 Task: In the Contact  Victoria.Lee@publictheater.org, Create email and send with subject: 'Welcome to a New Paradigm: Introducing Our Visionary Solution', and with mail content 'Hello,_x000D_
Unlock your full potential with our game-changing solution. Embrace the possibilities and embark on a journey of growth and success in your industry._x000D_
Regards', attach the document: Project_plan.docx and insert image: visitingcard.jpg. Below Regards, write Instagram and insert the URL: 'www.instagram.com'. Mark checkbox to create task to follow up : In 2 weeks. Logged in from softage.5@softage.net
Action: Mouse moved to (103, 72)
Screenshot: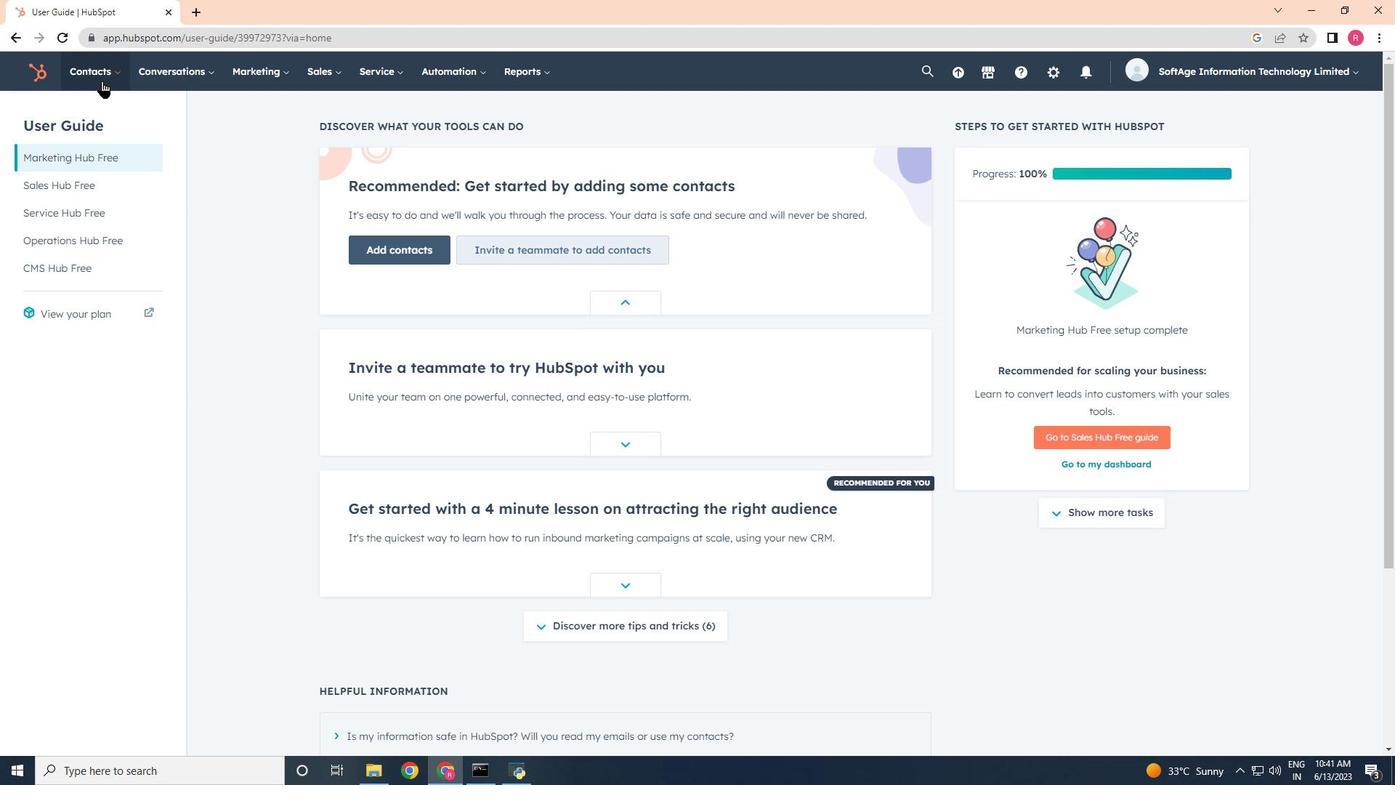 
Action: Mouse pressed left at (103, 72)
Screenshot: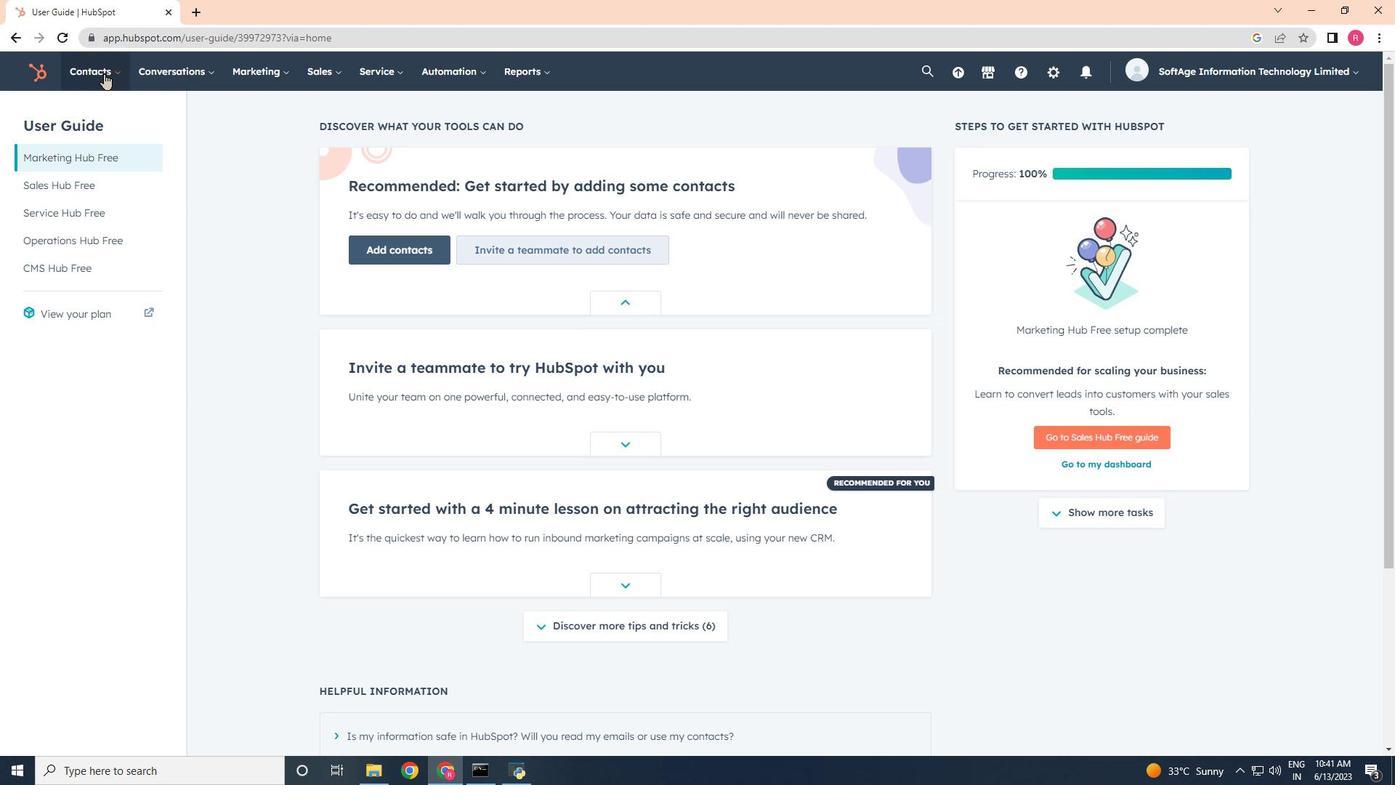 
Action: Mouse moved to (117, 108)
Screenshot: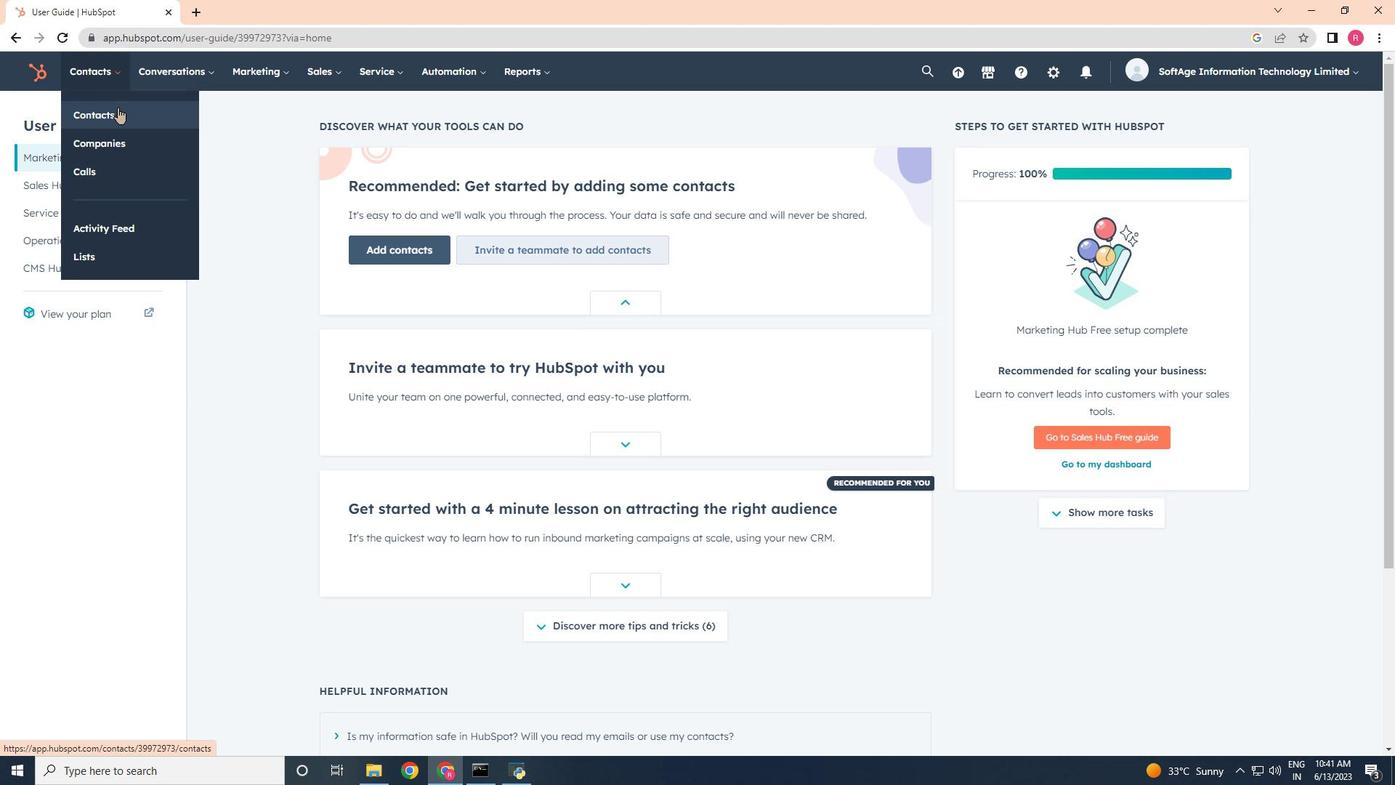 
Action: Mouse pressed left at (117, 108)
Screenshot: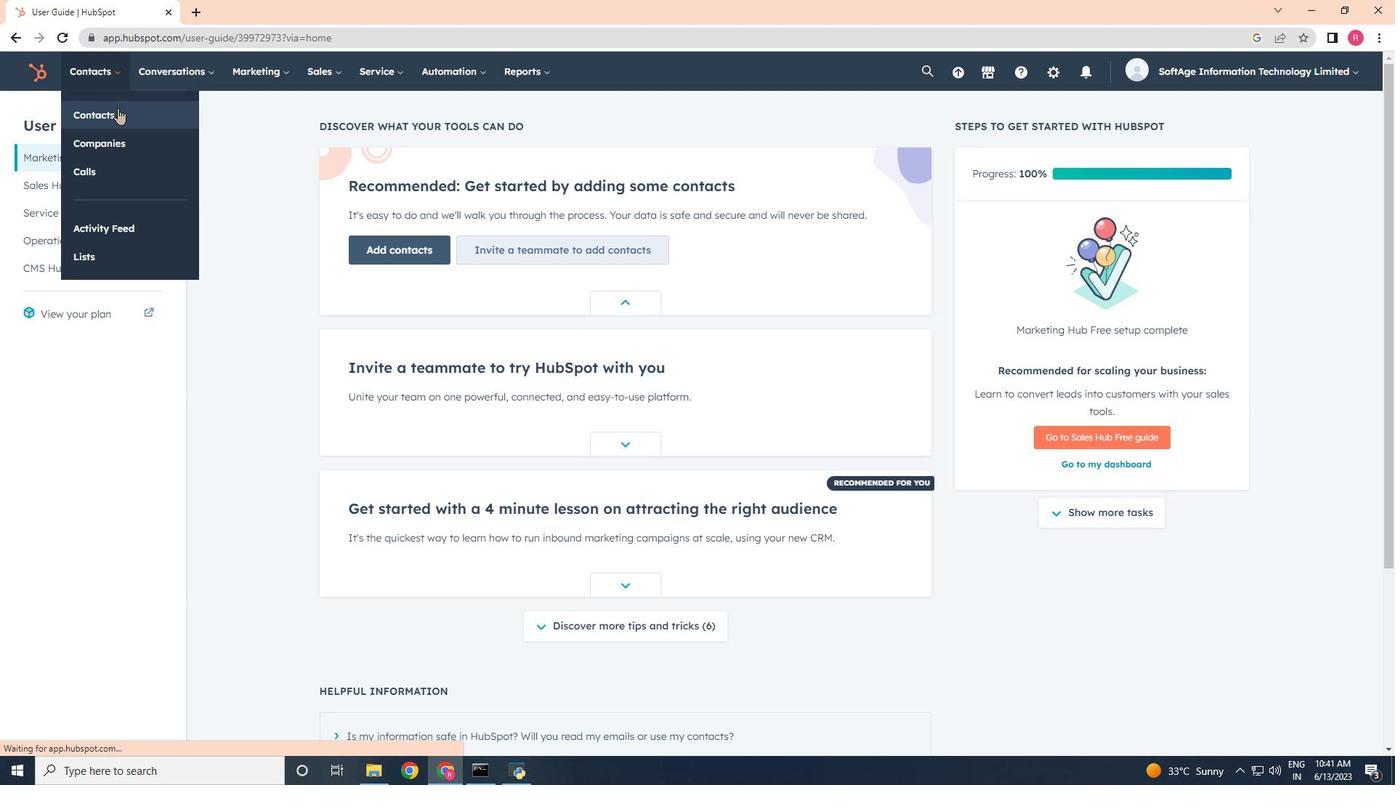 
Action: Mouse moved to (124, 241)
Screenshot: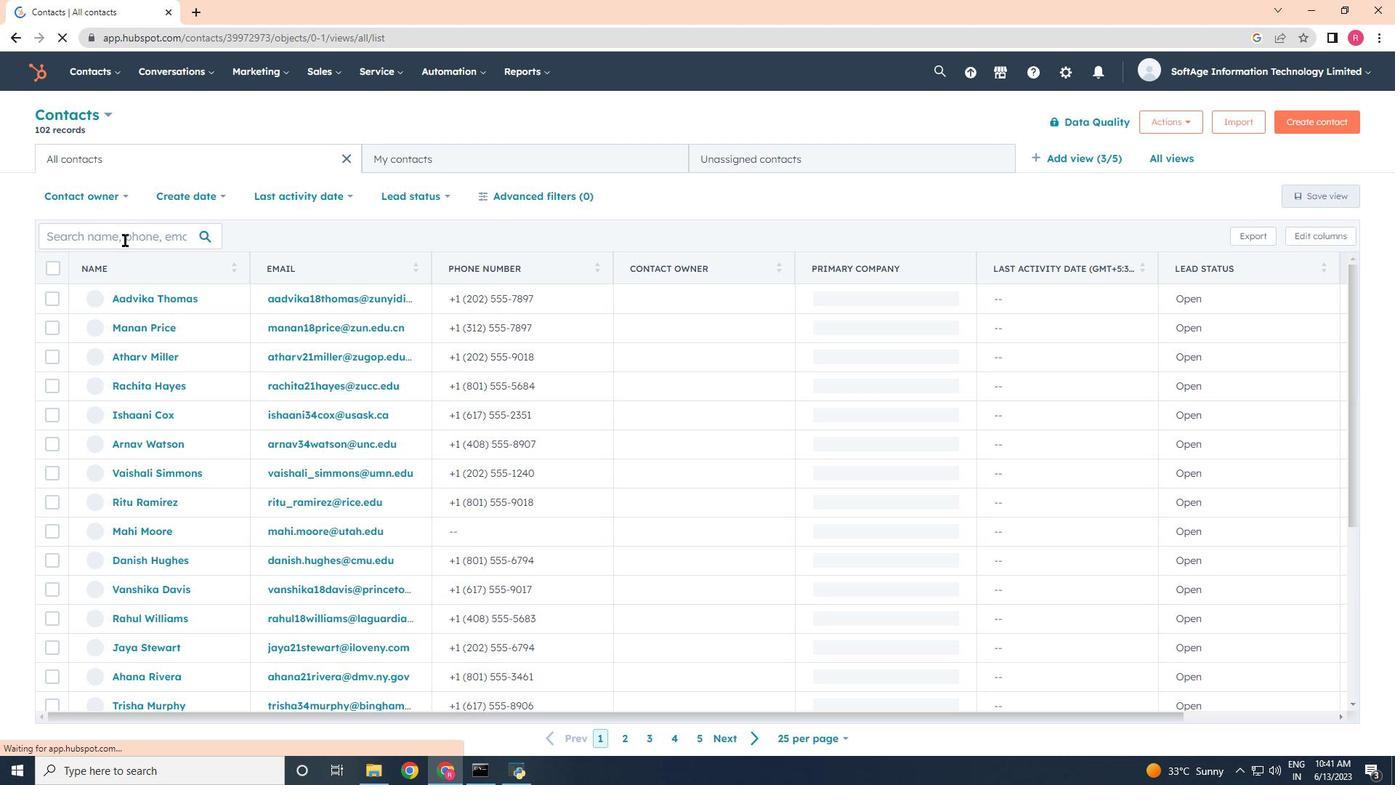 
Action: Mouse pressed left at (124, 241)
Screenshot: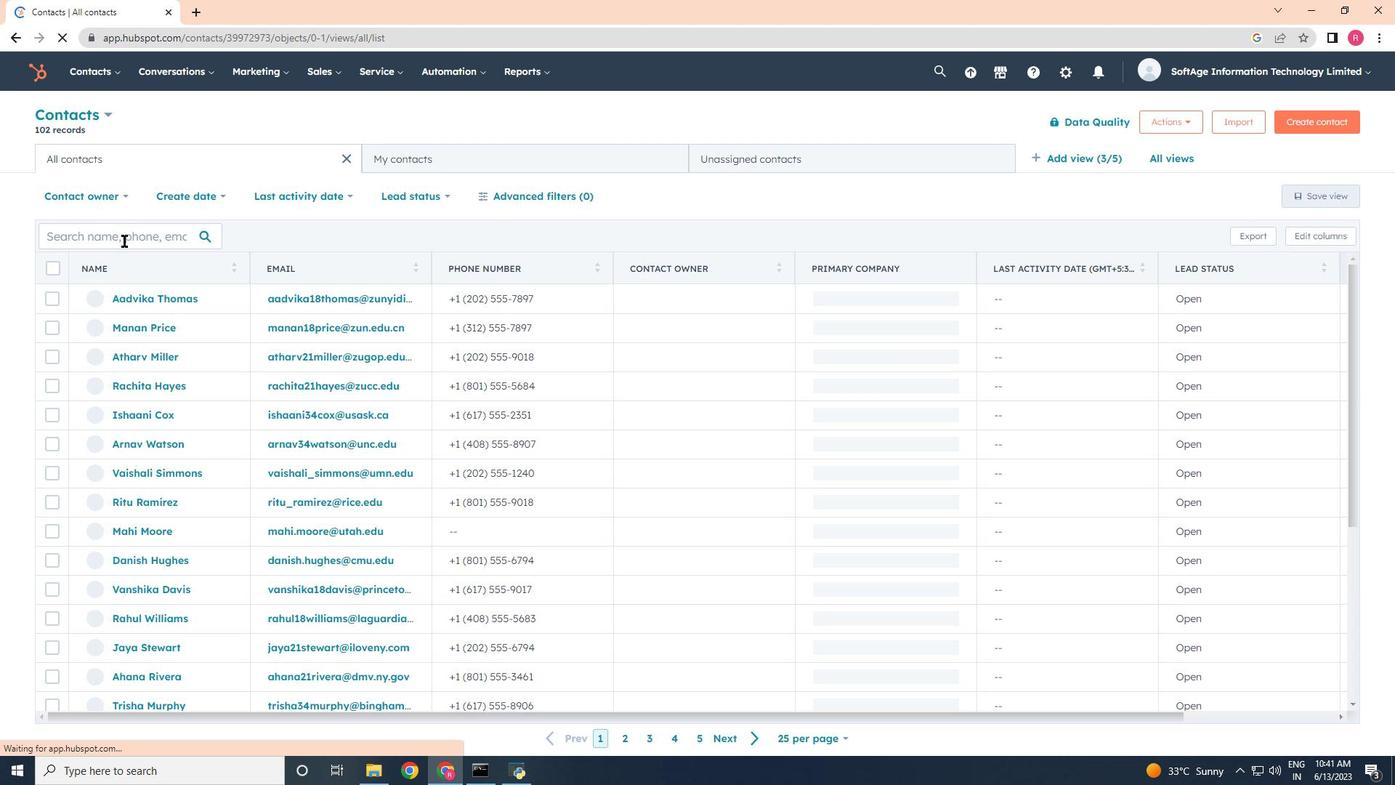 
Action: Key pressed <Key.shift>Victoria.<Key.shift>Lee<Key.shift><Key.shift><Key.shift>@publictheater
Screenshot: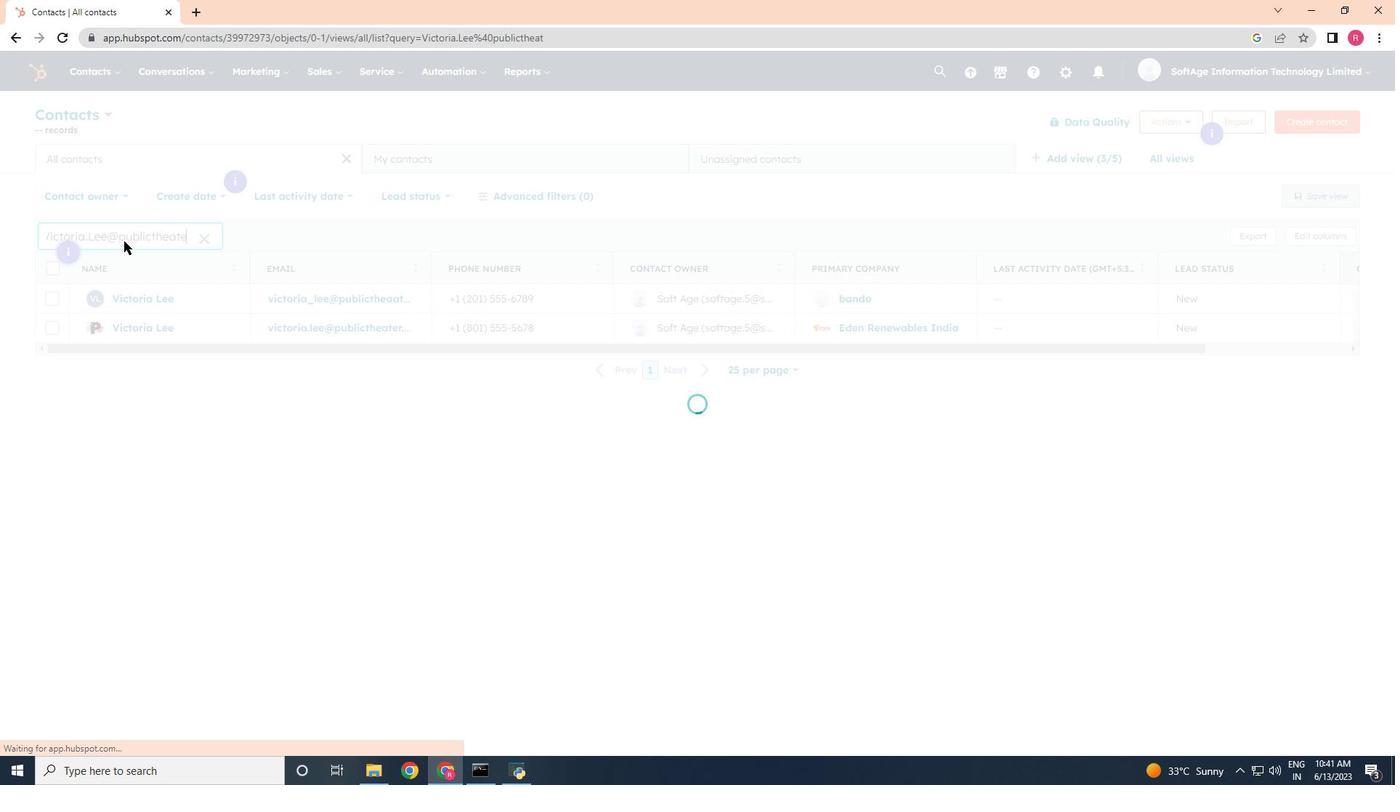 
Action: Mouse moved to (119, 295)
Screenshot: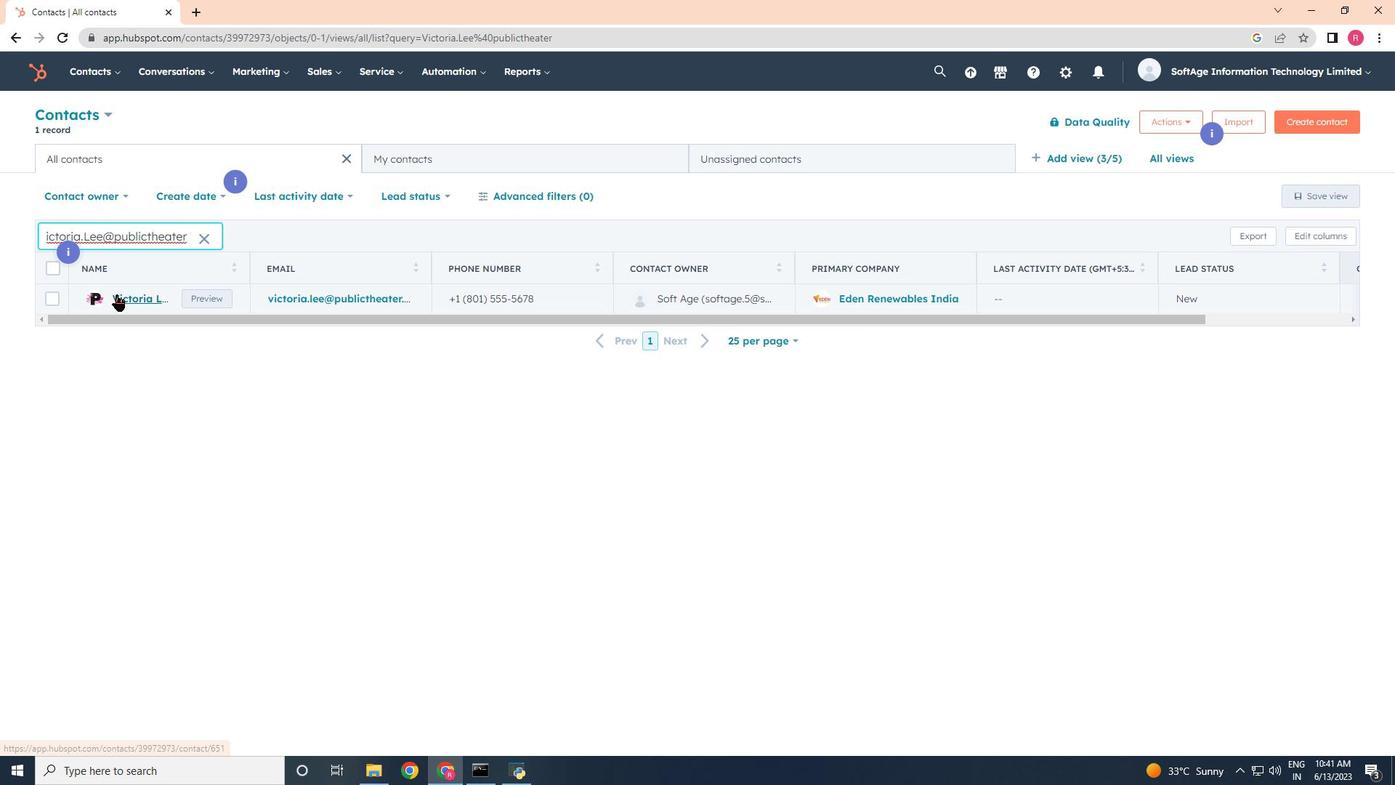 
Action: Mouse pressed left at (119, 295)
Screenshot: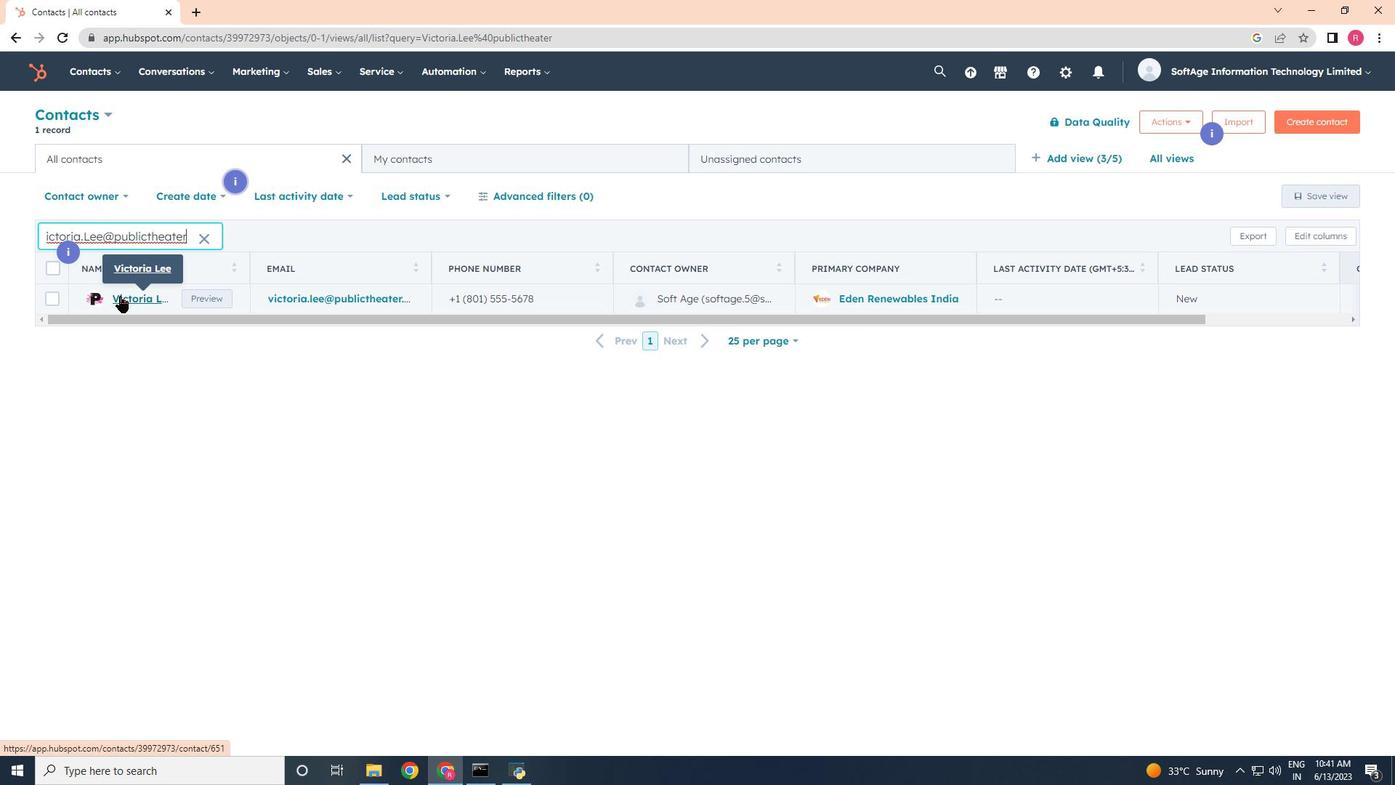 
Action: Mouse moved to (101, 249)
Screenshot: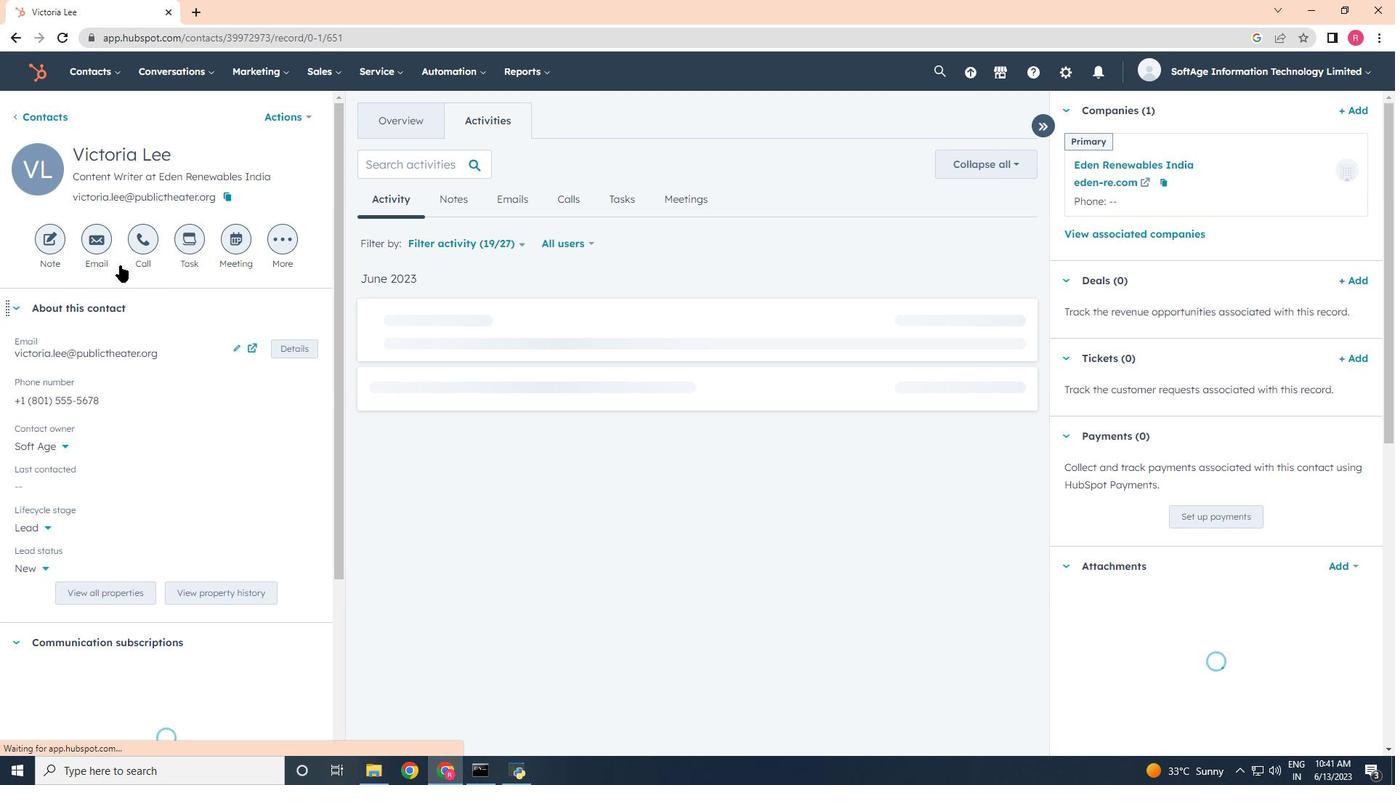 
Action: Mouse pressed left at (101, 249)
Screenshot: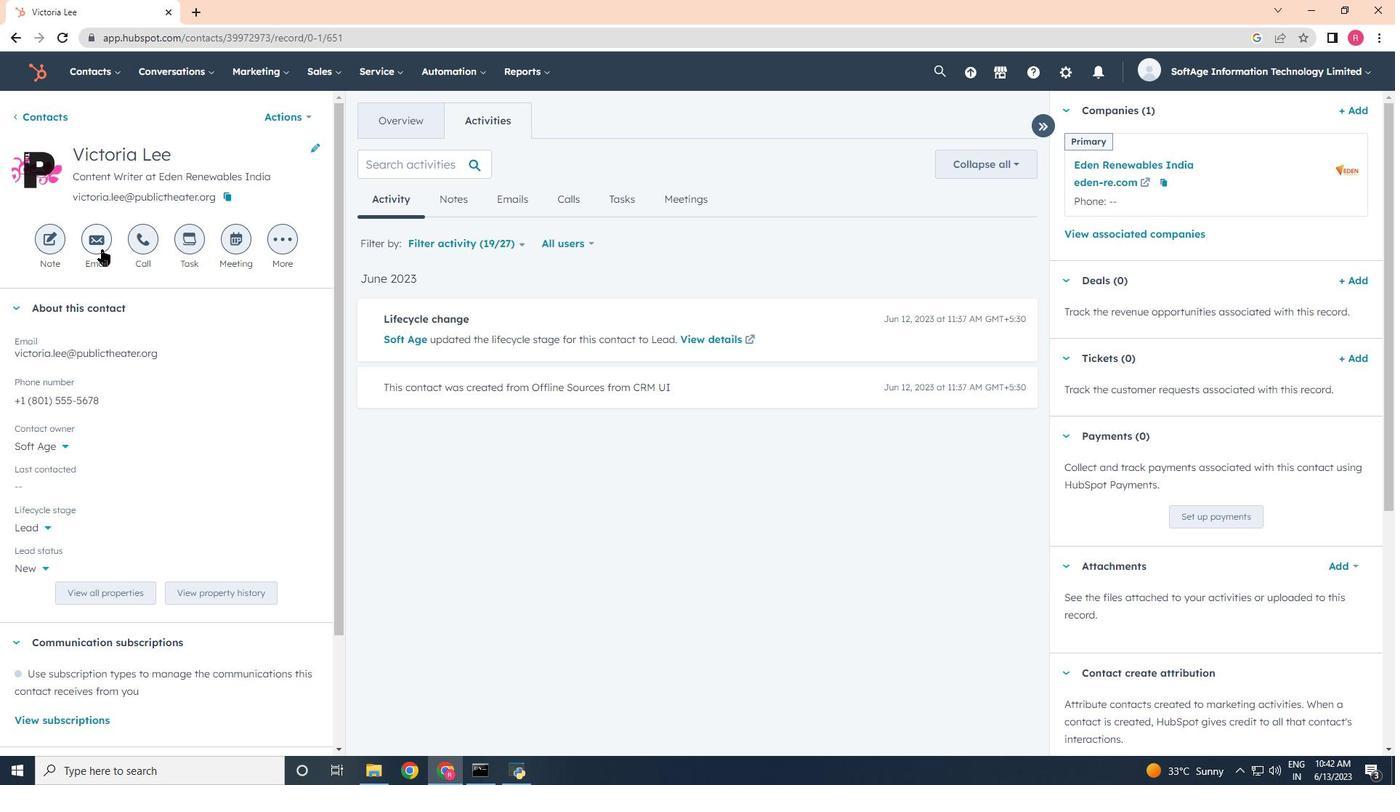 
Action: Mouse moved to (1227, 370)
Screenshot: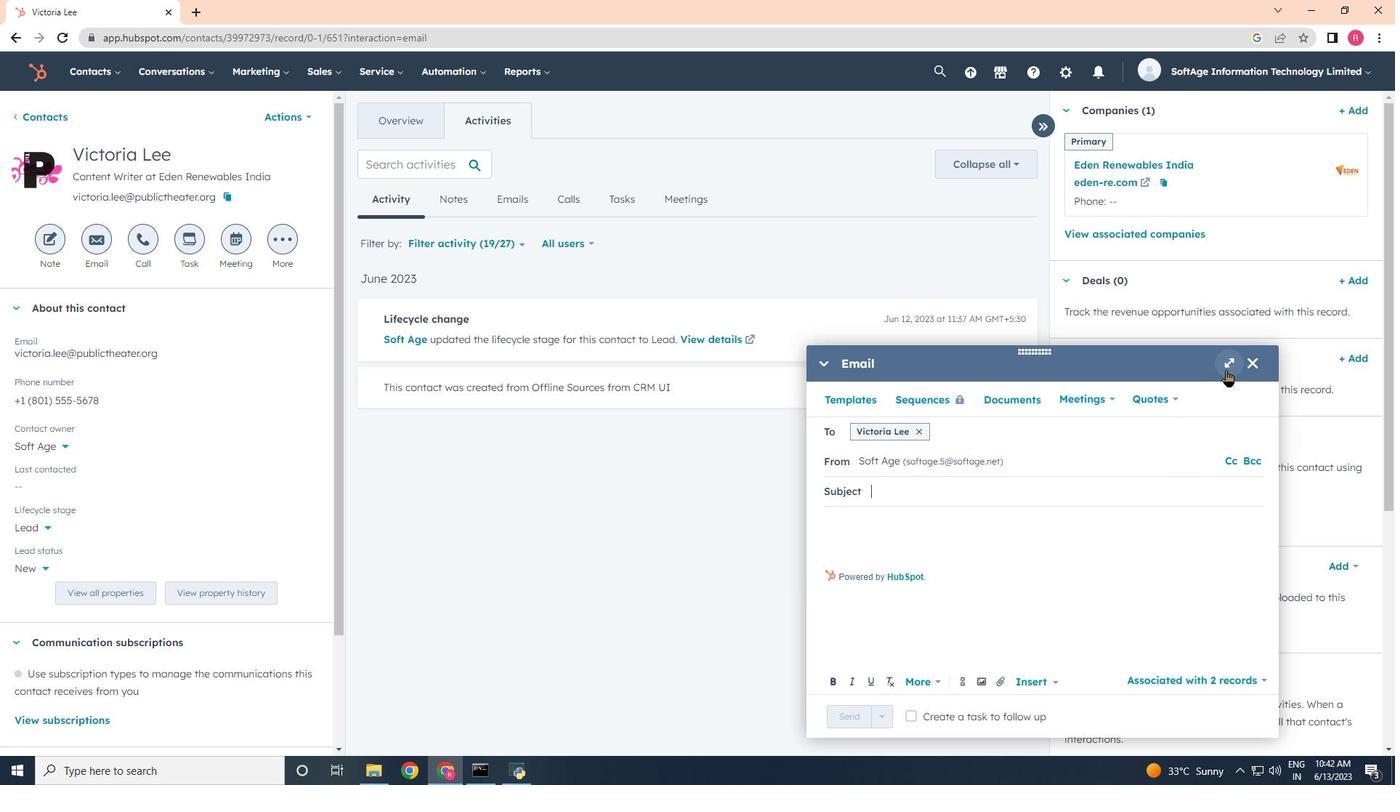 
Action: Mouse pressed left at (1227, 370)
Screenshot: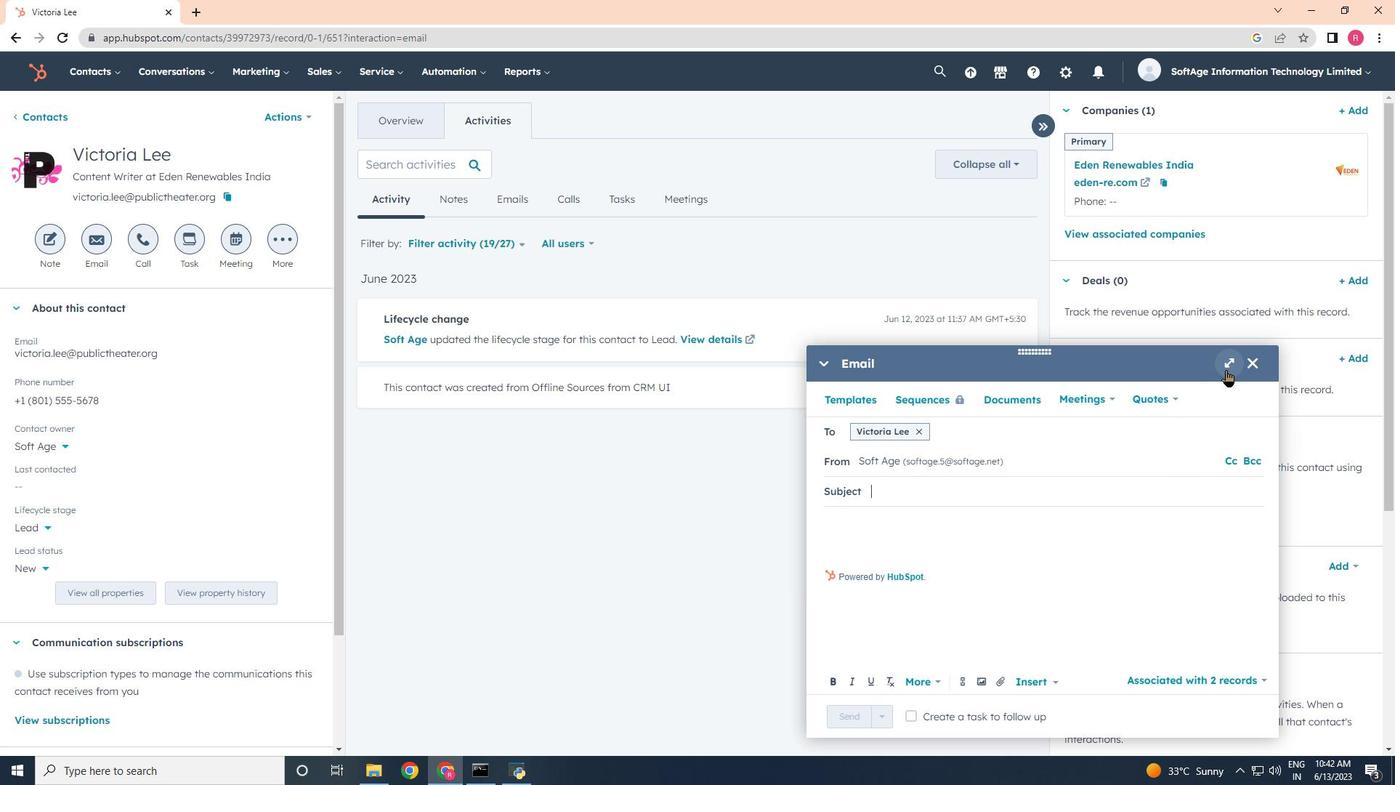 
Action: Mouse moved to (260, 496)
Screenshot: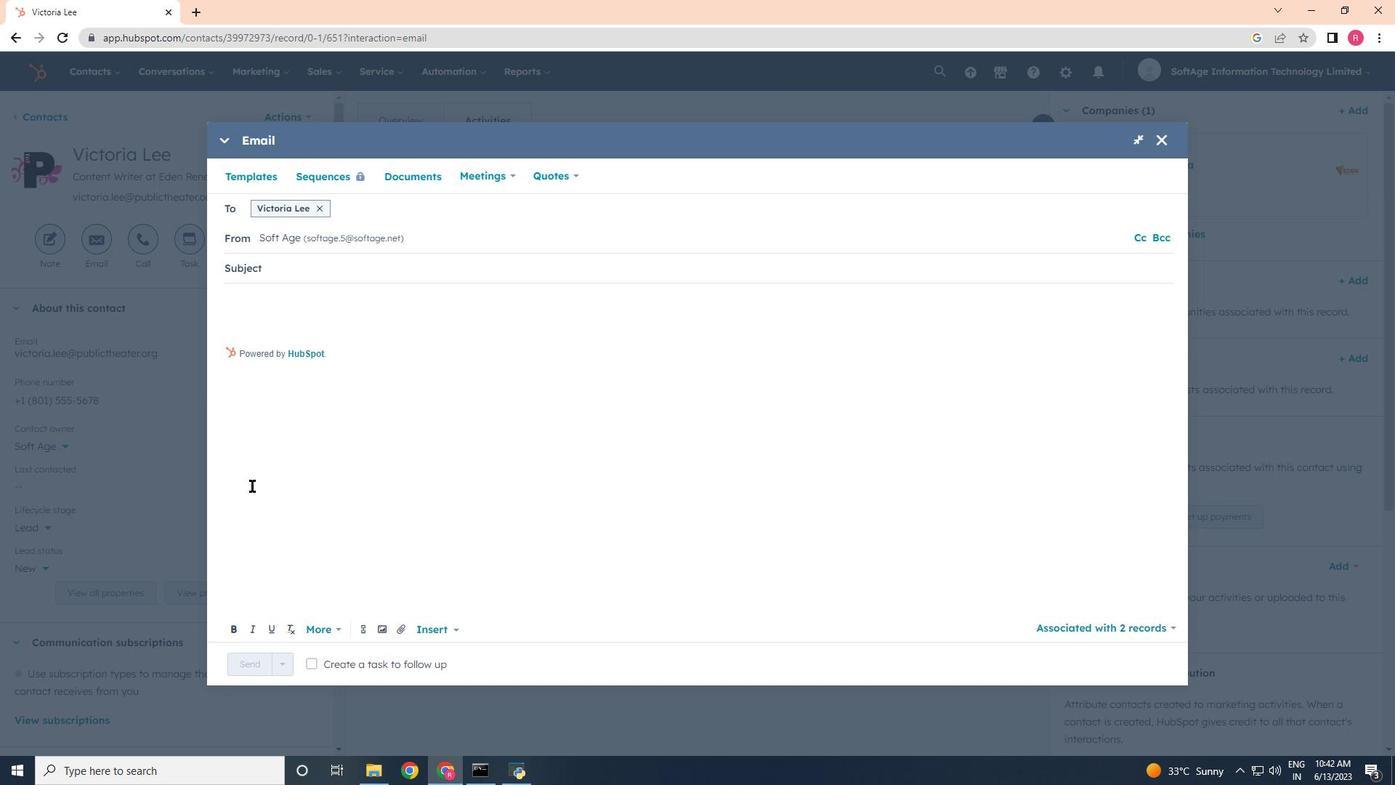 
Action: Key pressed <Key.shift>Welcome<Key.space>to<Key.space>a<Key.space><Key.shift>New<Key.space><Key.shift><Key.shift><Key.shift><Key.shift><Key.shift><Key.shift><Key.shift><Key.shift><Key.shift><Key.shift><Key.shift><Key.shift><Key.shift><Key.shift>Paradigm<Key.shift_r>:<Key.space><Key.shift>Introucing<Key.space><Key.backspace><Key.backspace><Key.backspace><Key.backspace><Key.backspace><Key.backspace><Key.backspace><Key.backspace>roducing<Key.space><Key.shift>Our<Key.space><Key.shift>Visionary<Key.space><Key.shift>Solution<Key.space>
Screenshot: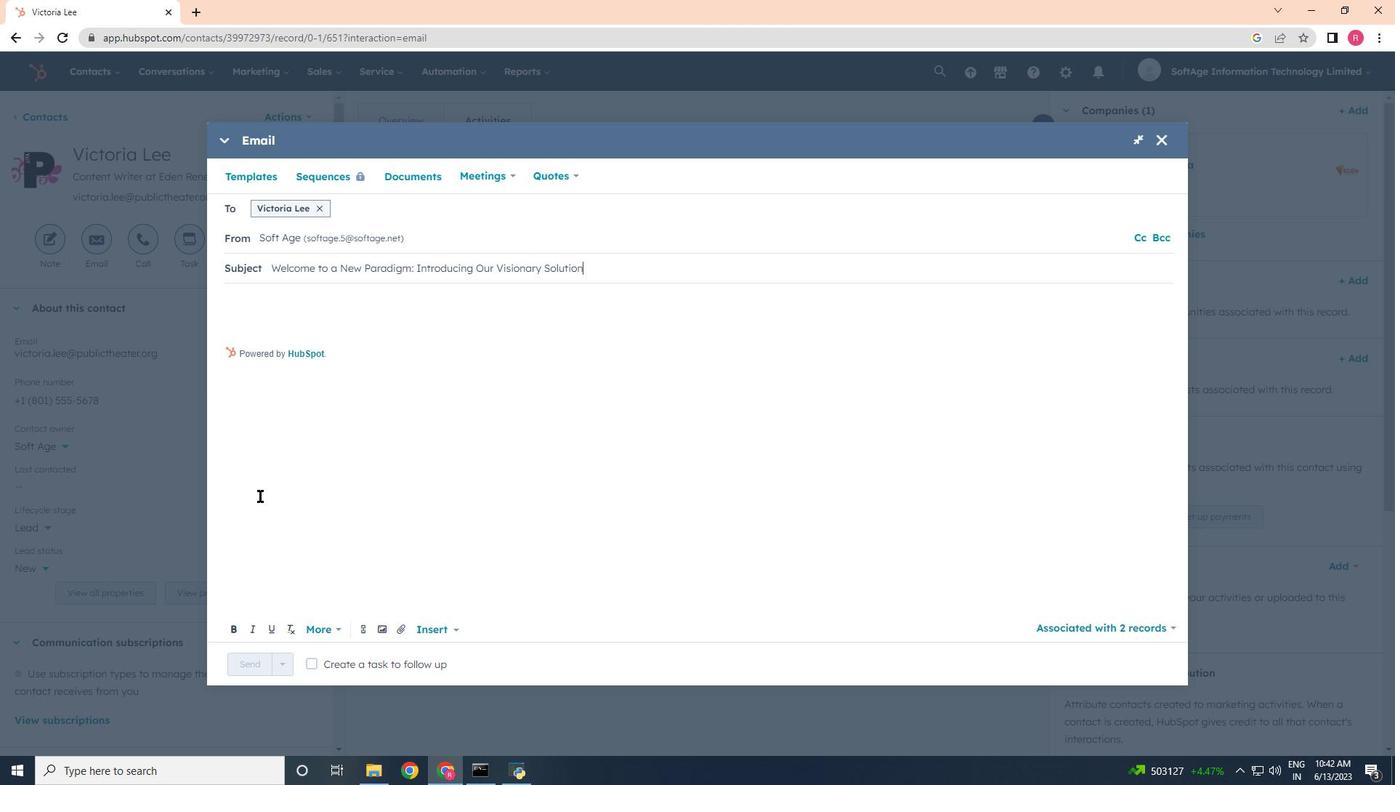 
Action: Mouse moved to (260, 295)
Screenshot: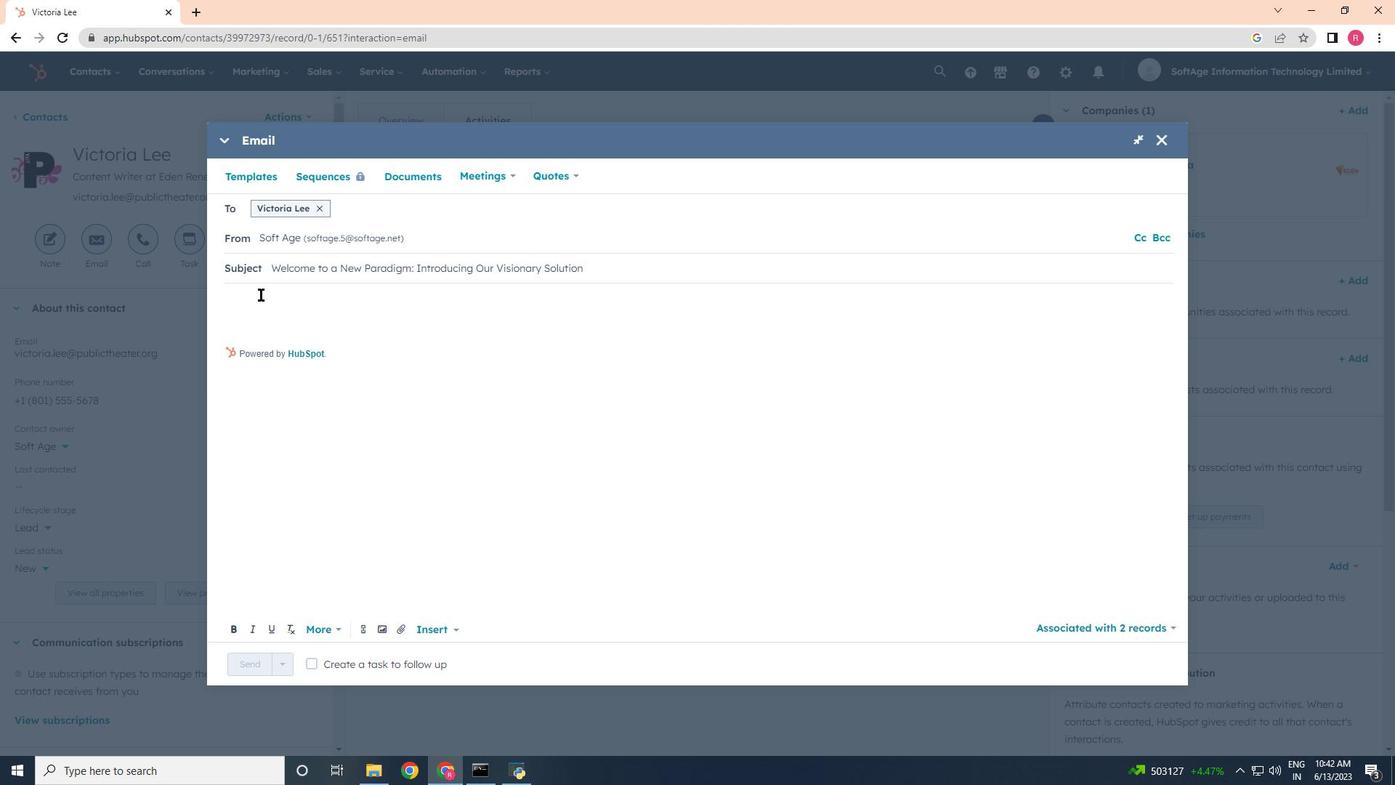 
Action: Mouse pressed left at (260, 295)
Screenshot: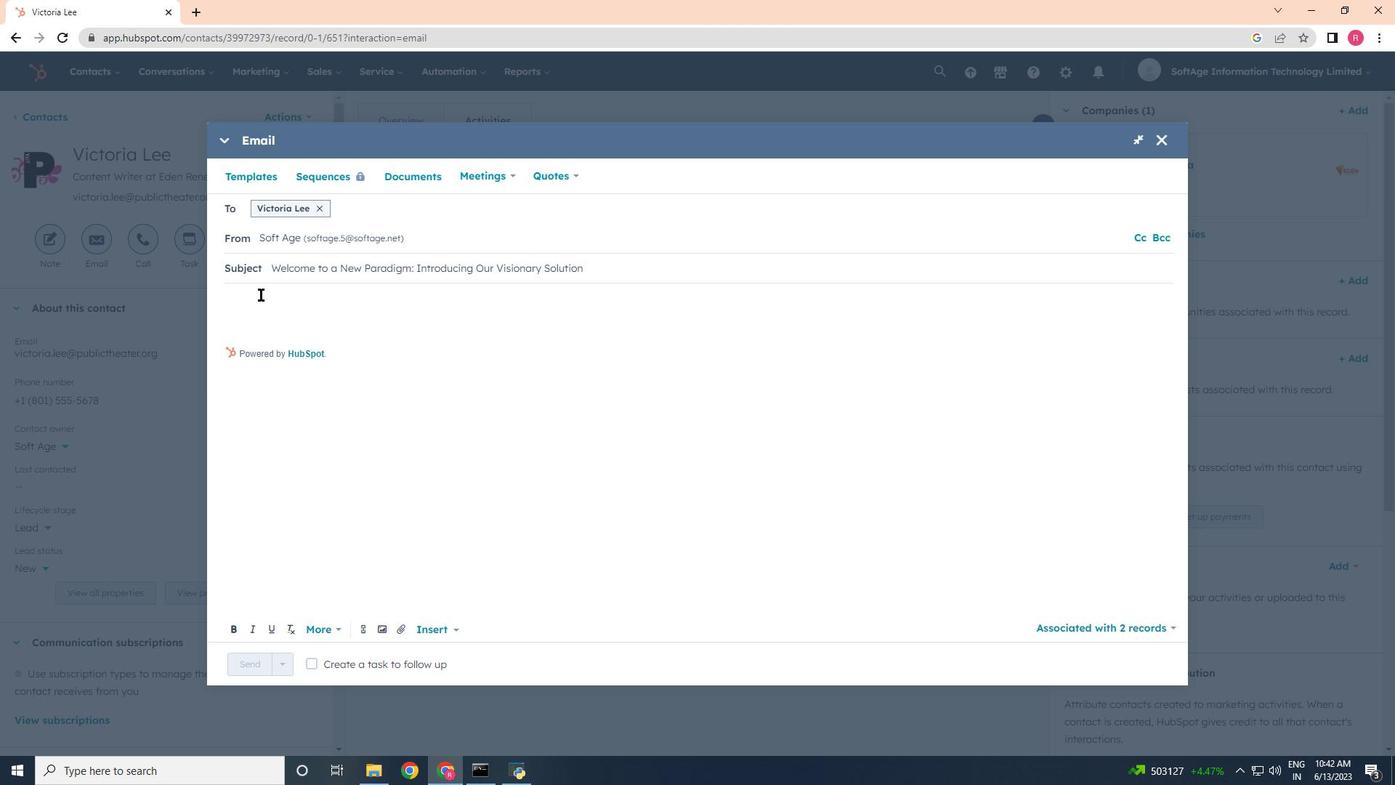
Action: Key pressed <Key.shift>Hello,<Key.enter><Key.enter><Key.shift>Unlock<Key.space>your<Key.space>por<Key.backspace>tential<Key.space>with<Key.space>game<Key.space><Key.backspace>-changing<Key.space>solution.<Key.space><Key.shift><Key.shift><Key.shift><Key.shift>Embrace<Key.space>the<Key.space>possibilities<Key.space>and<Key.space>embark
Screenshot: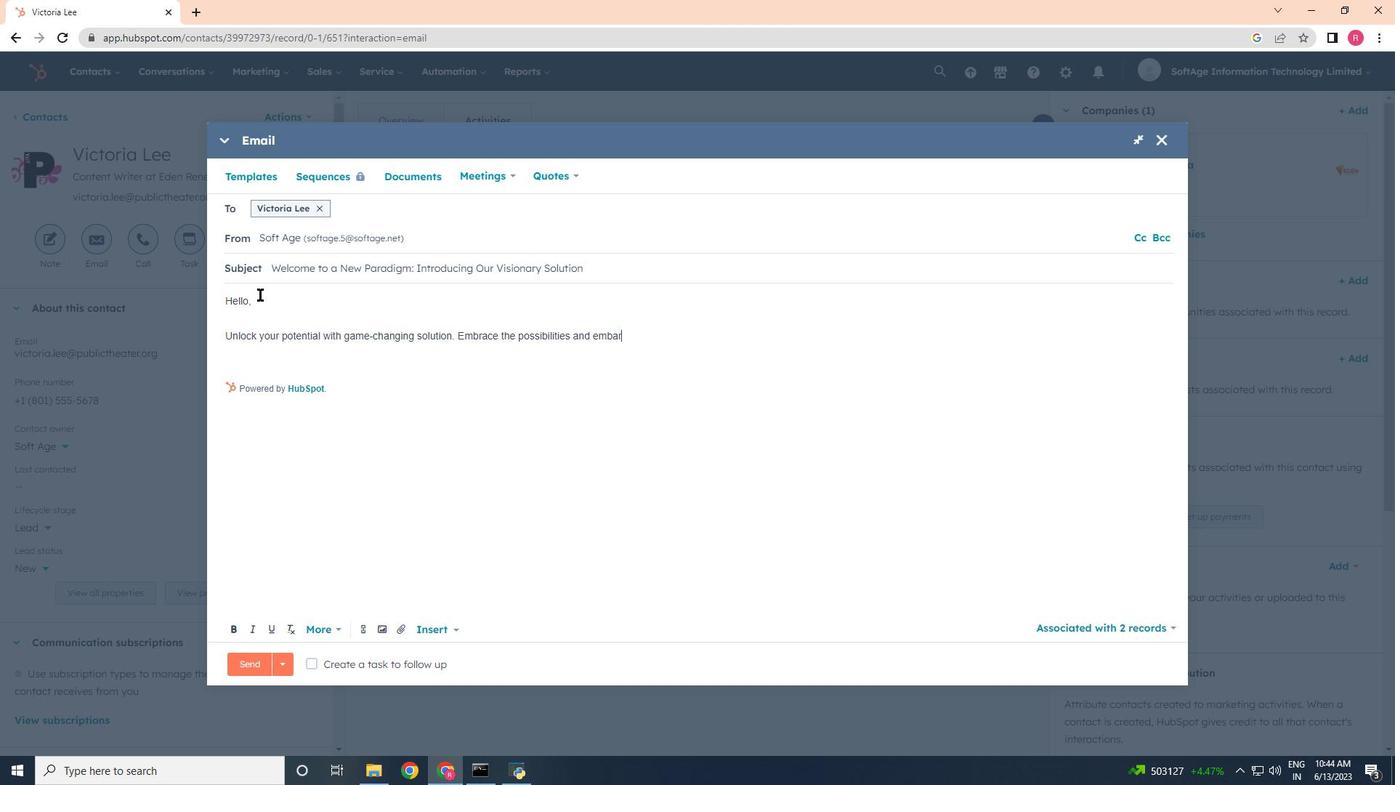 
Action: Mouse moved to (602, 419)
Screenshot: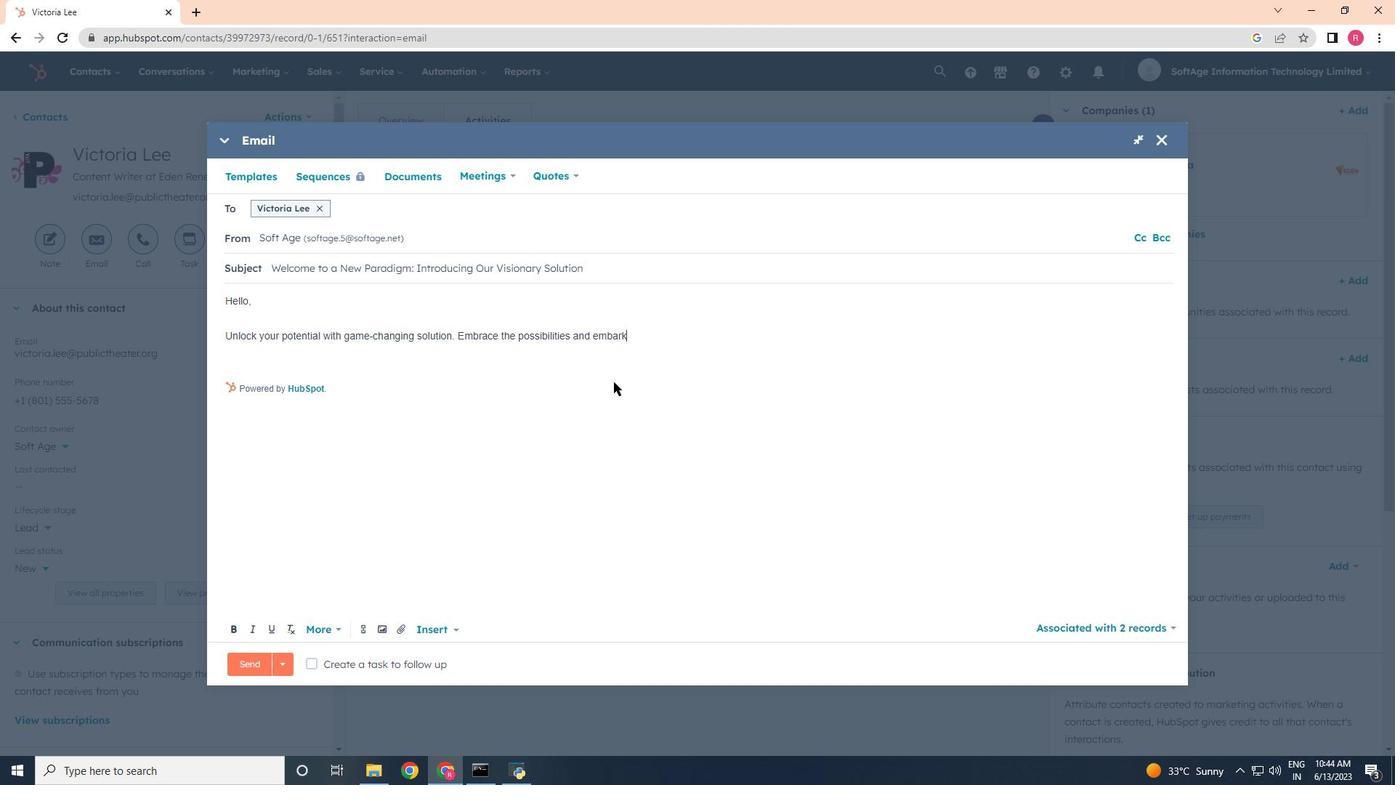 
Action: Key pressed <Key.space>on<Key.space>a<Key.space>journey<Key.space>of<Key.space>growth<Key.space>and<Key.space>sucess<Key.space>in<Key.space>your<Key.space>industry<Key.left><Key.left><Key.left><Key.left><Key.left><Key.left><Key.left><Key.left><Key.left><Key.left><Key.left><Key.left><Key.left><Key.left><Key.left><Key.left><Key.left><Key.left><Key.left><Key.left>c
Screenshot: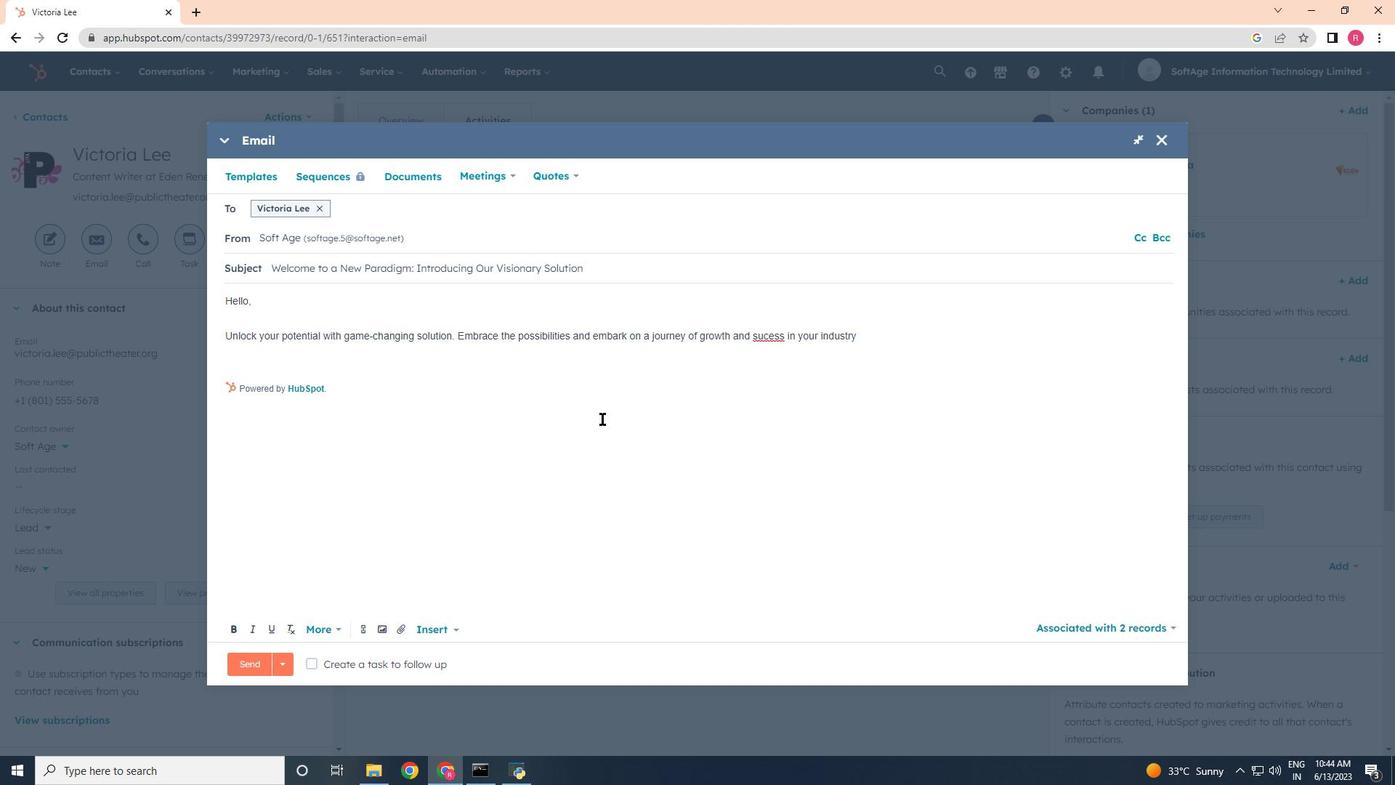 
Action: Mouse moved to (871, 341)
Screenshot: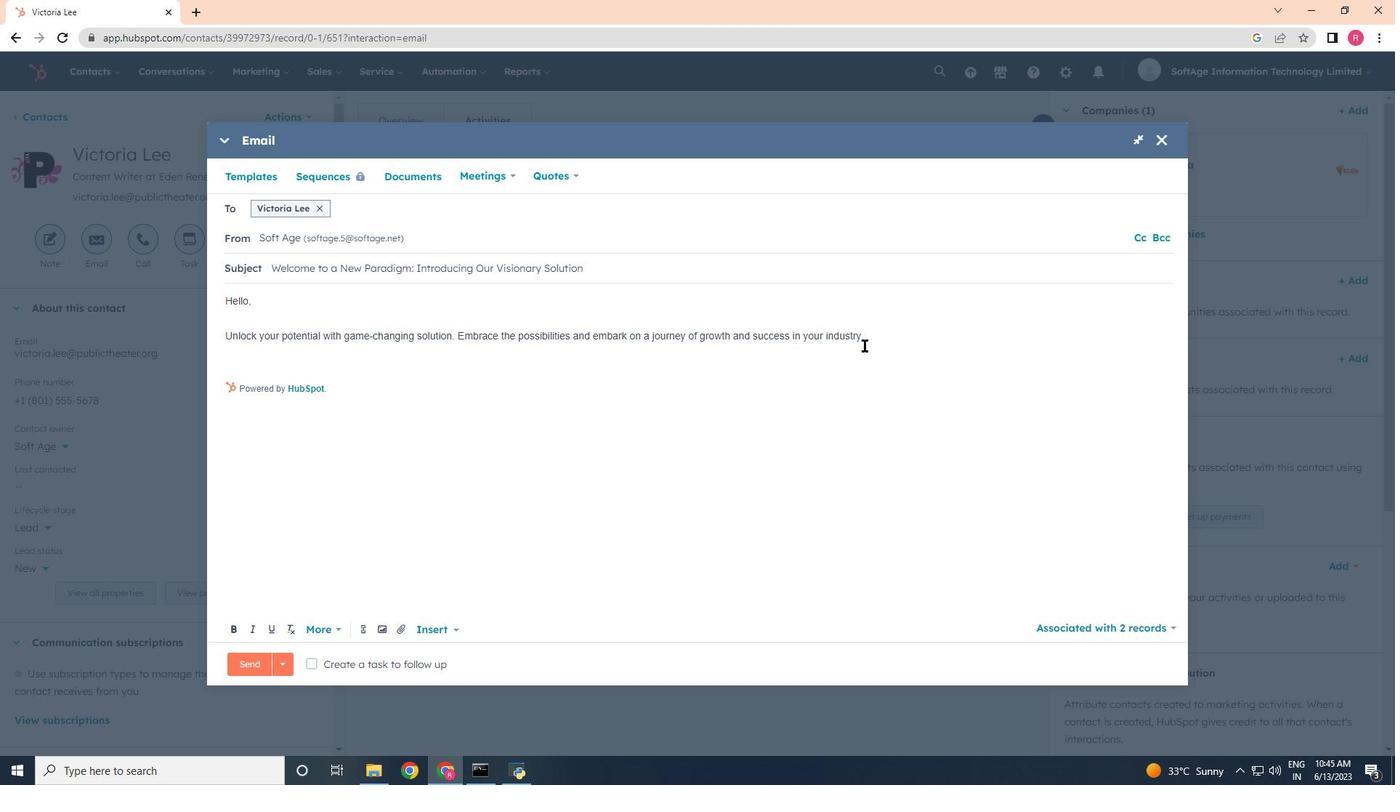 
Action: Mouse pressed left at (871, 341)
Screenshot: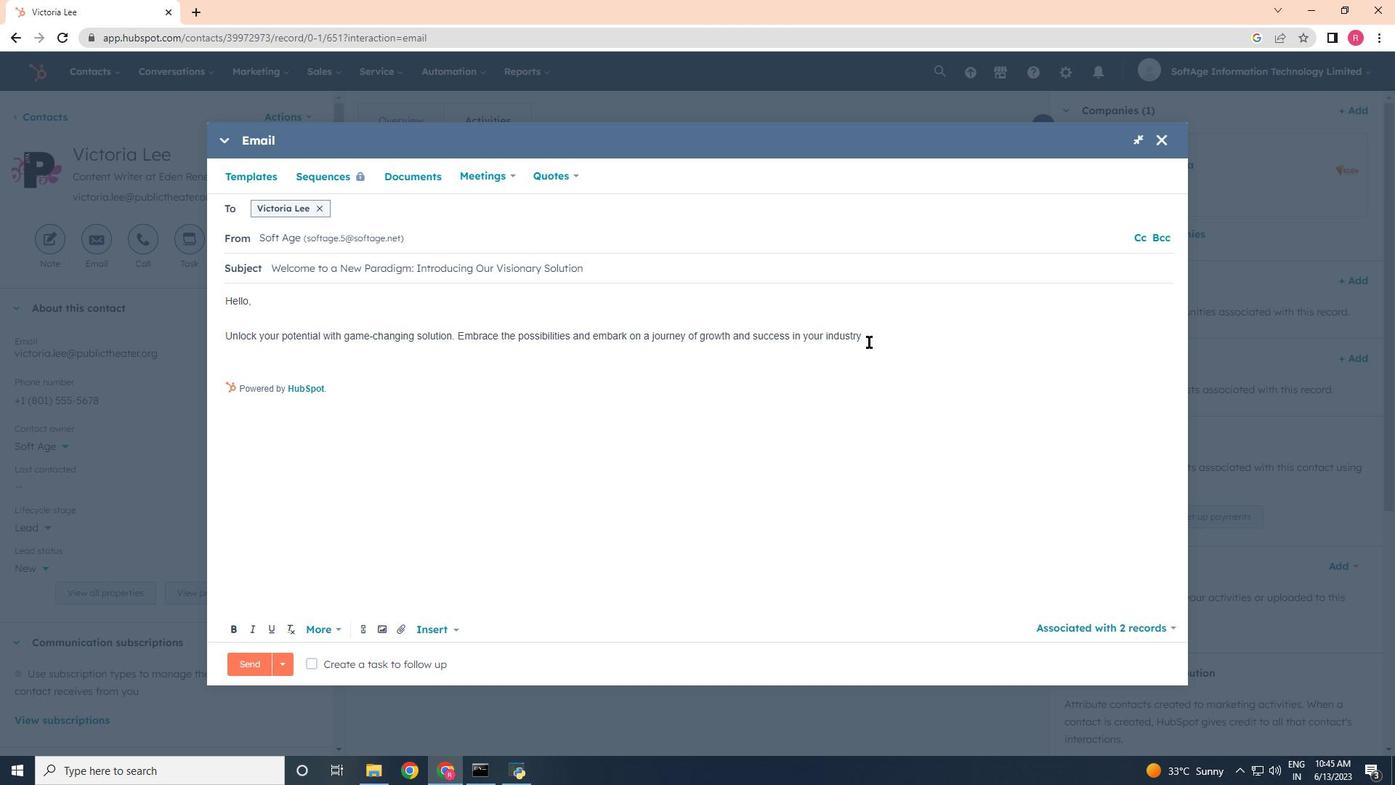 
Action: Key pressed .<Key.enter><Key.enter><Key.shift><Key.shift><Key.shift><Key.shift><Key.shift><Key.shift><Key.shift><Key.shift><Key.shift><Key.shift><Key.shift><Key.shift><Key.shift><Key.shift><Key.shift><Key.shift><Key.shift>Regards,<Key.enter>
Screenshot: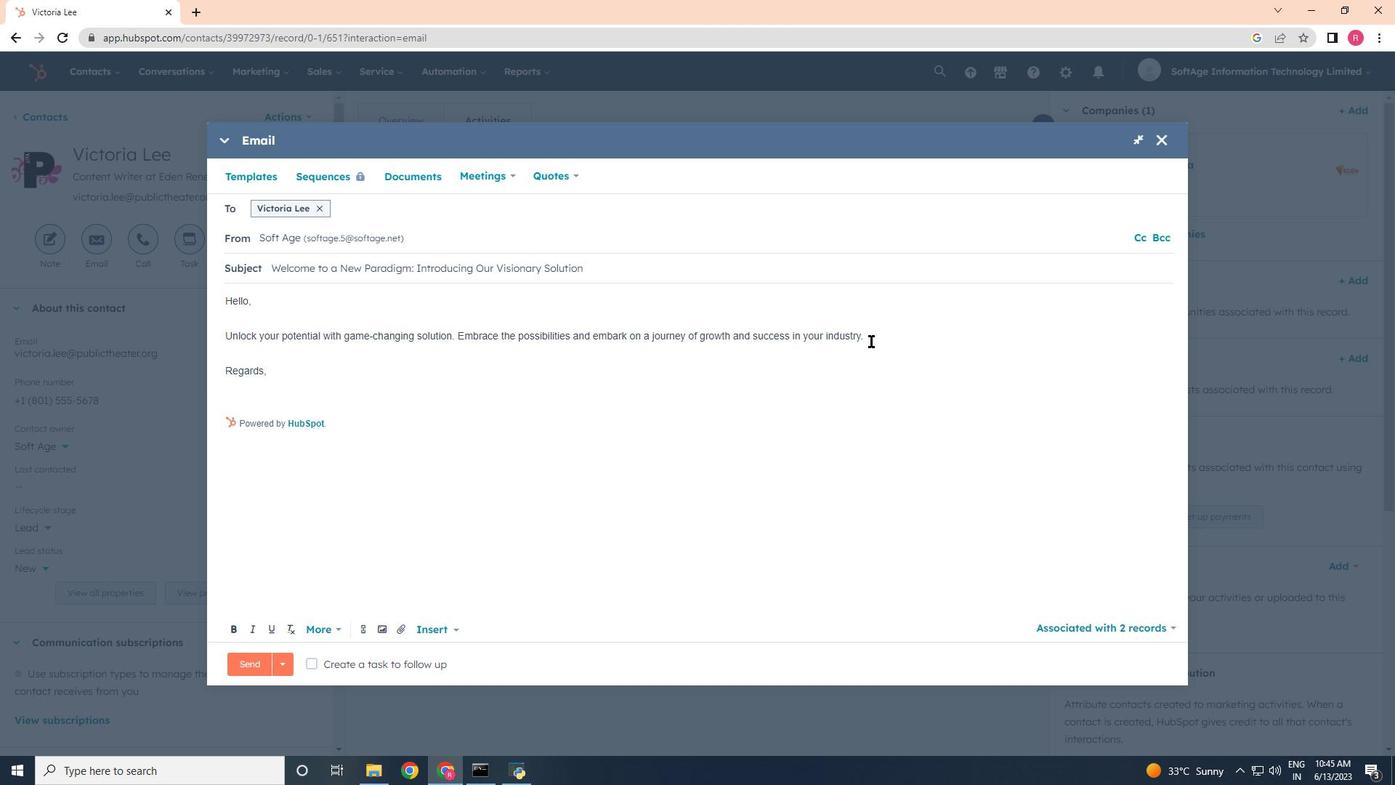 
Action: Mouse moved to (404, 631)
Screenshot: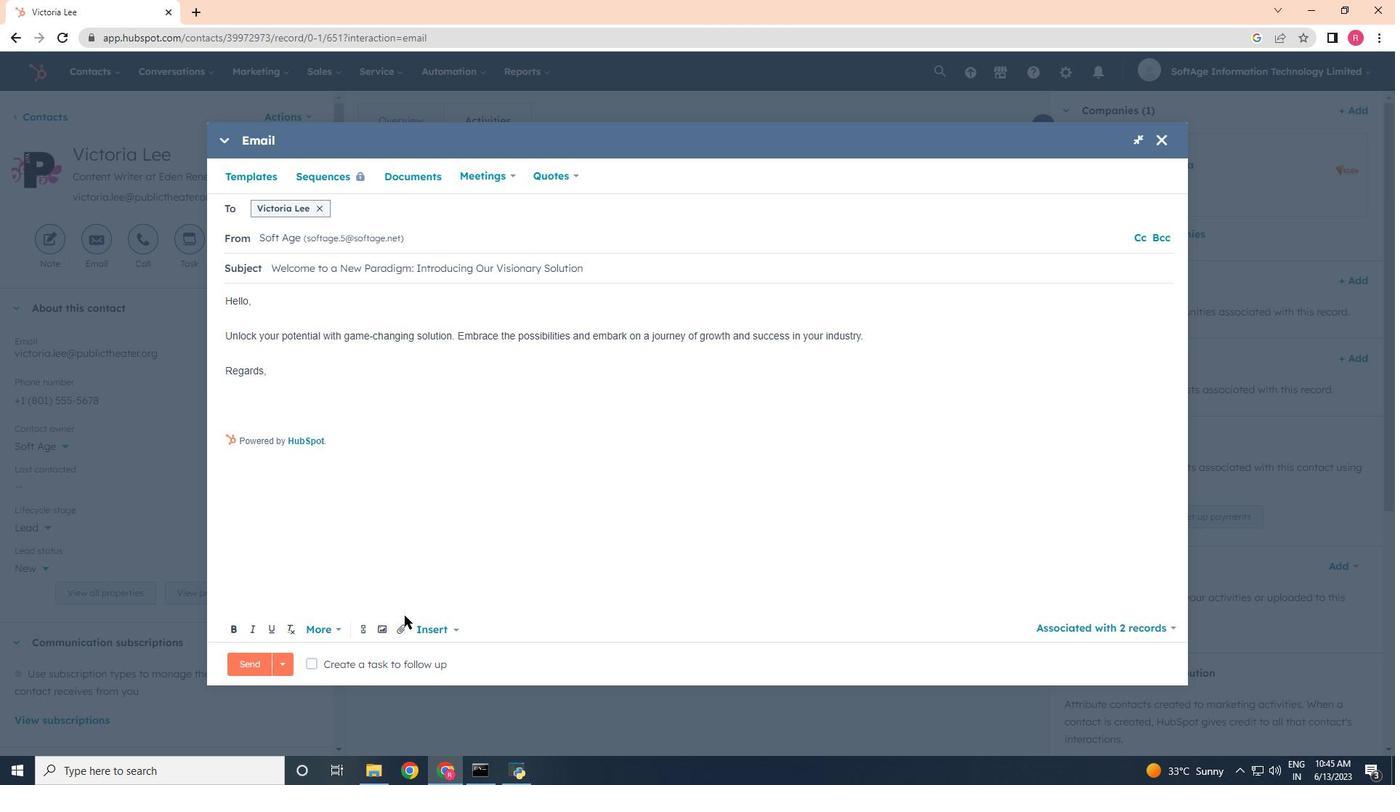 
Action: Mouse pressed left at (404, 631)
Screenshot: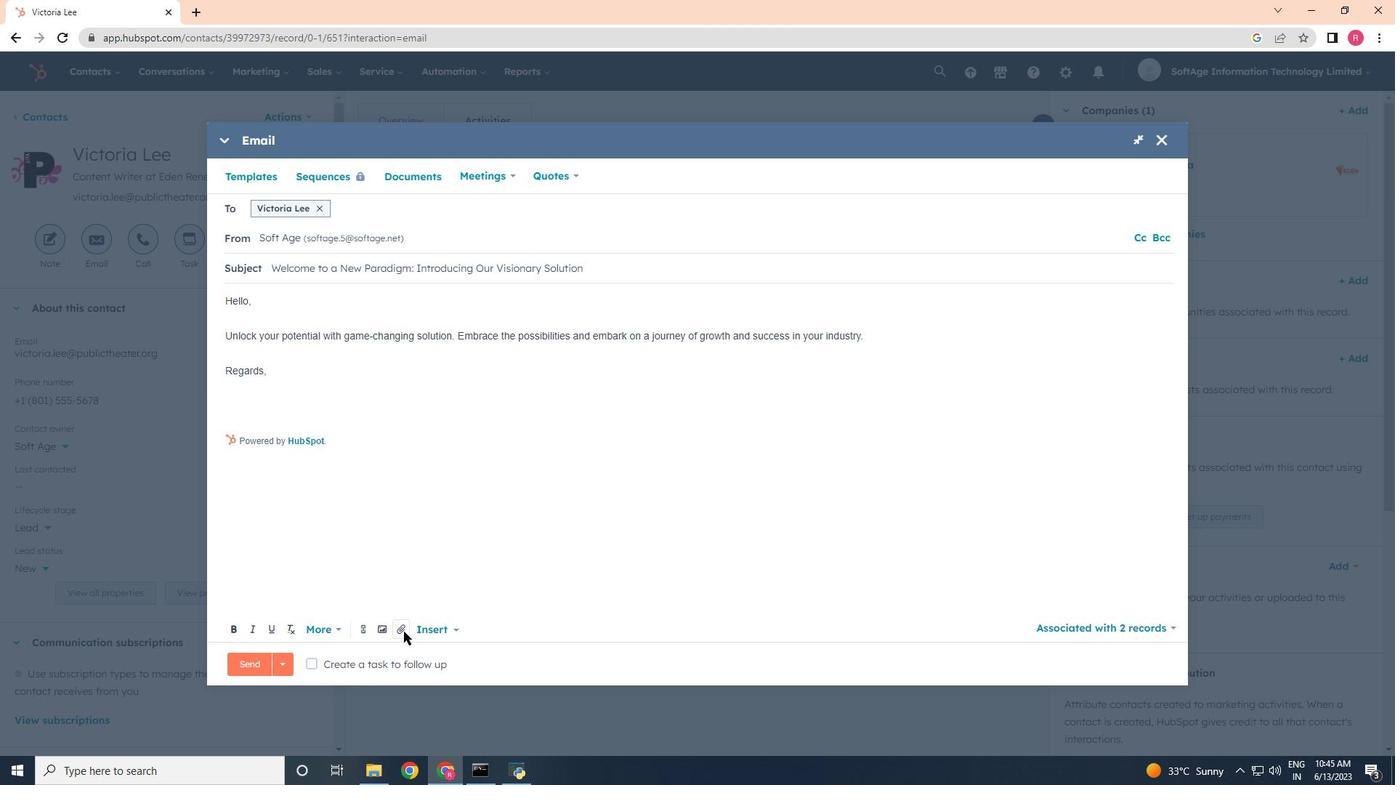 
Action: Mouse moved to (449, 586)
Screenshot: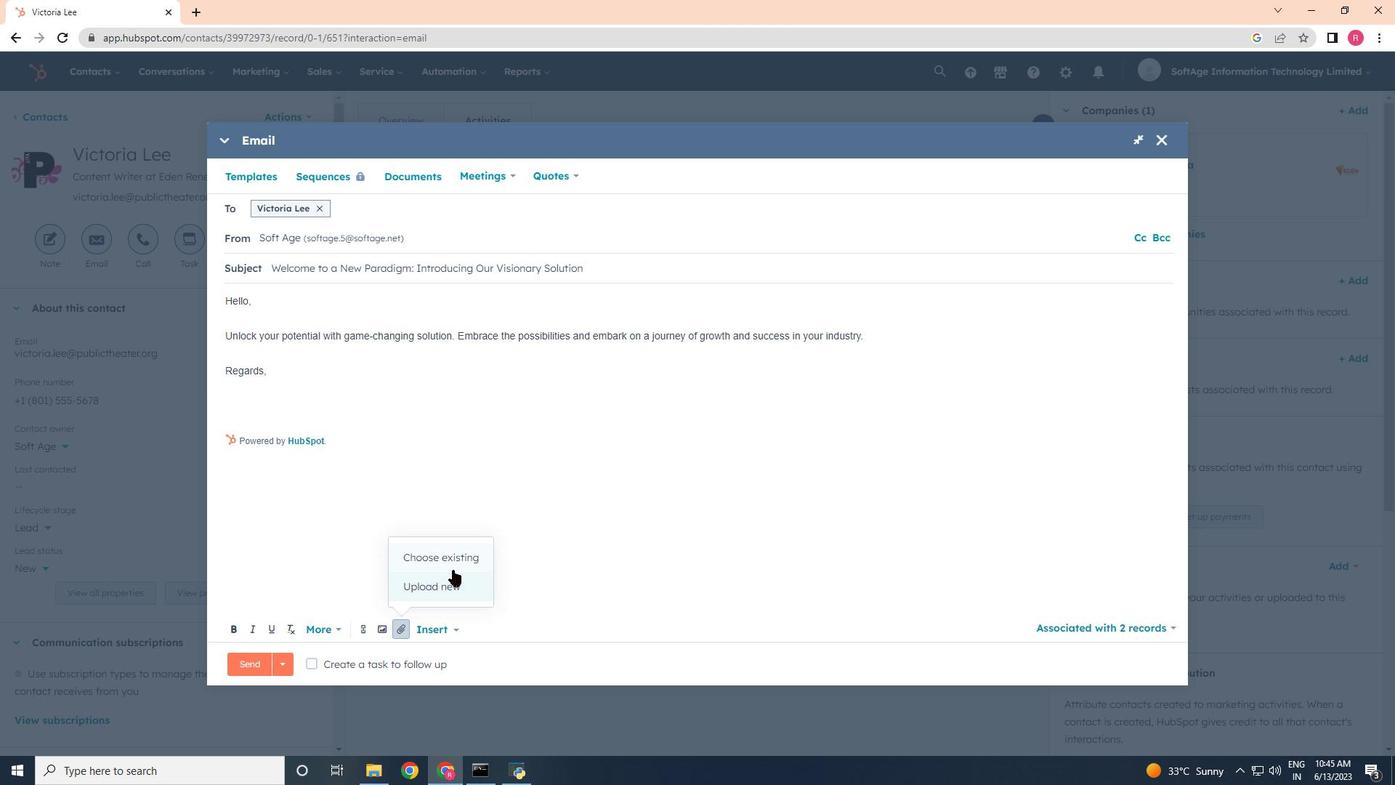 
Action: Mouse pressed left at (449, 586)
Screenshot: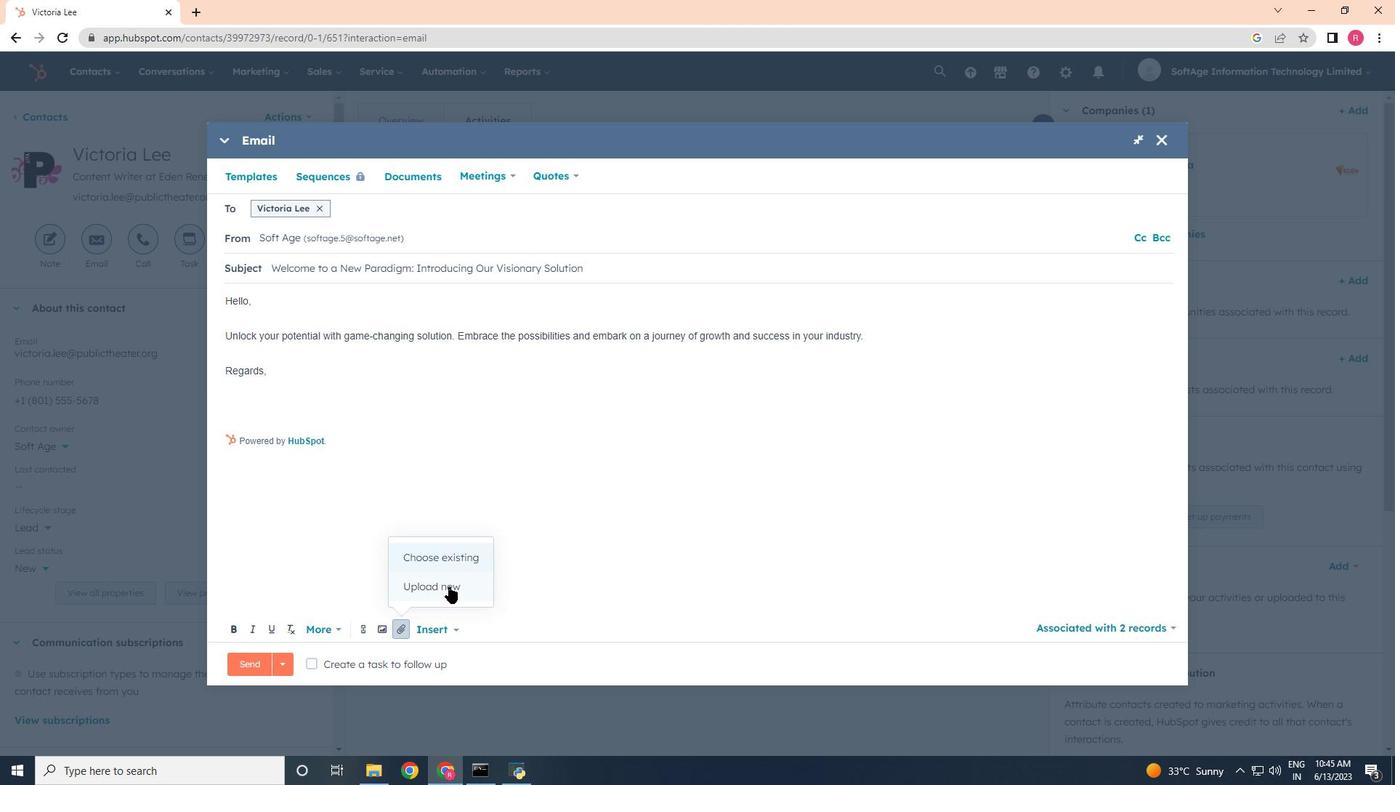 
Action: Mouse moved to (311, 210)
Screenshot: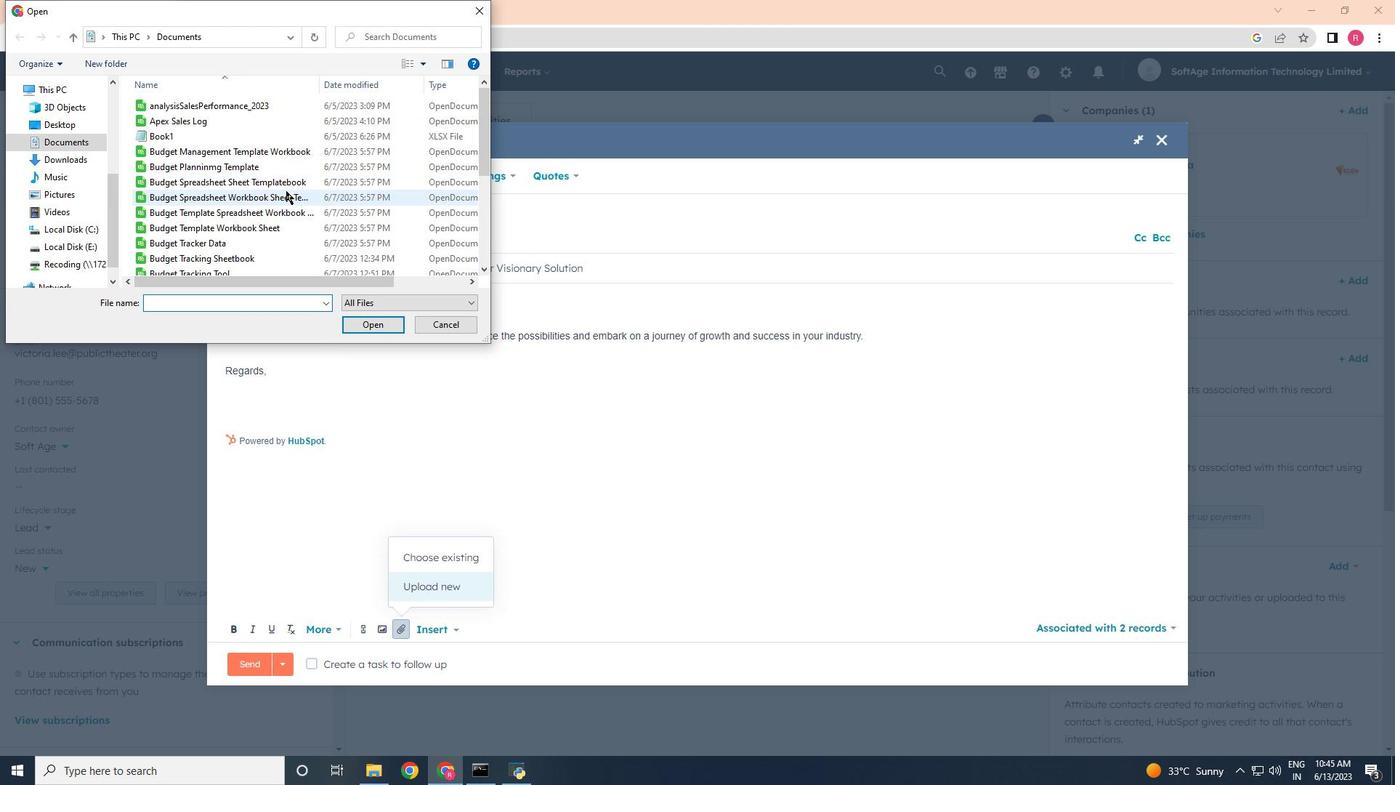 
Action: Mouse scrolled (311, 210) with delta (0, 0)
Screenshot: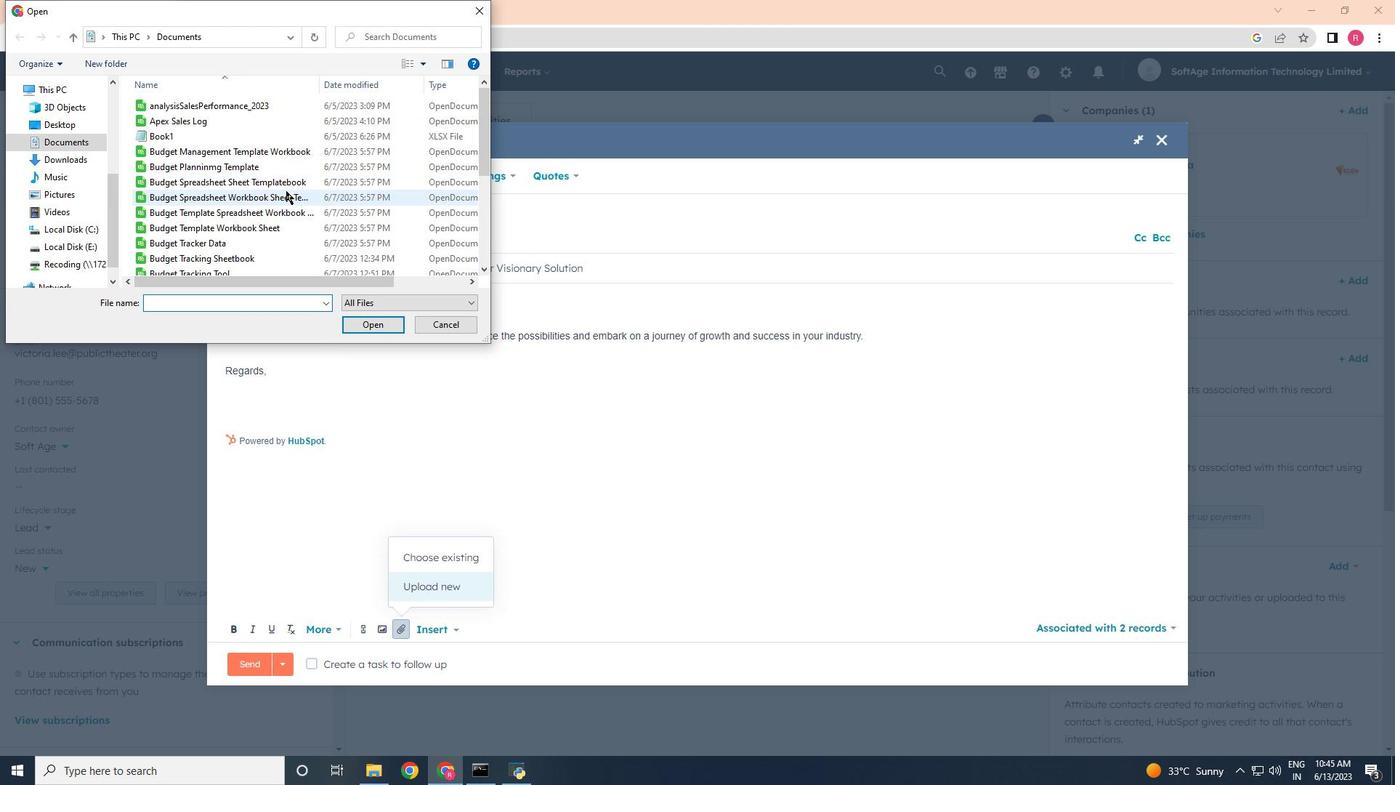 
Action: Mouse scrolled (311, 210) with delta (0, 0)
Screenshot: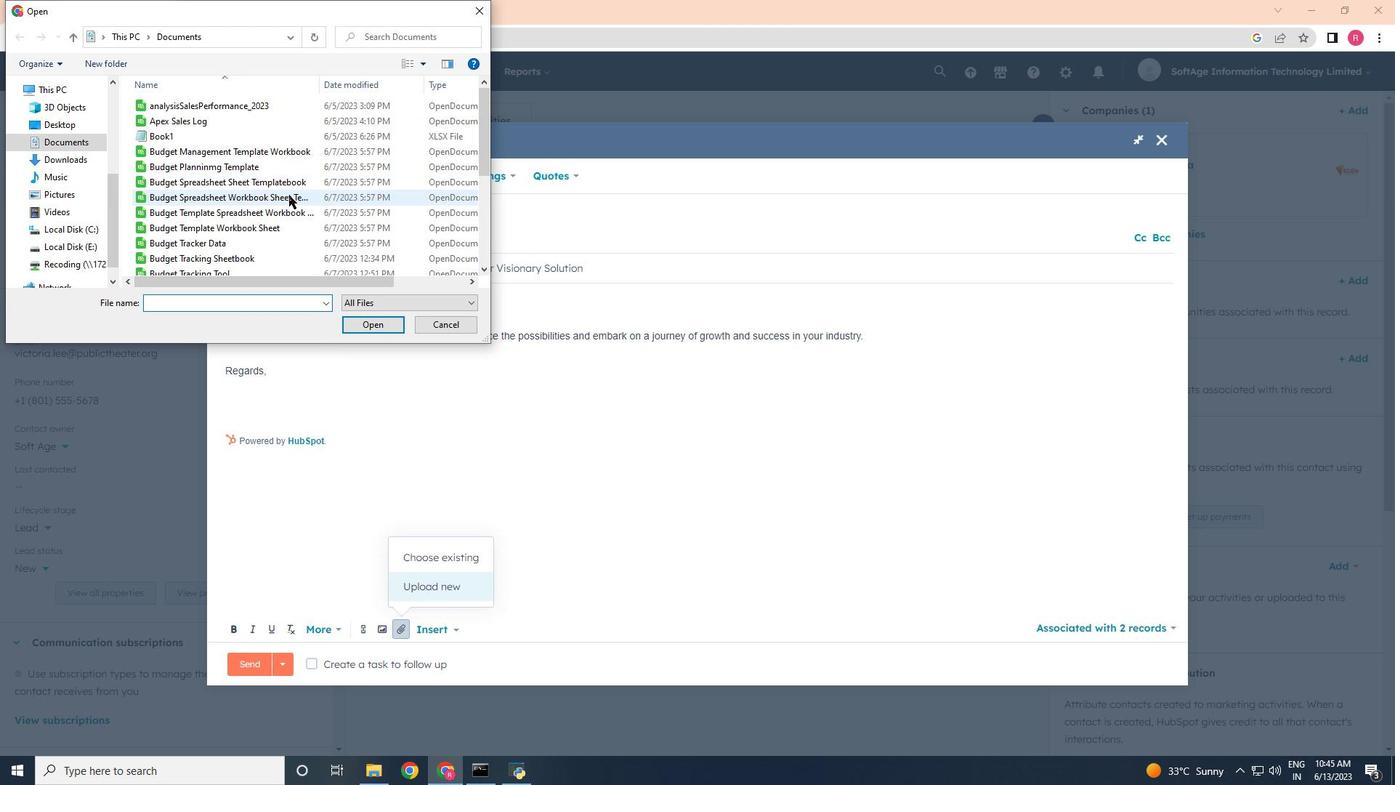
Action: Mouse scrolled (311, 210) with delta (0, 0)
Screenshot: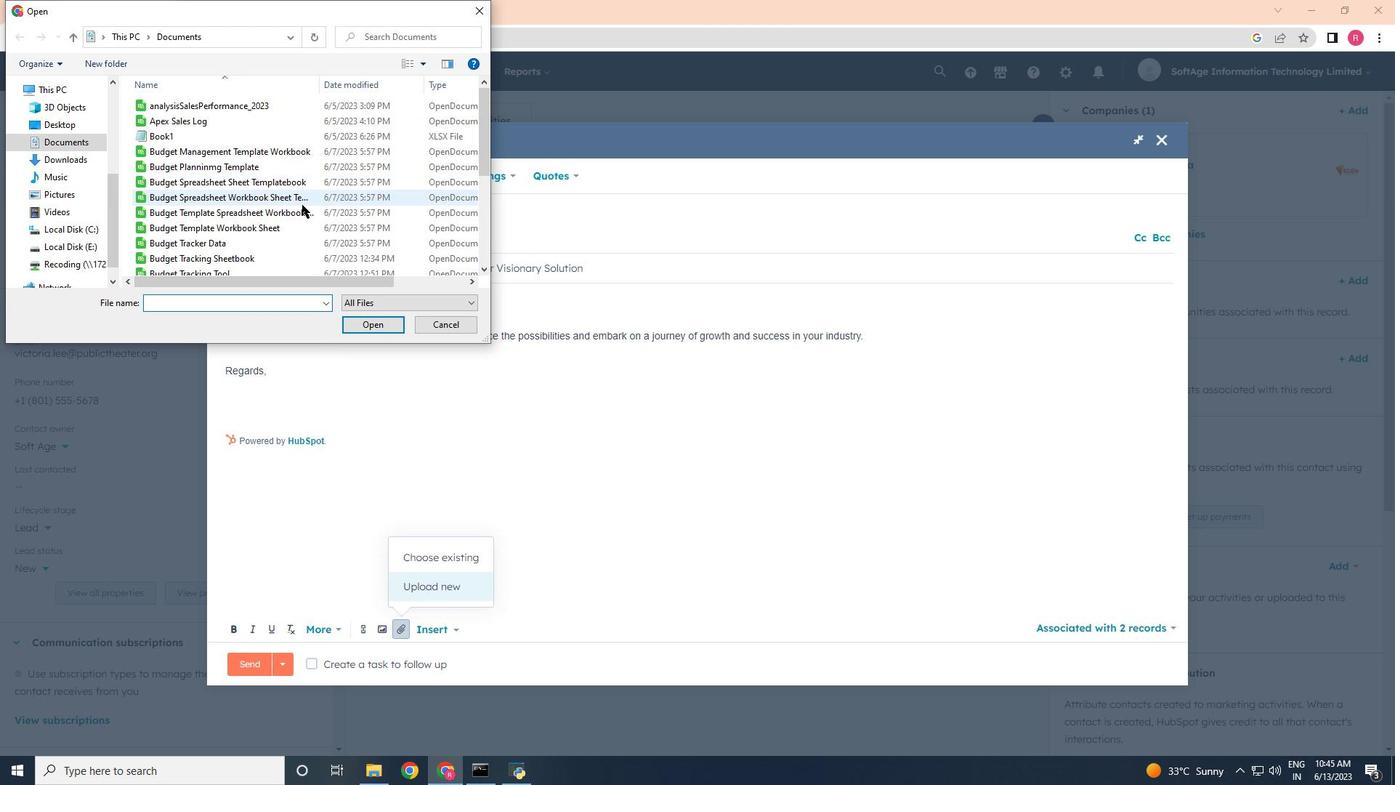
Action: Mouse scrolled (311, 210) with delta (0, 0)
Screenshot: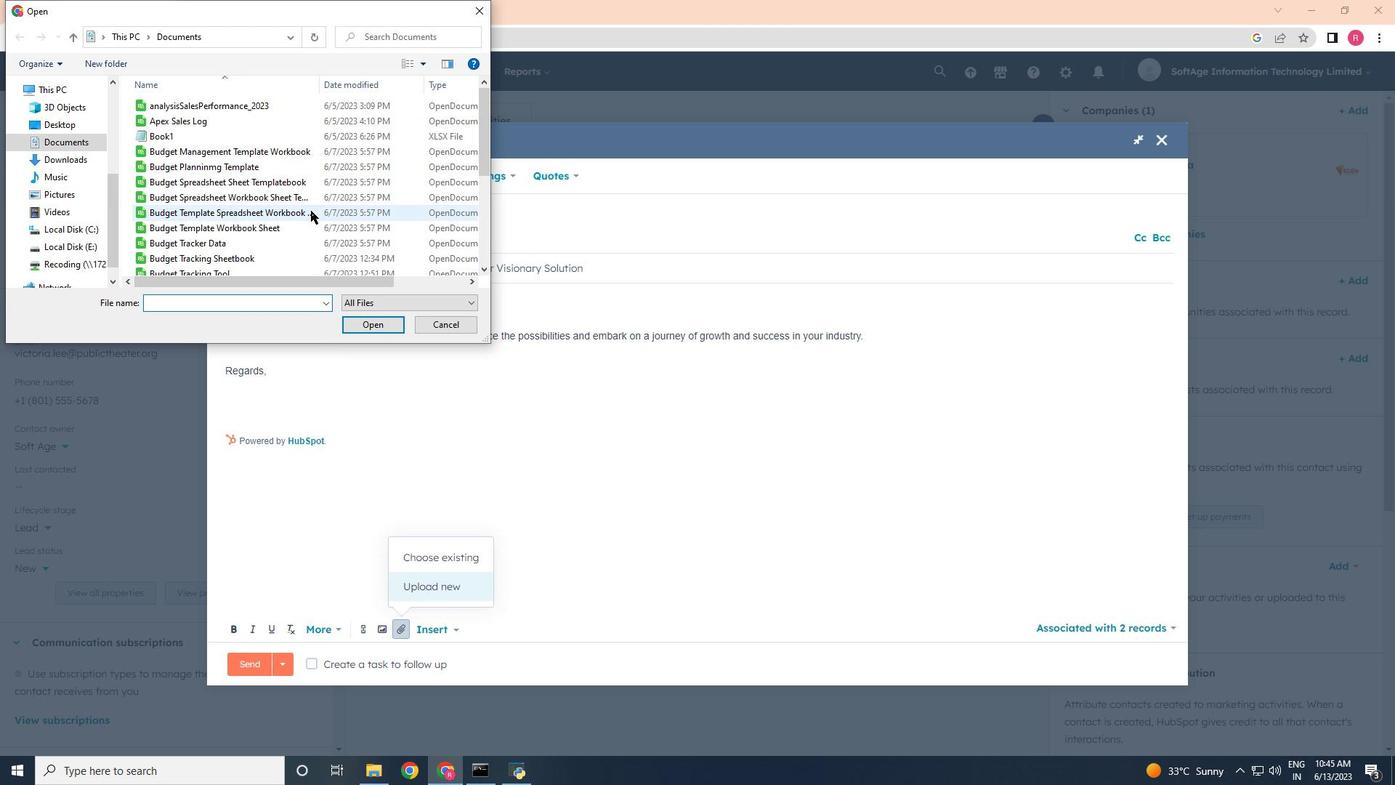
Action: Mouse scrolled (311, 210) with delta (0, 0)
Screenshot: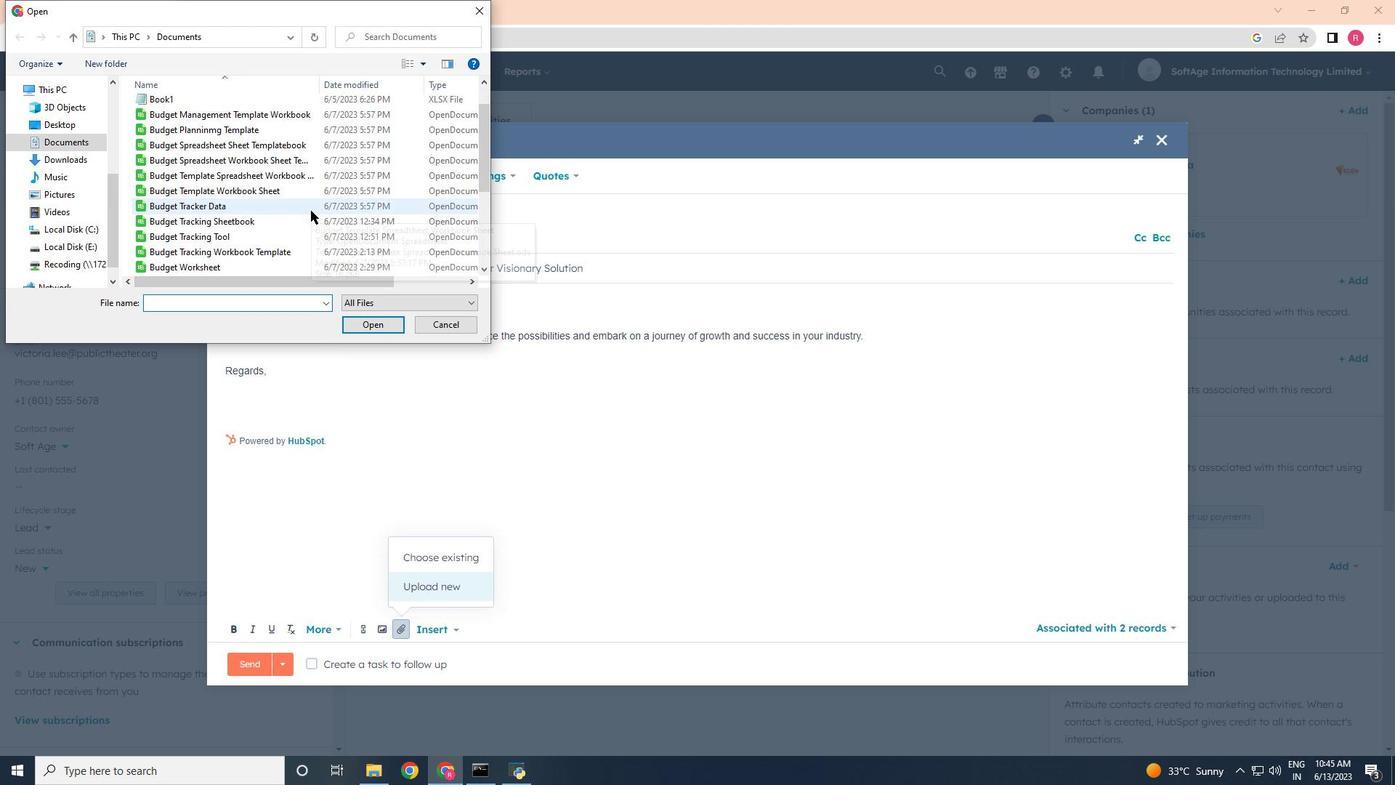 
Action: Mouse moved to (311, 220)
Screenshot: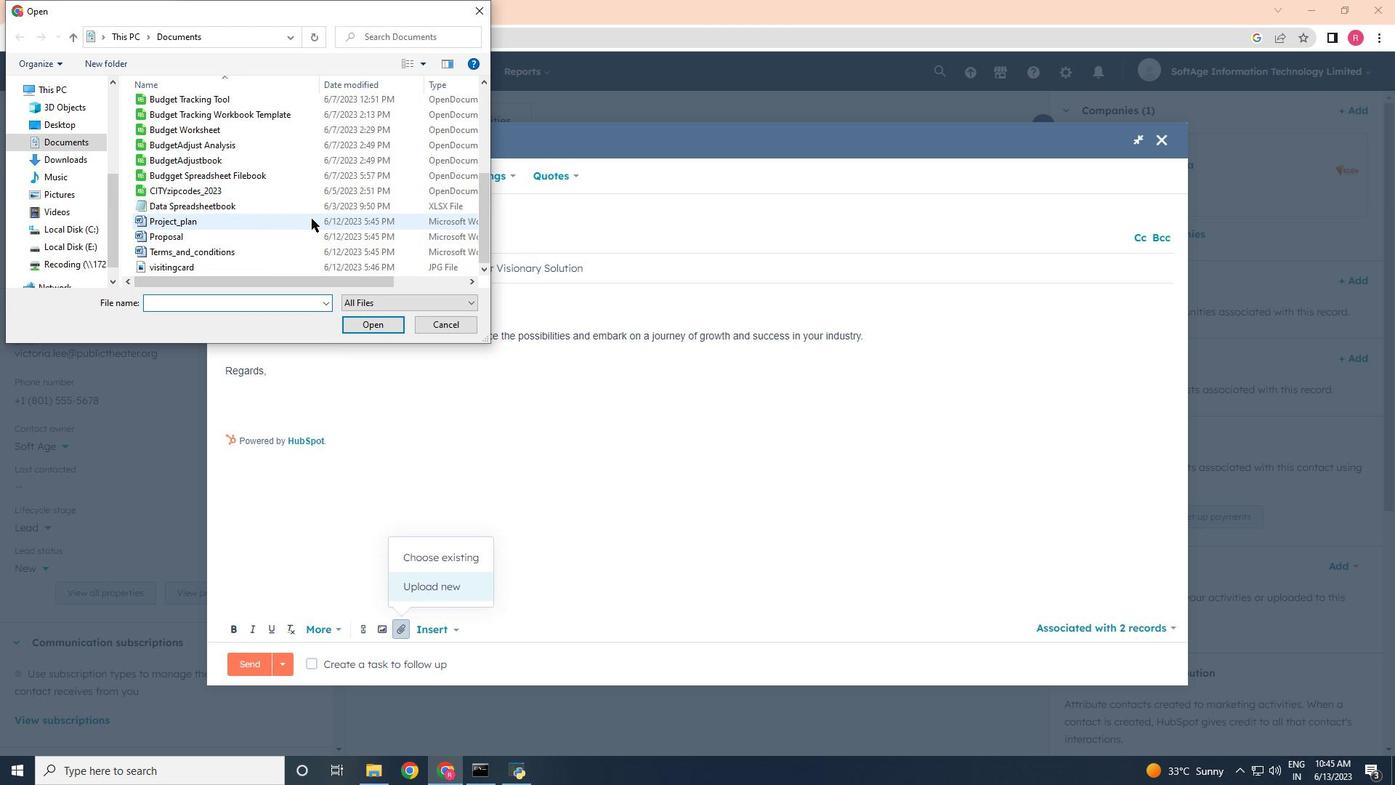 
Action: Mouse scrolled (311, 220) with delta (0, 0)
Screenshot: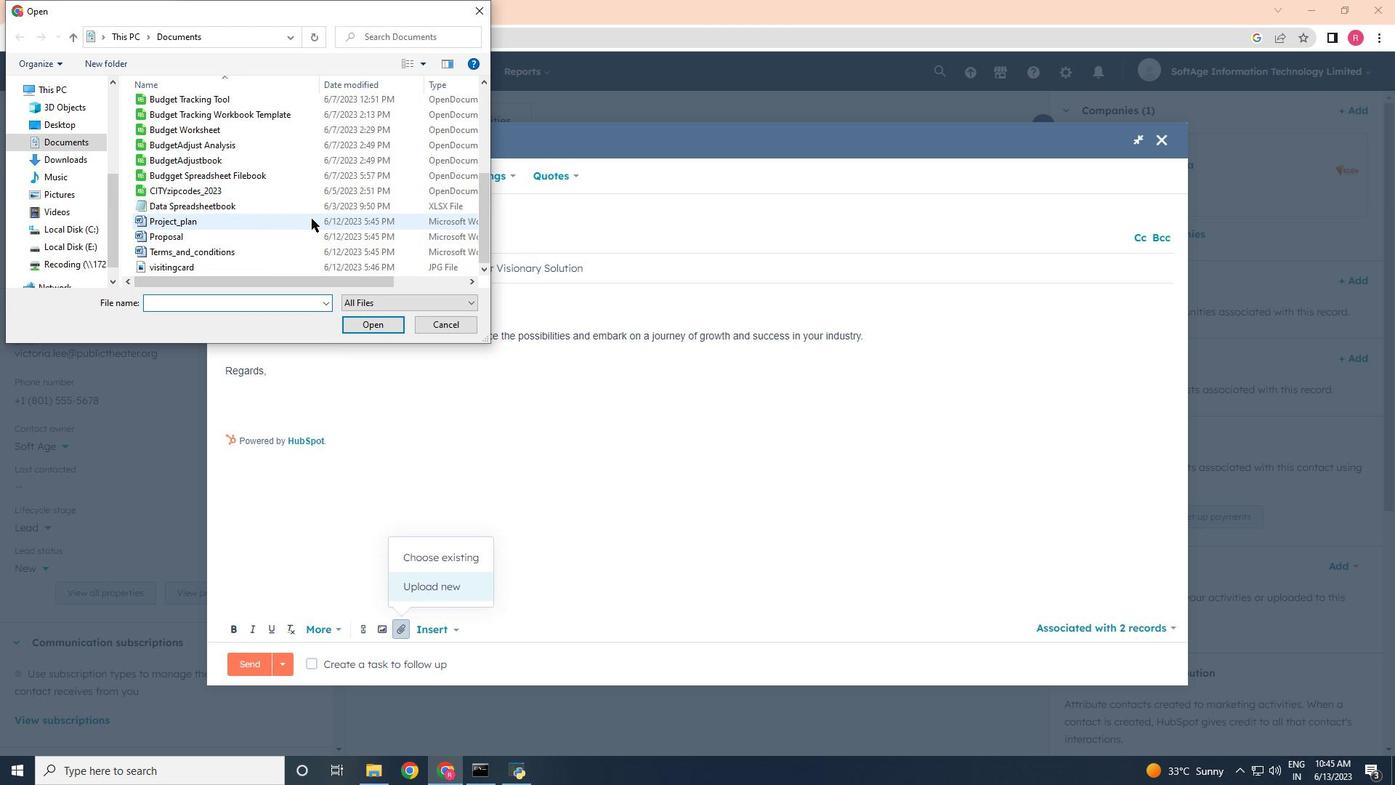 
Action: Mouse moved to (221, 220)
Screenshot: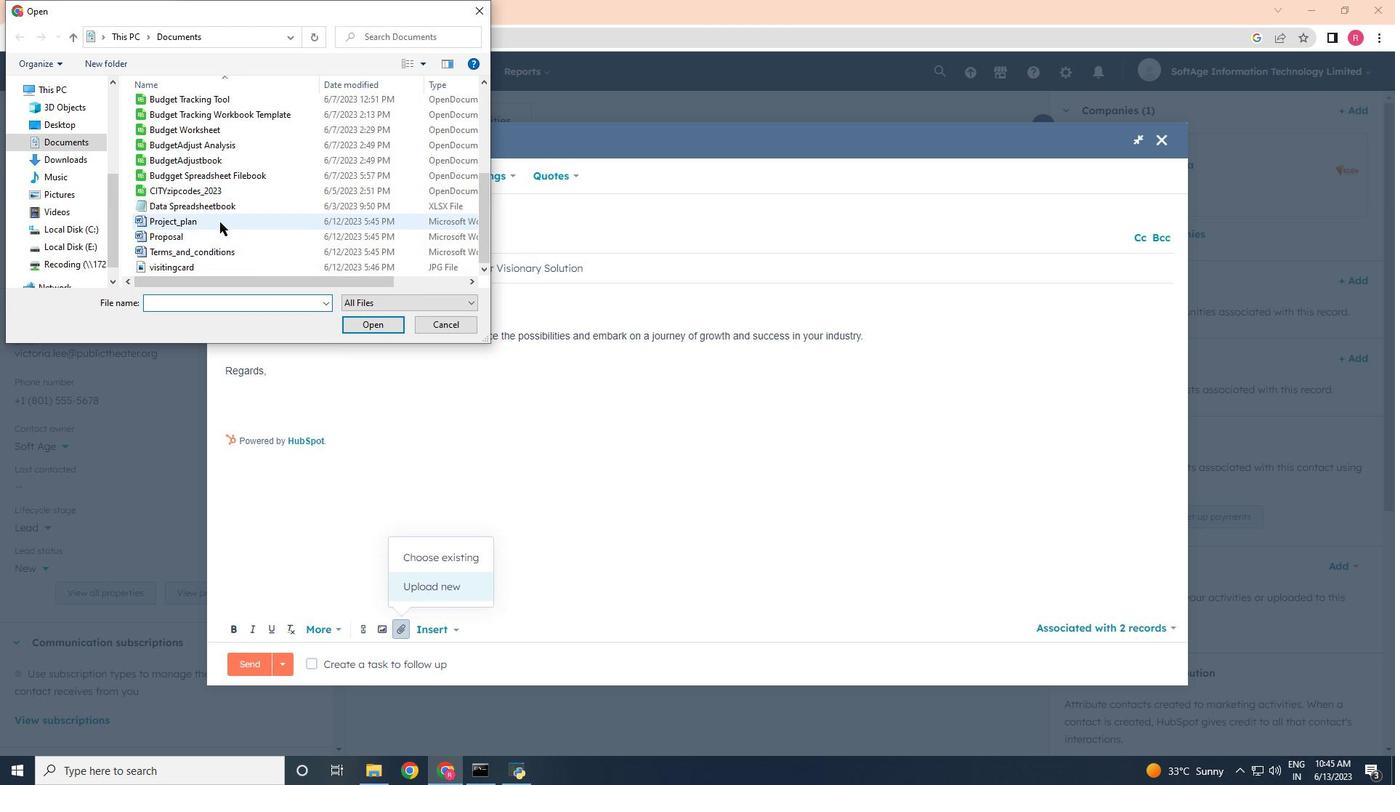 
Action: Mouse pressed left at (221, 220)
Screenshot: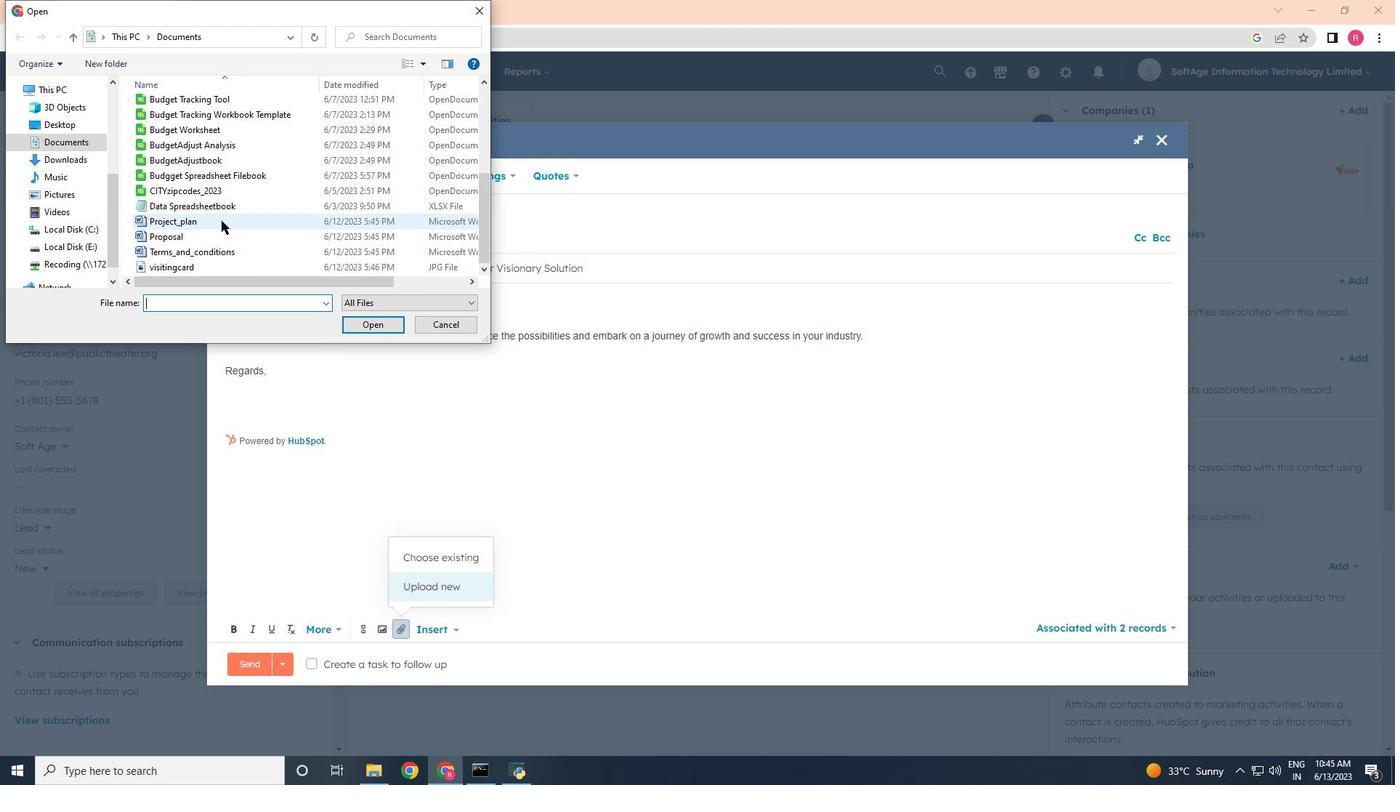 
Action: Mouse moved to (395, 325)
Screenshot: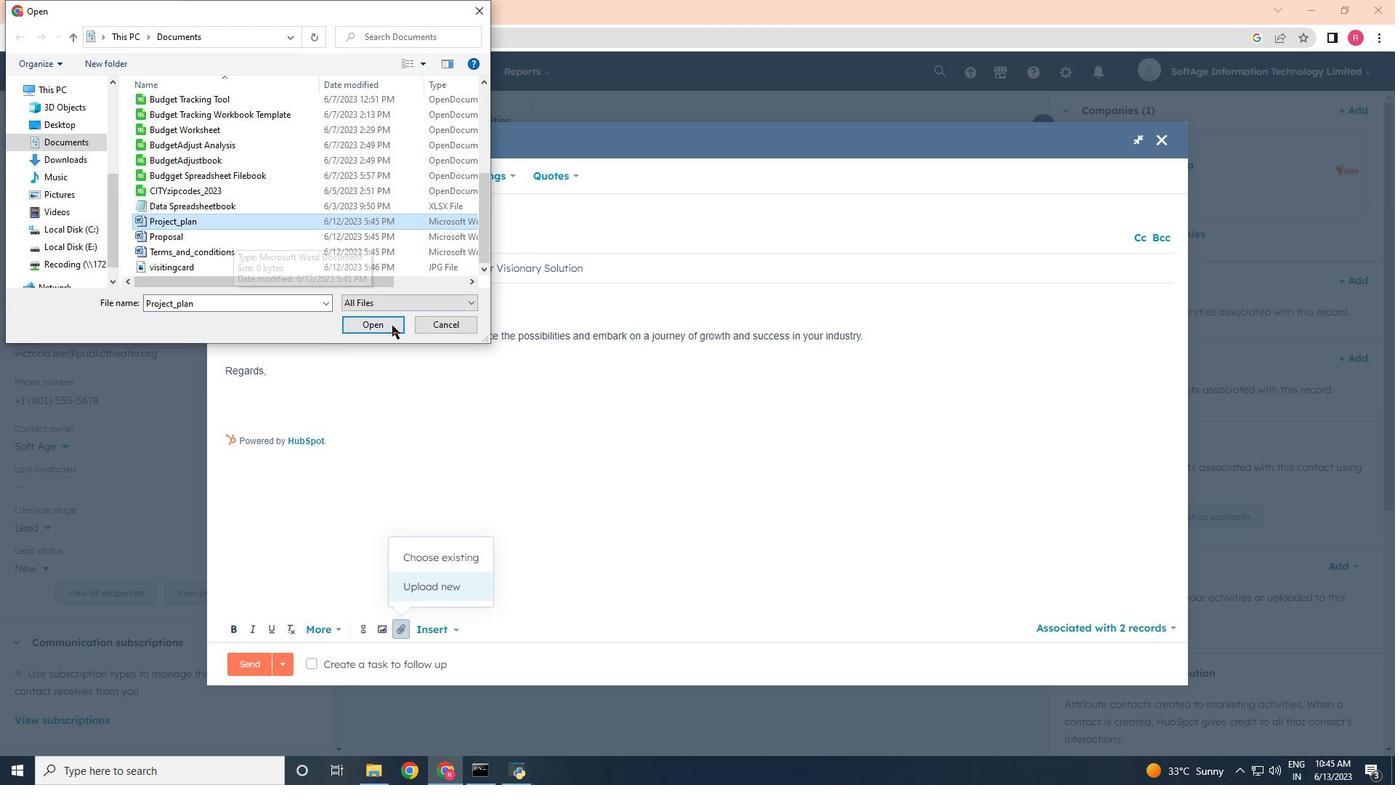 
Action: Mouse pressed left at (395, 325)
Screenshot: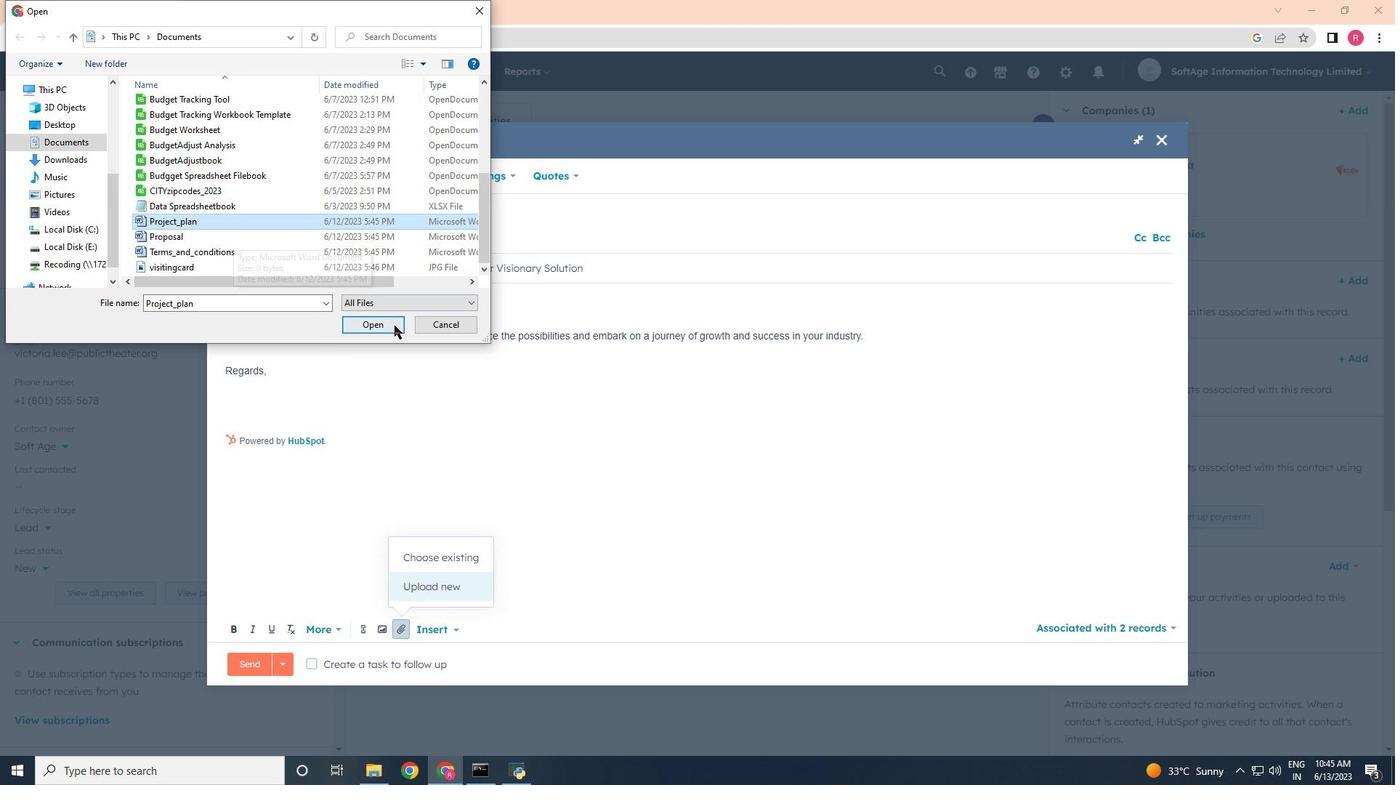 
Action: Mouse moved to (397, 592)
Screenshot: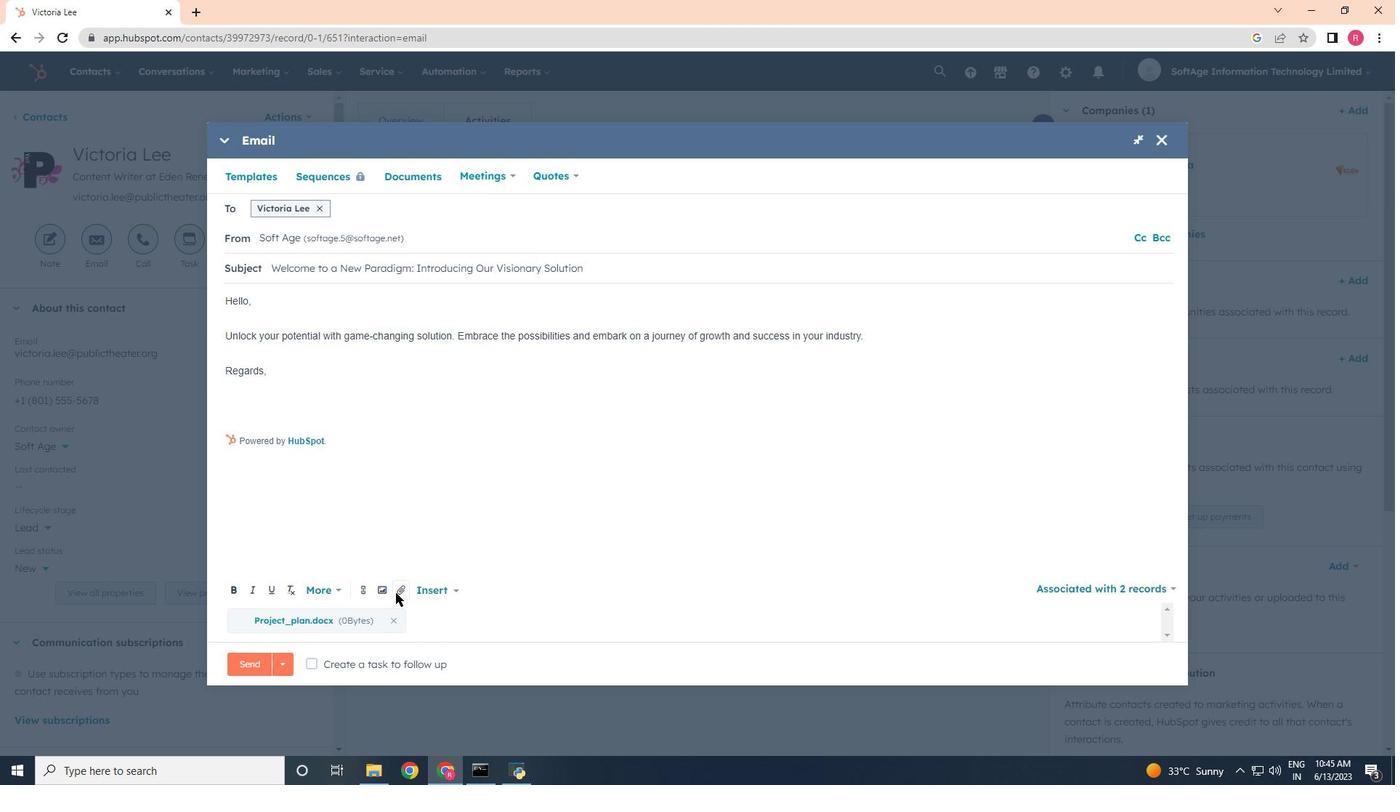 
Action: Mouse pressed left at (397, 592)
Screenshot: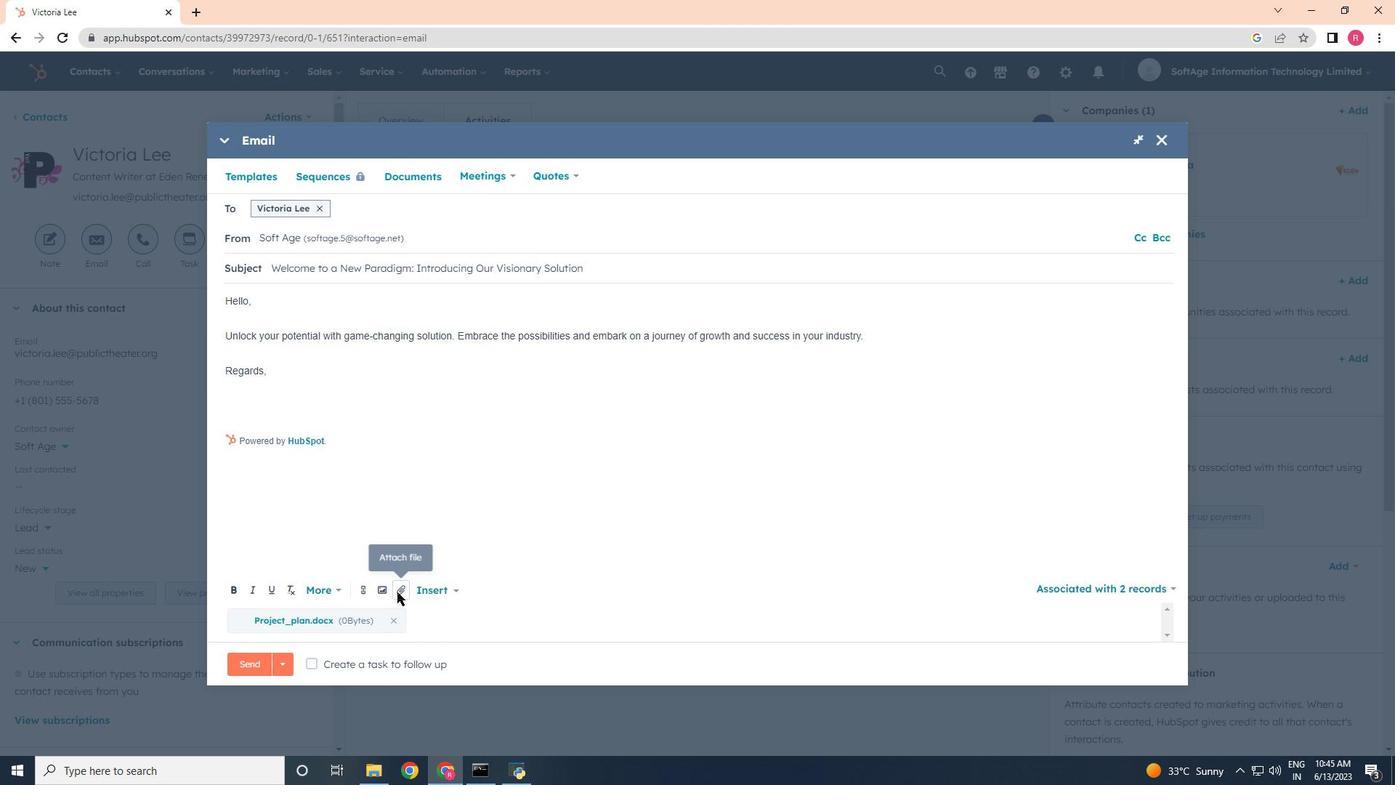 
Action: Mouse moved to (423, 558)
Screenshot: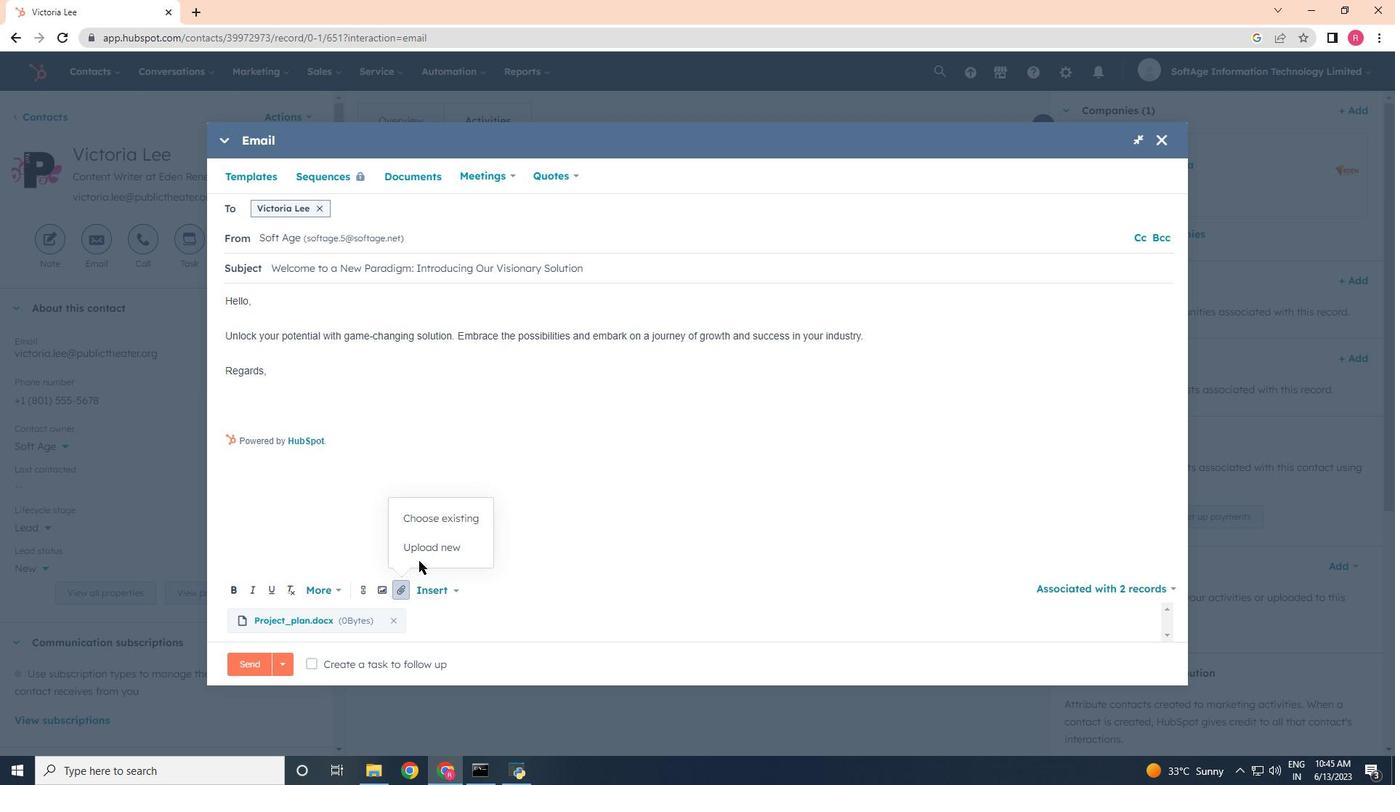 
Action: Mouse pressed left at (423, 558)
Screenshot: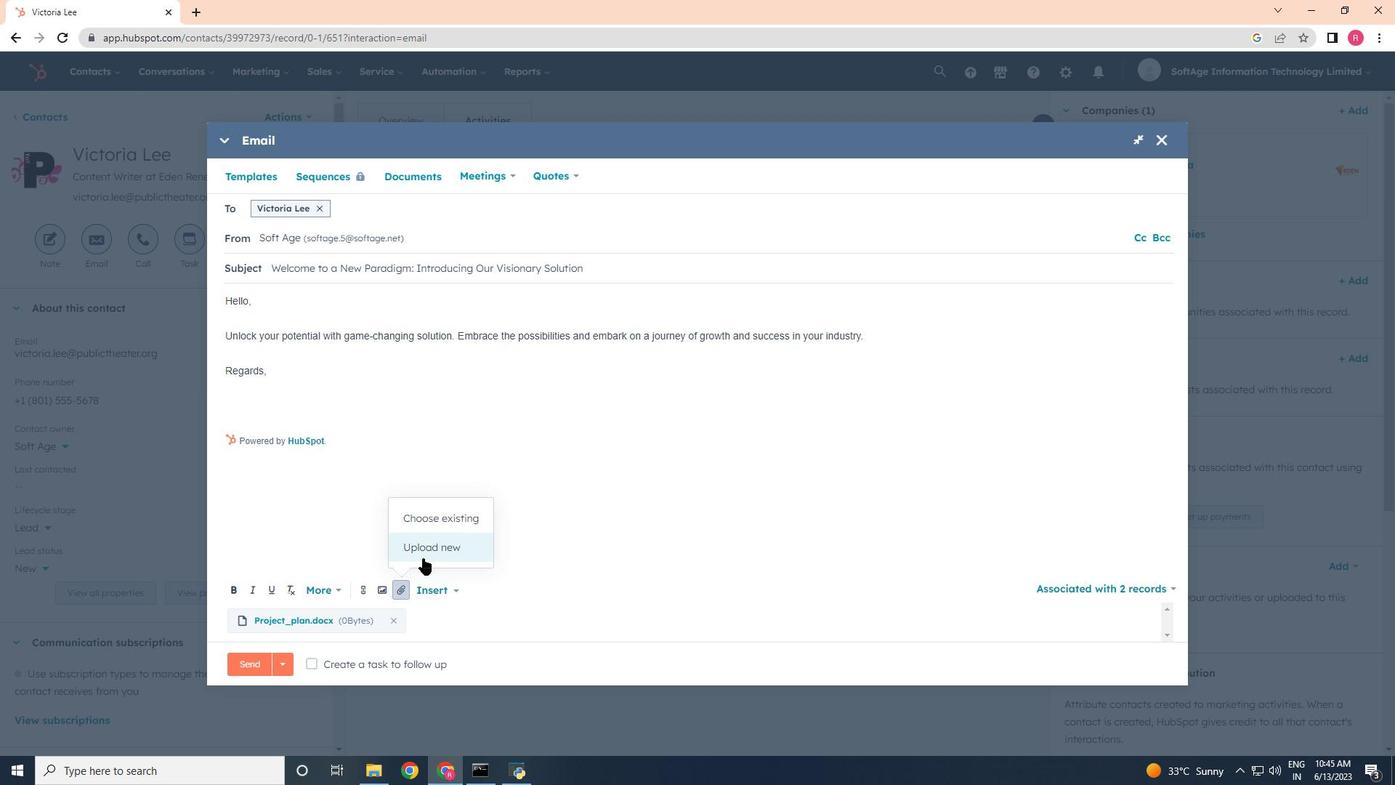 
Action: Mouse moved to (259, 212)
Screenshot: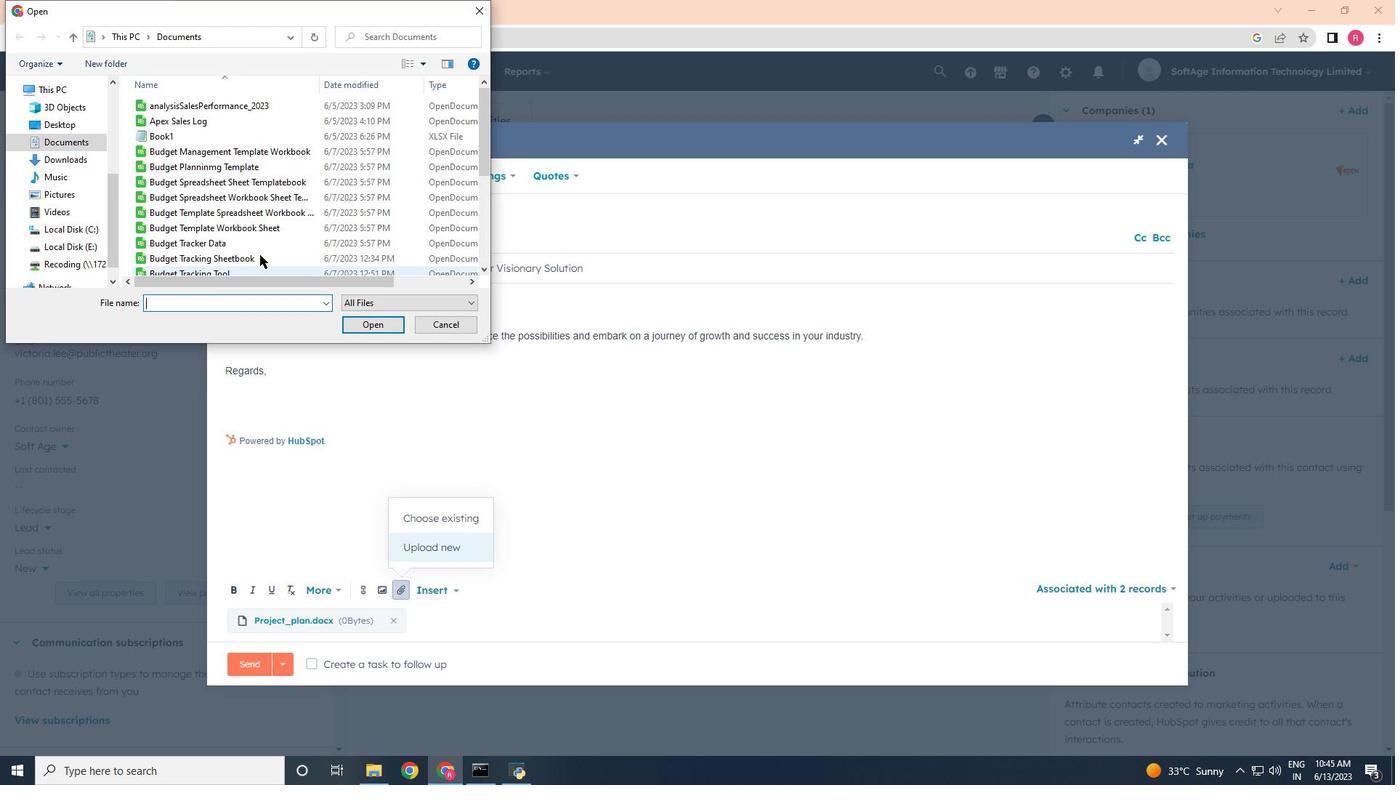 
Action: Mouse scrolled (259, 212) with delta (0, 0)
Screenshot: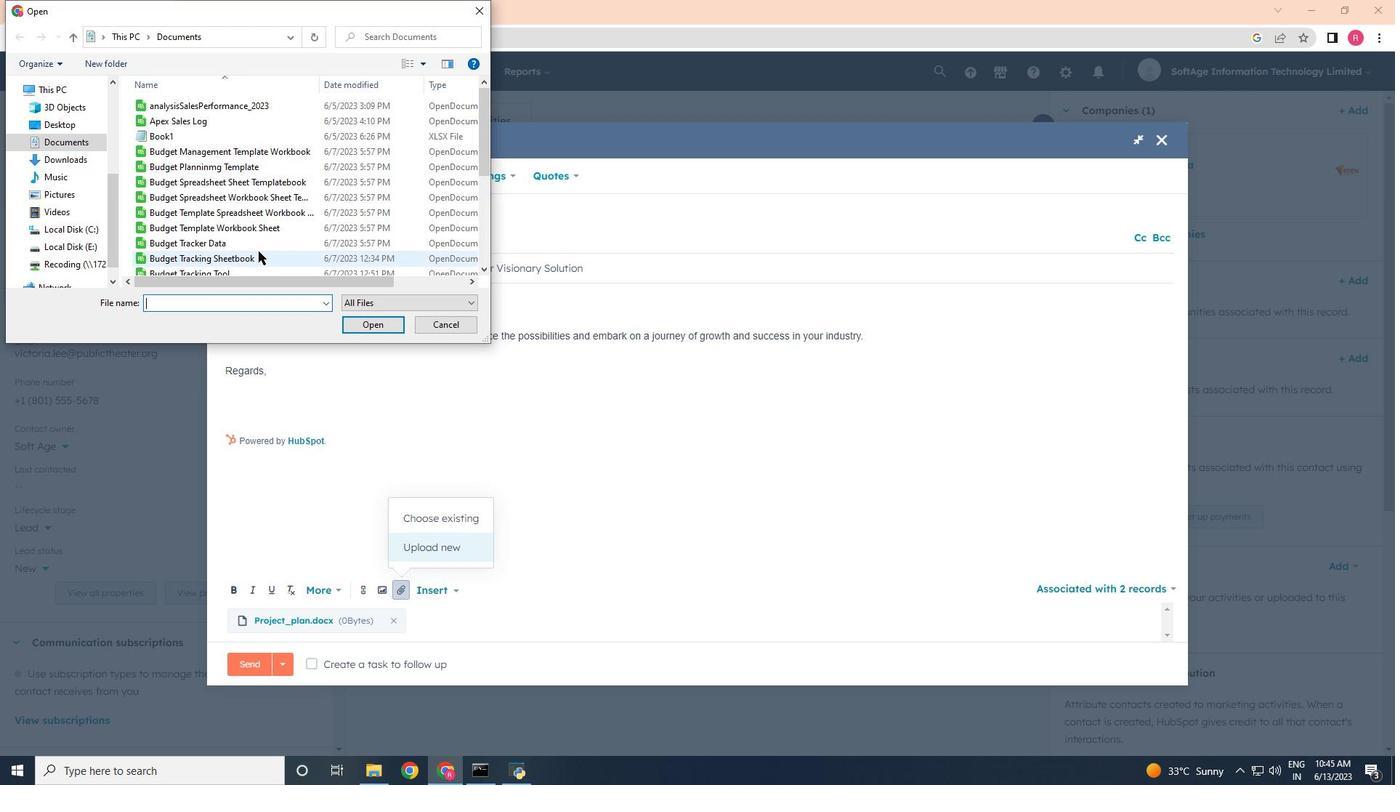 
Action: Mouse scrolled (259, 212) with delta (0, 0)
Screenshot: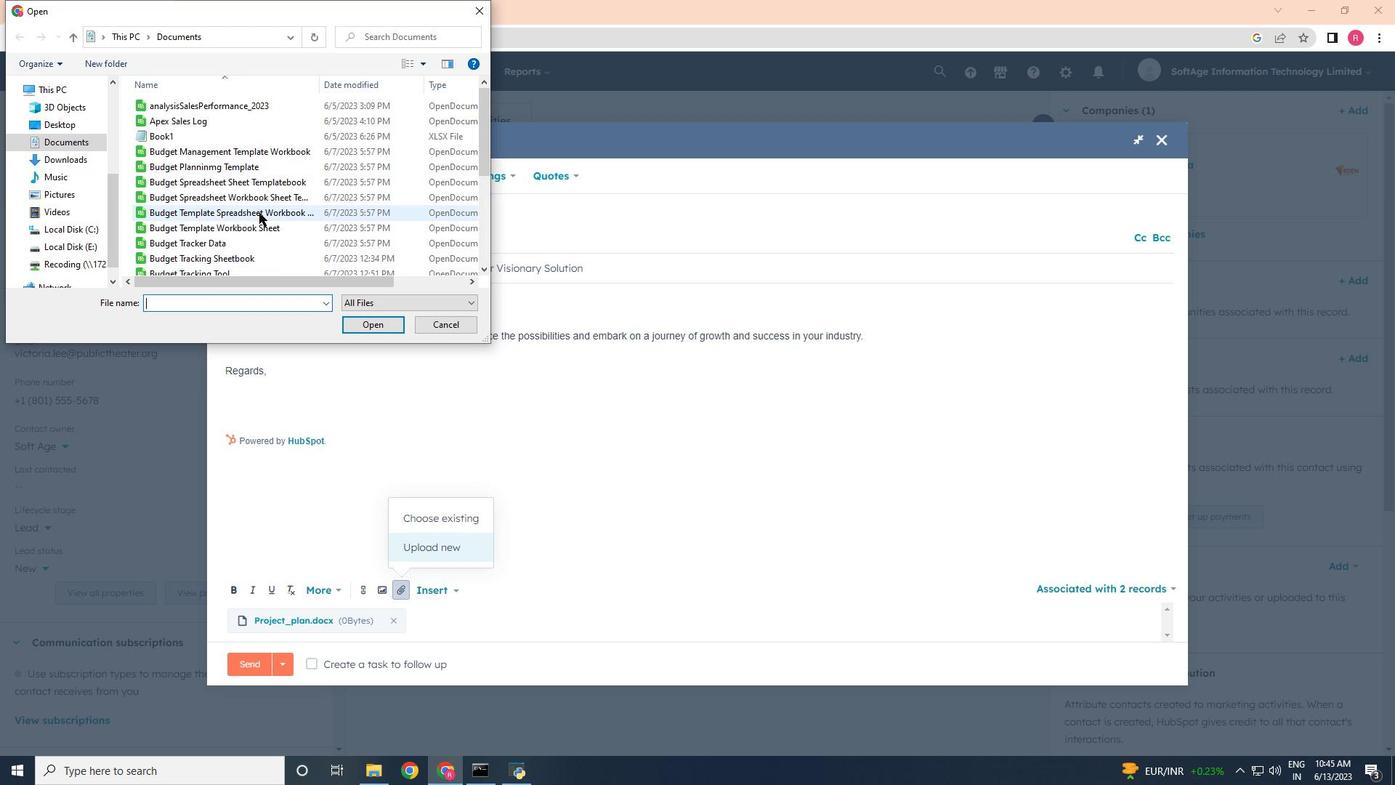 
Action: Mouse scrolled (259, 212) with delta (0, 0)
Screenshot: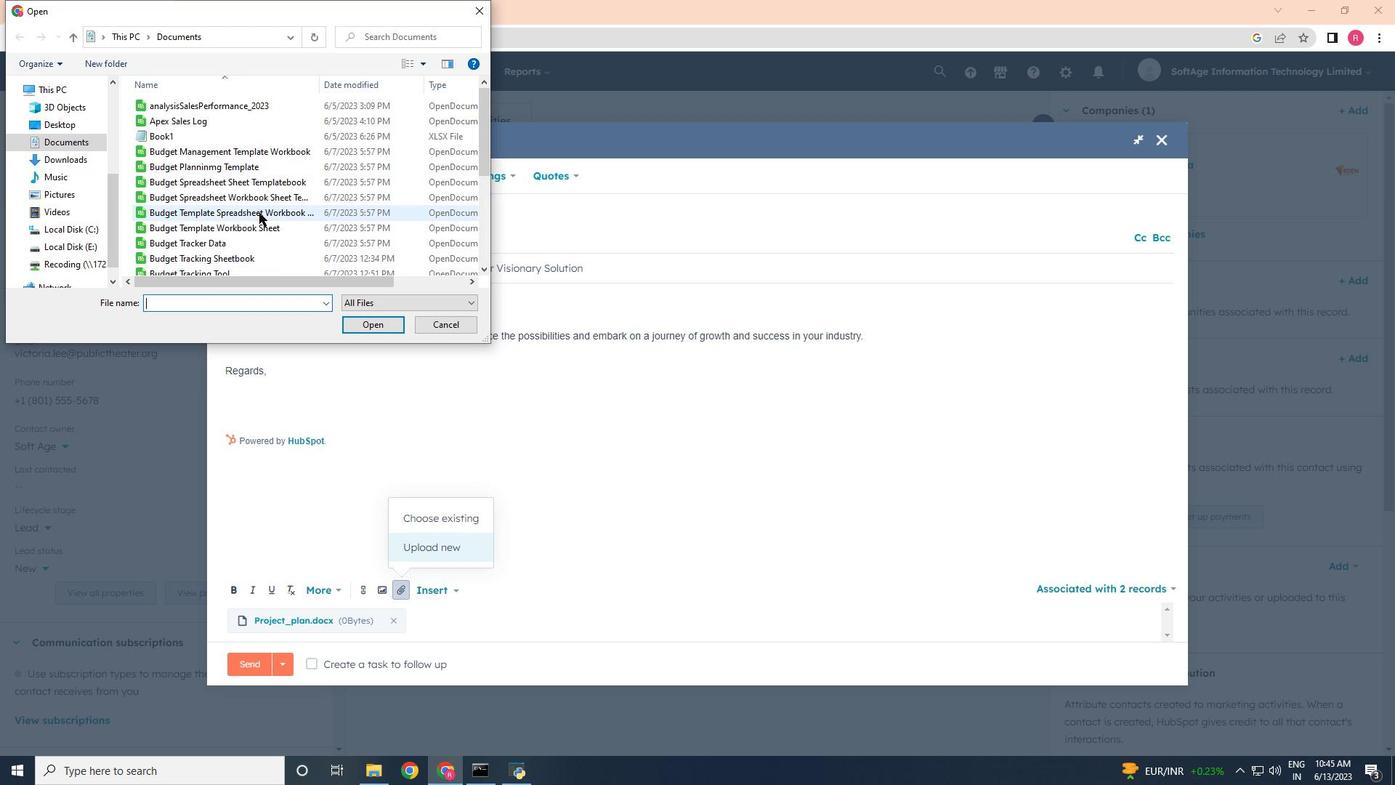 
Action: Mouse scrolled (259, 212) with delta (0, 0)
Screenshot: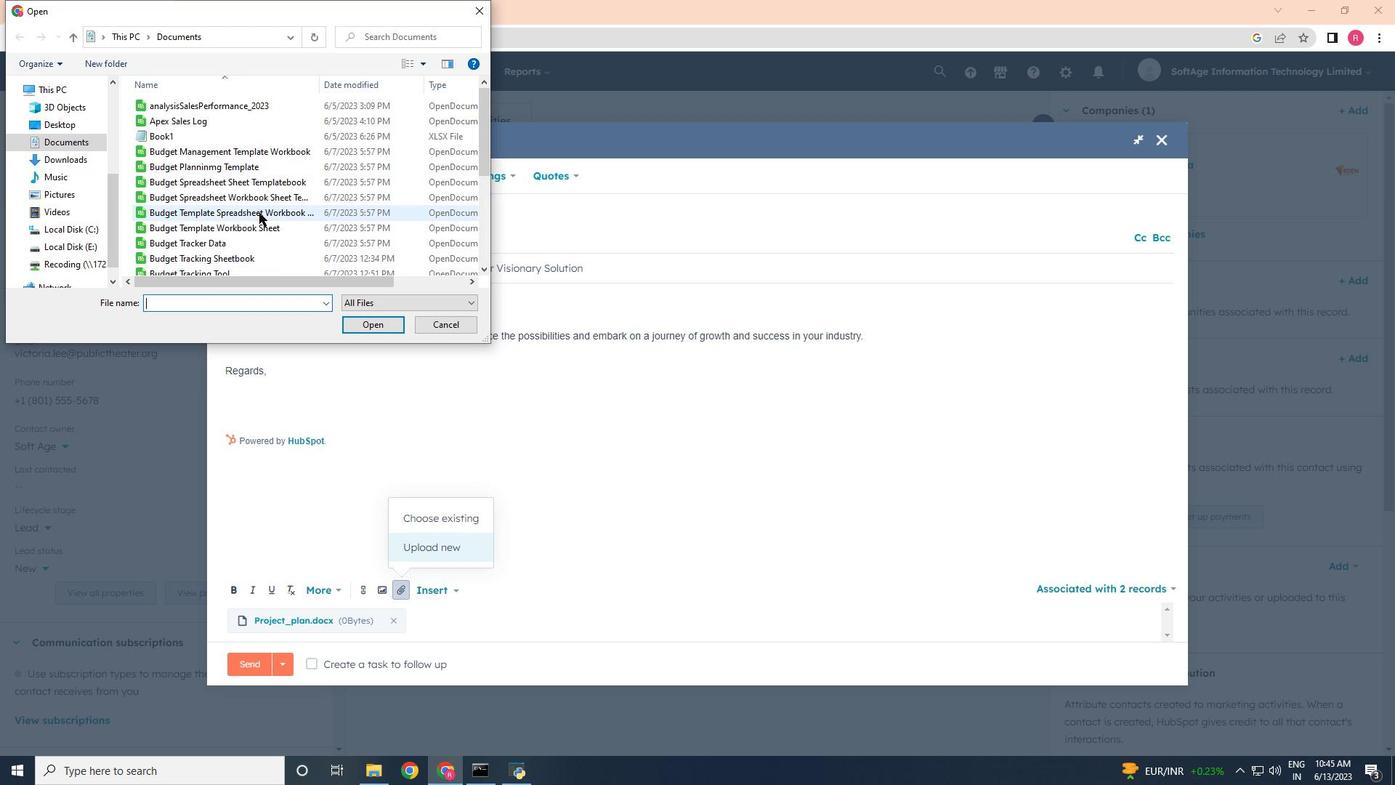 
Action: Mouse scrolled (259, 212) with delta (0, 0)
Screenshot: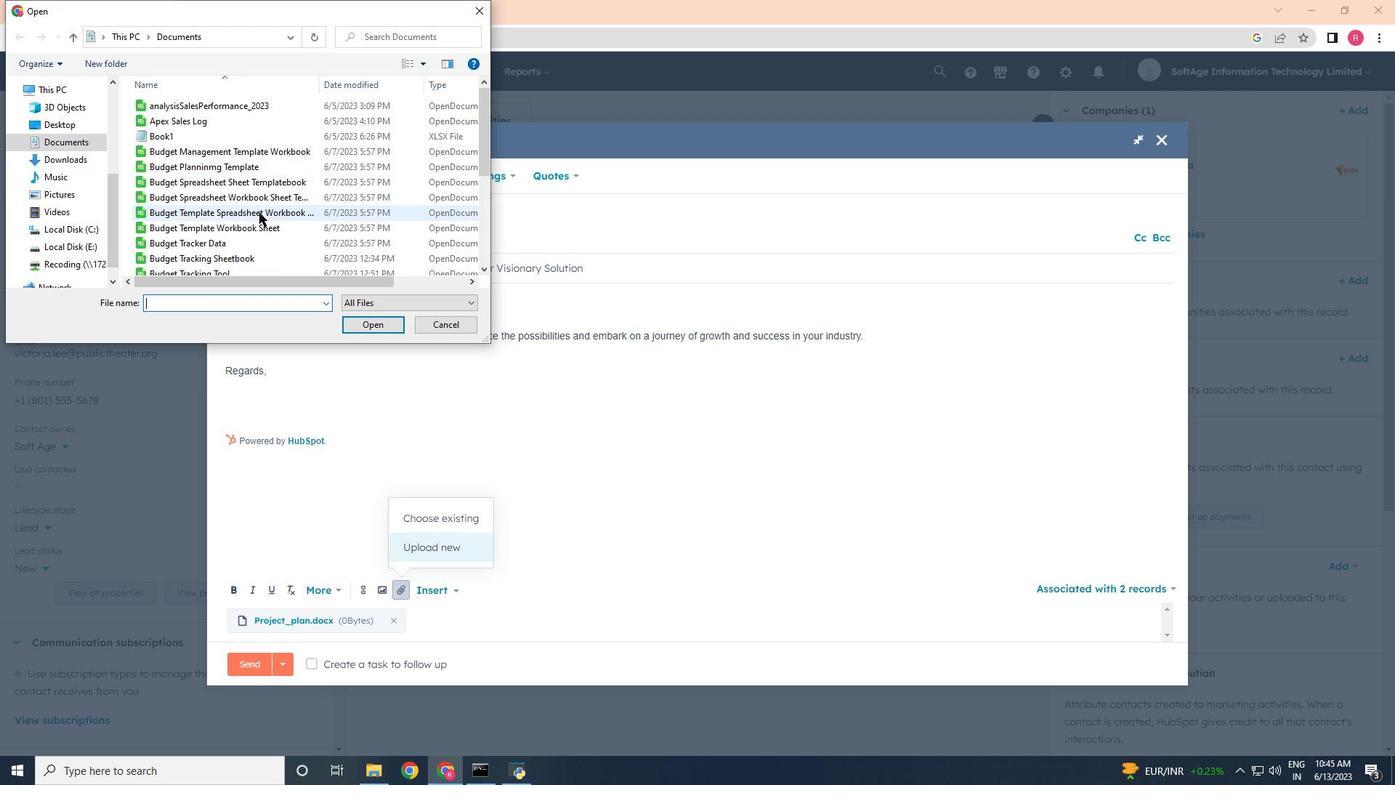 
Action: Mouse moved to (226, 271)
Screenshot: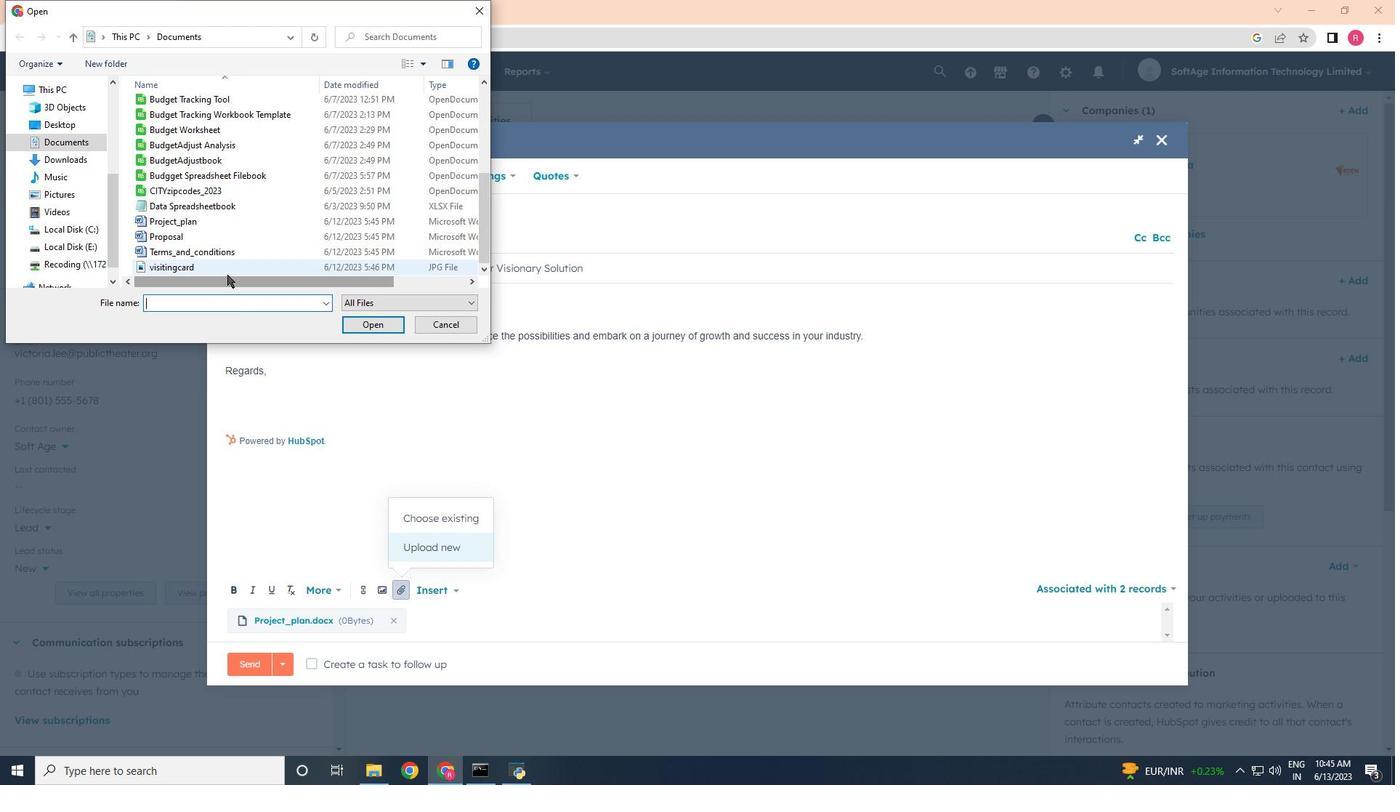 
Action: Mouse pressed left at (226, 271)
Screenshot: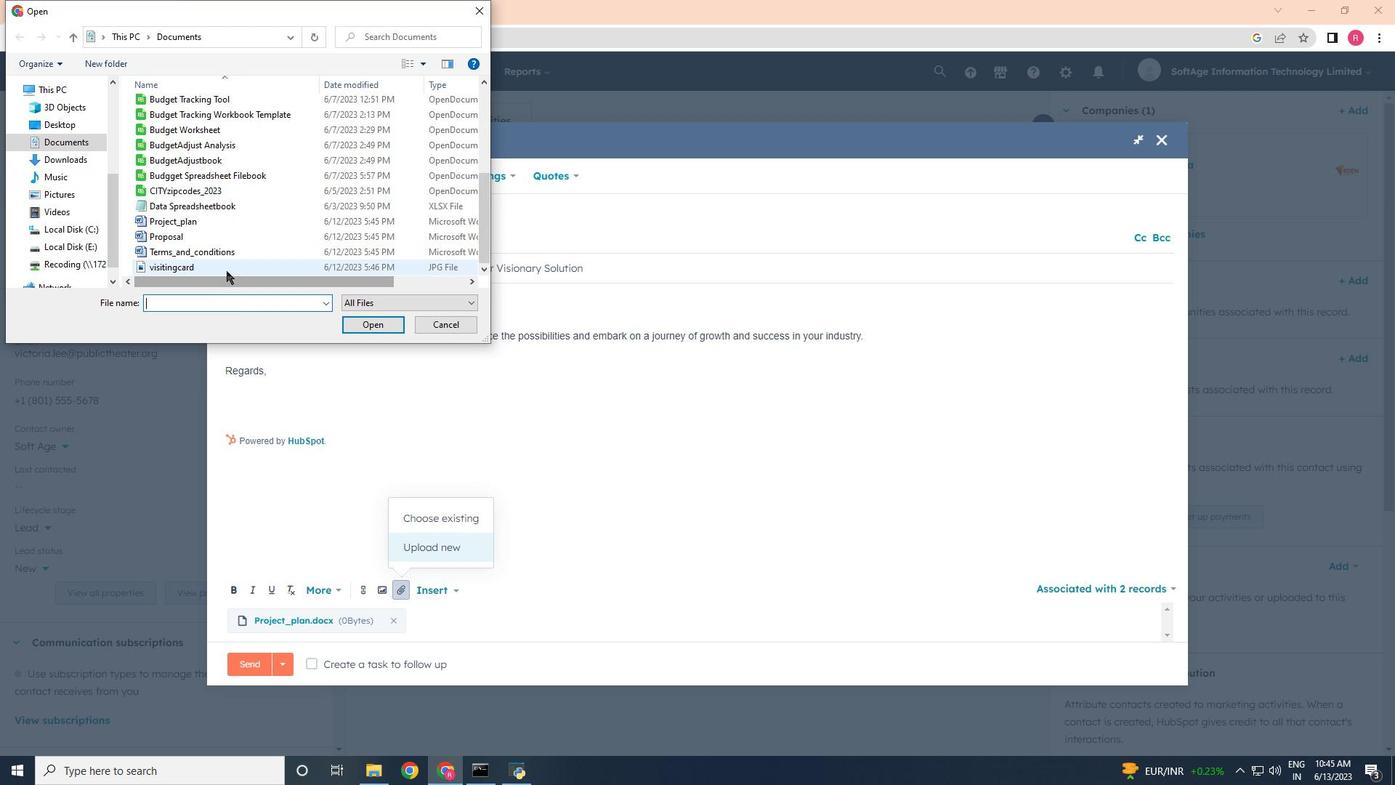 
Action: Mouse moved to (369, 329)
Screenshot: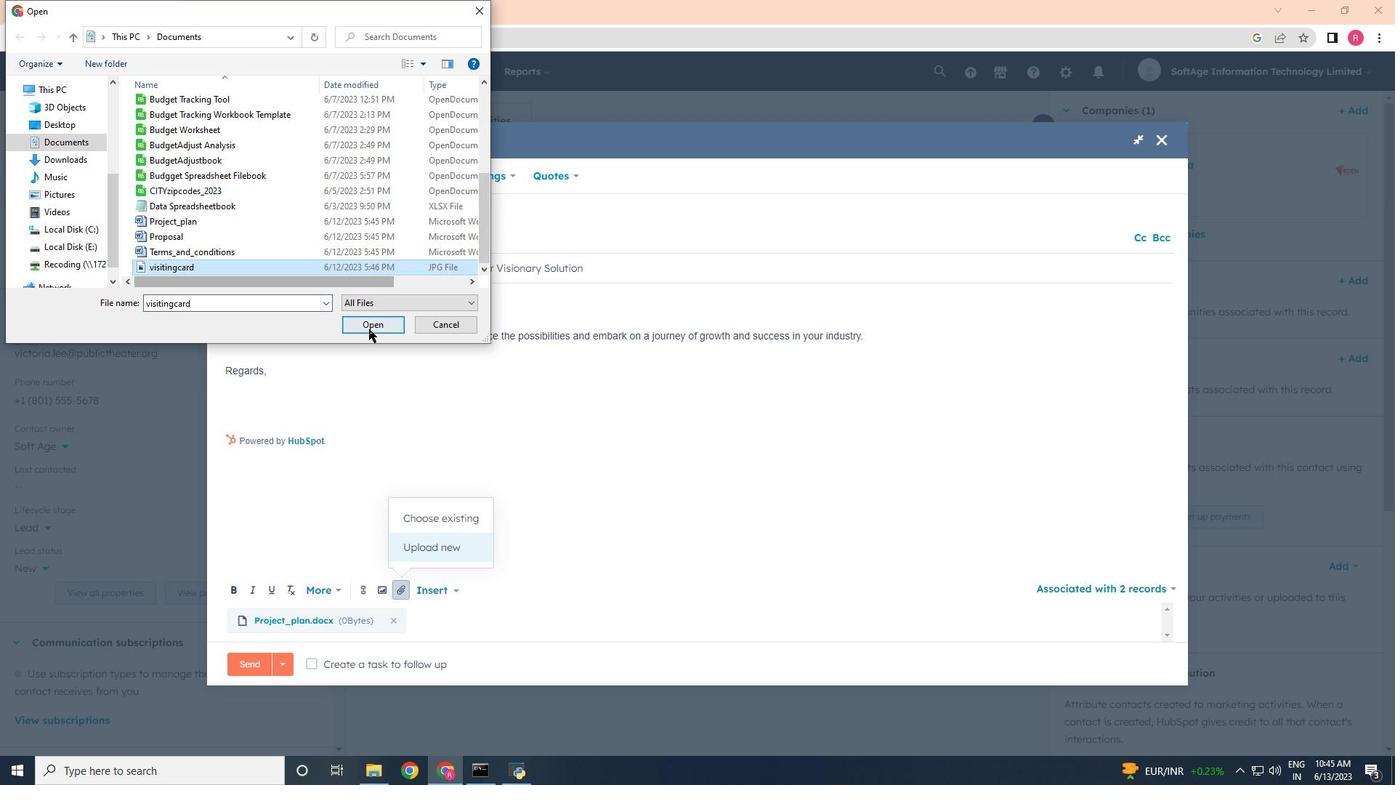 
Action: Mouse pressed left at (369, 329)
Screenshot: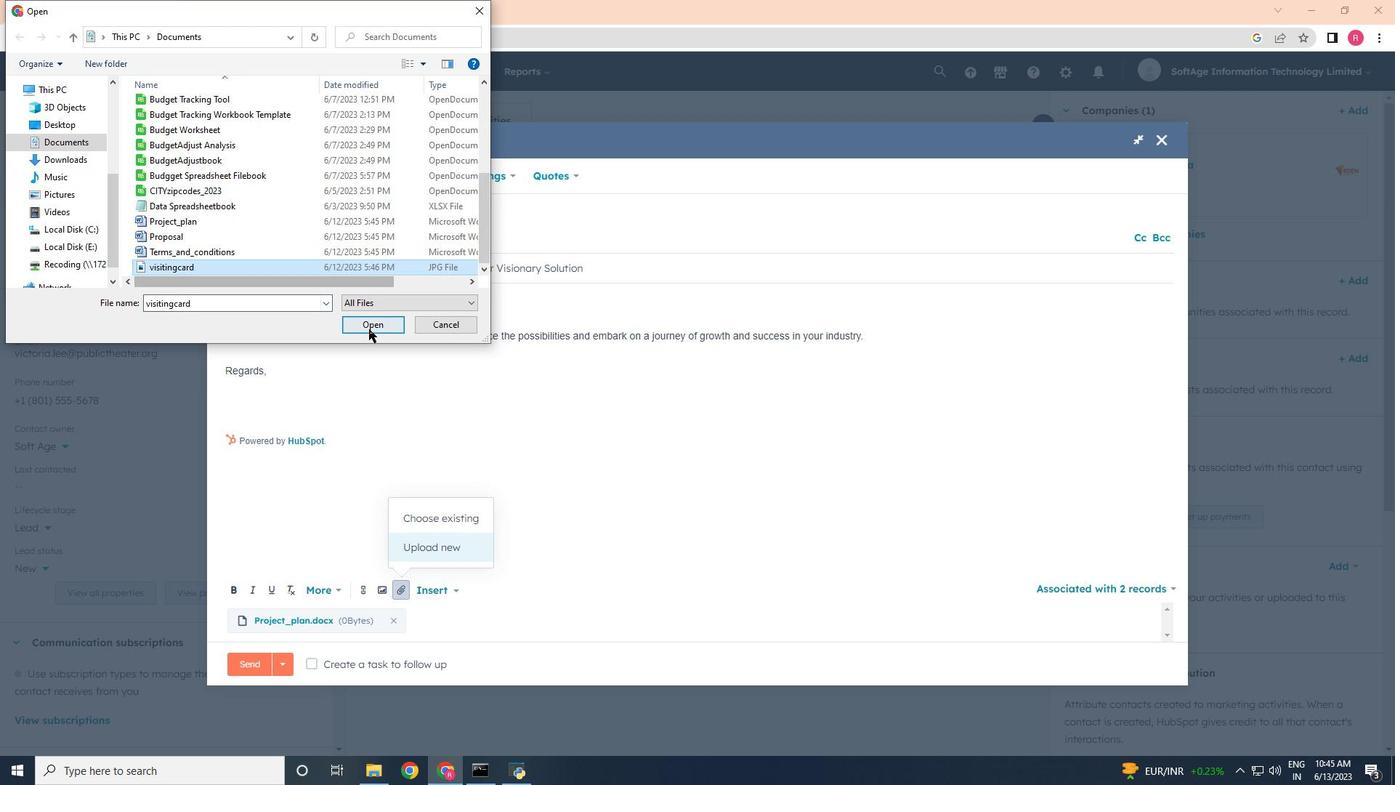 
Action: Mouse moved to (239, 392)
Screenshot: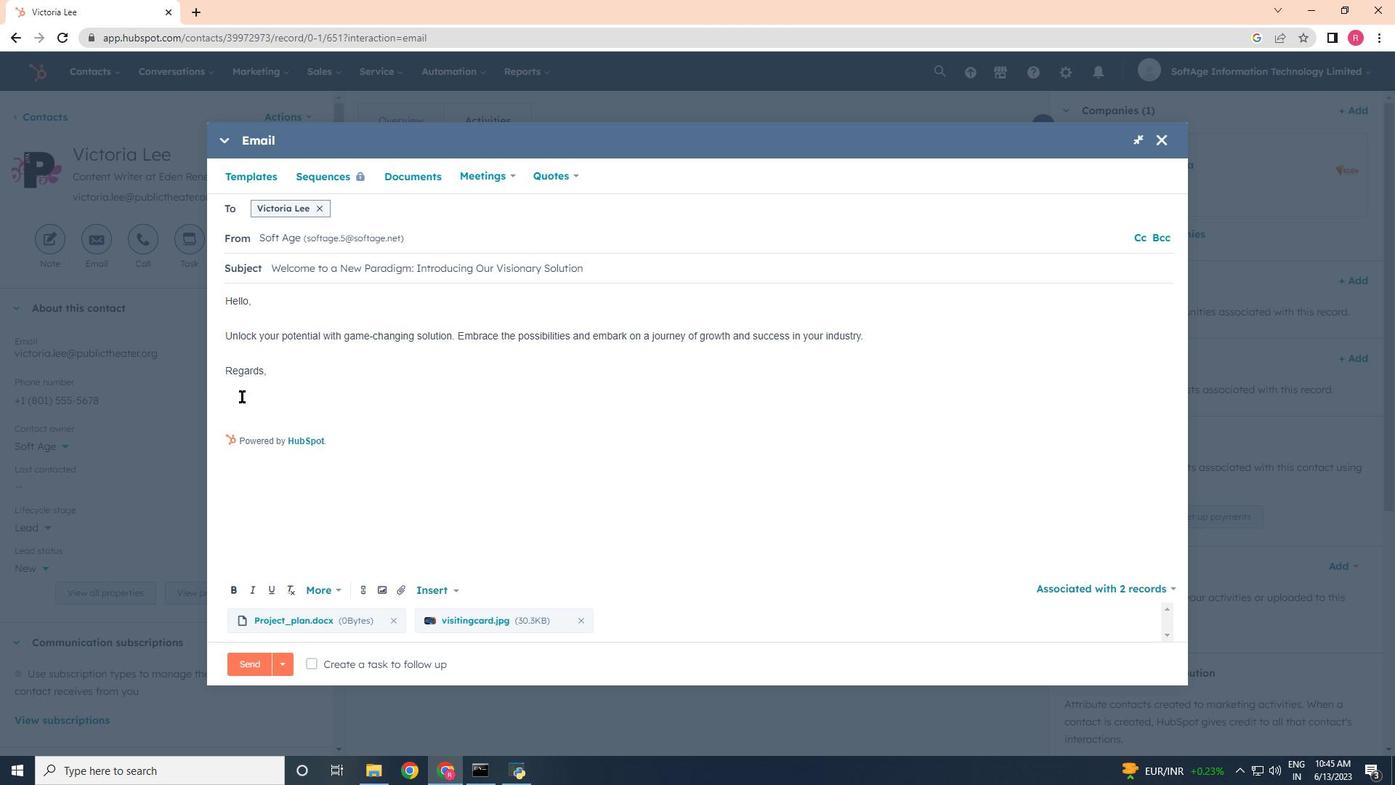 
Action: Mouse pressed left at (239, 392)
Screenshot: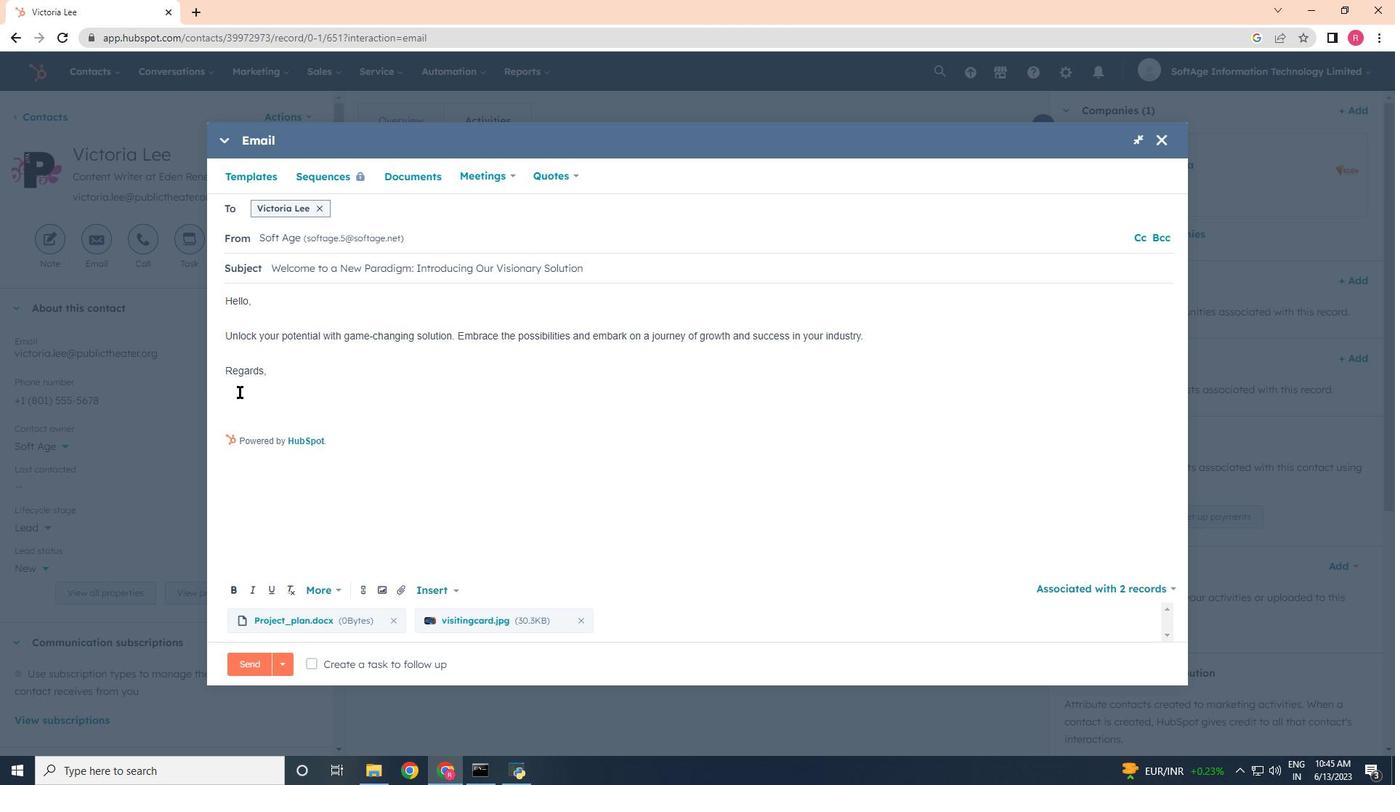
Action: Mouse moved to (362, 589)
Screenshot: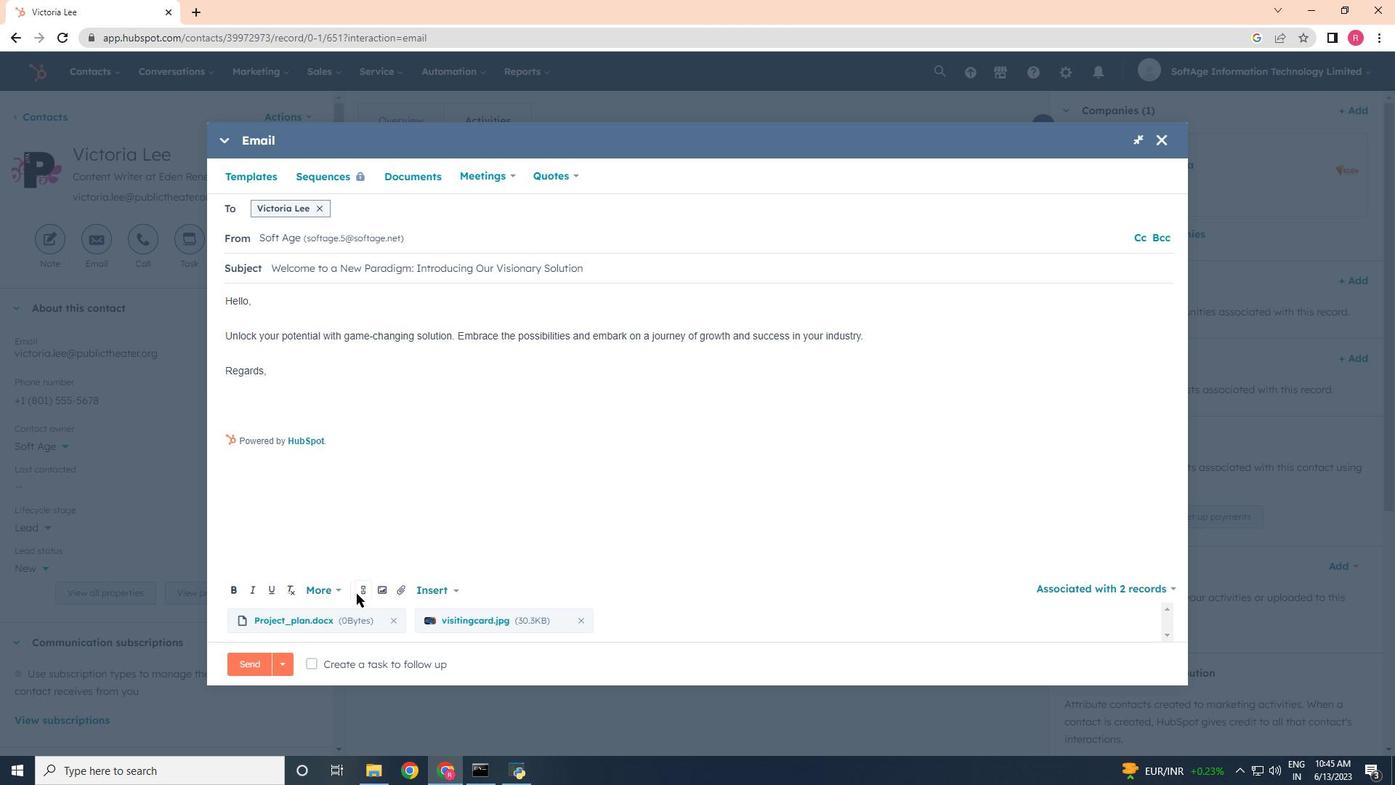 
Action: Mouse pressed left at (362, 589)
Screenshot: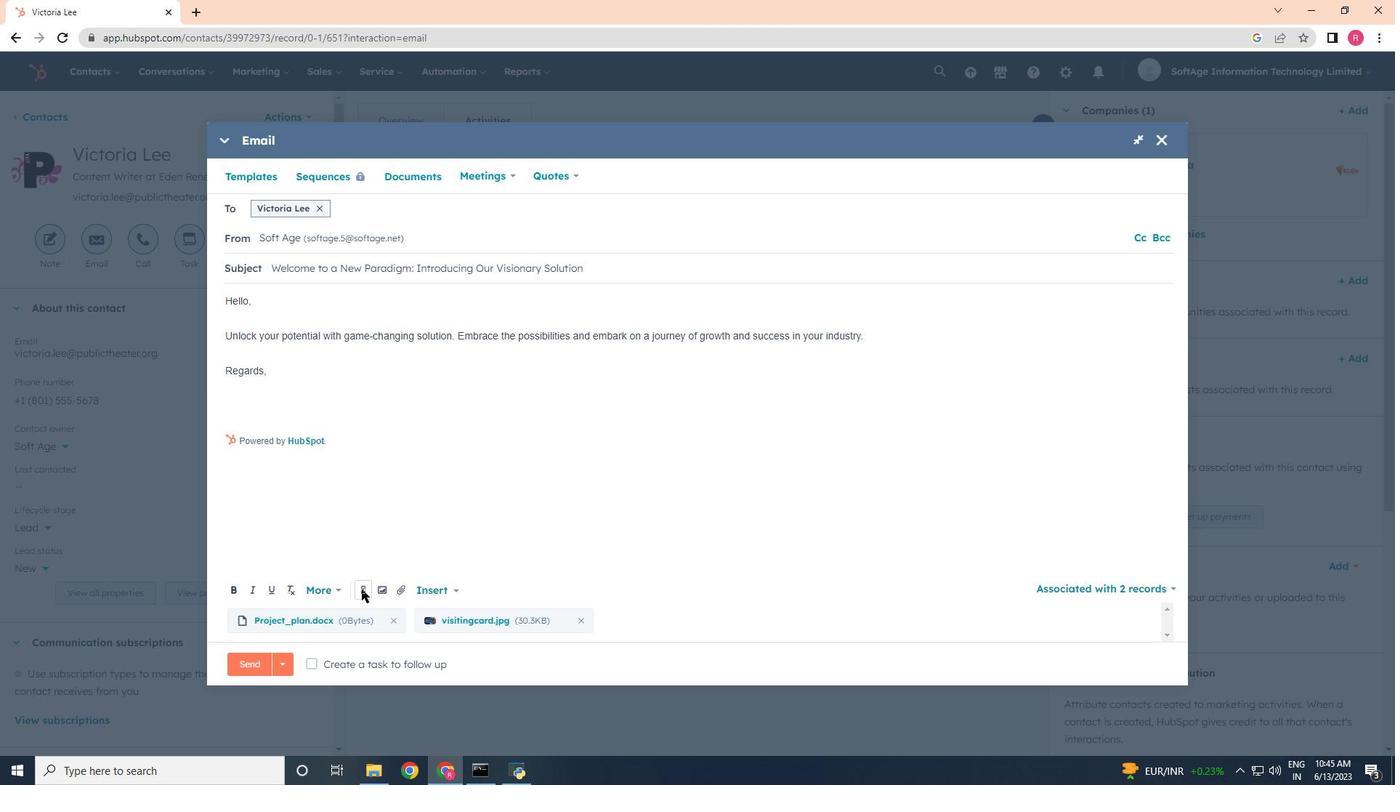 
Action: Mouse moved to (415, 421)
Screenshot: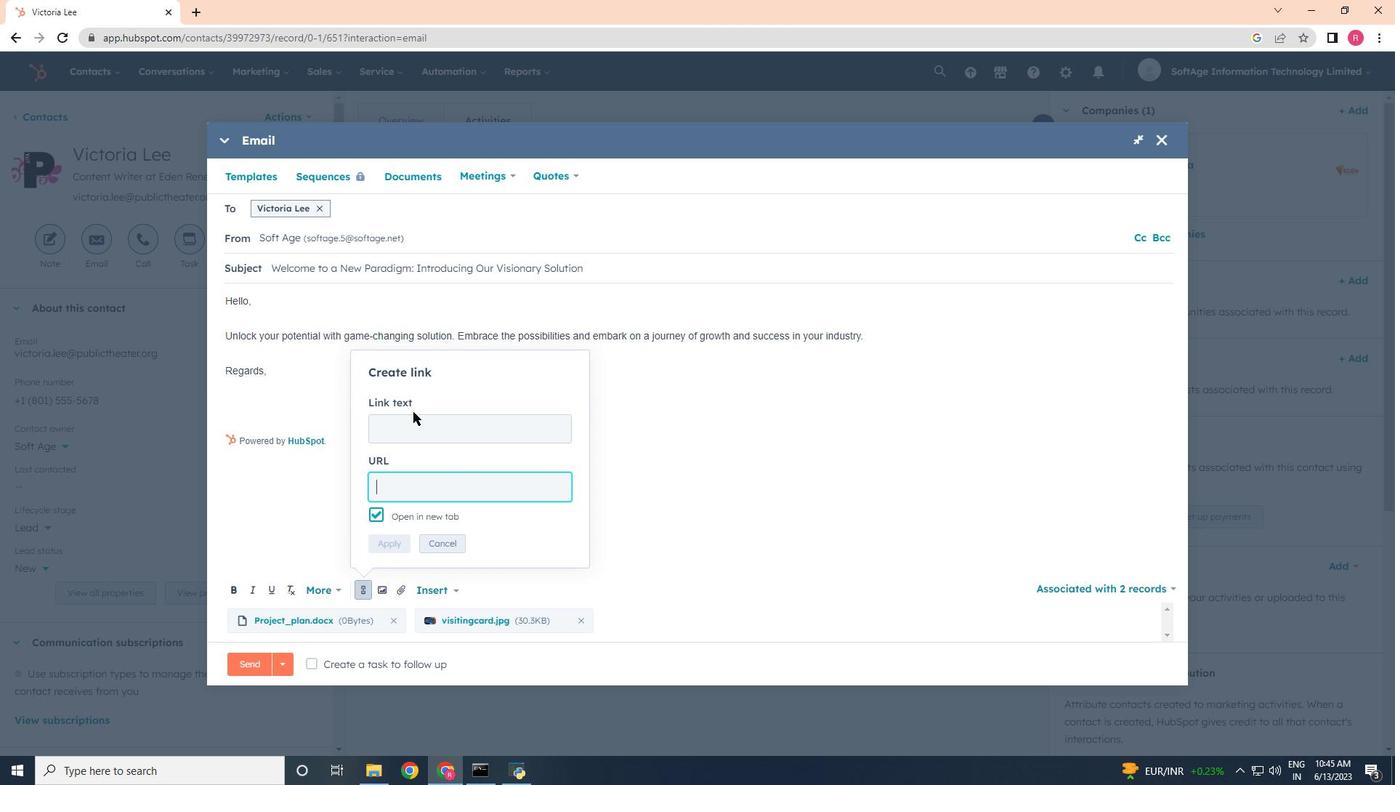 
Action: Mouse pressed left at (415, 421)
Screenshot: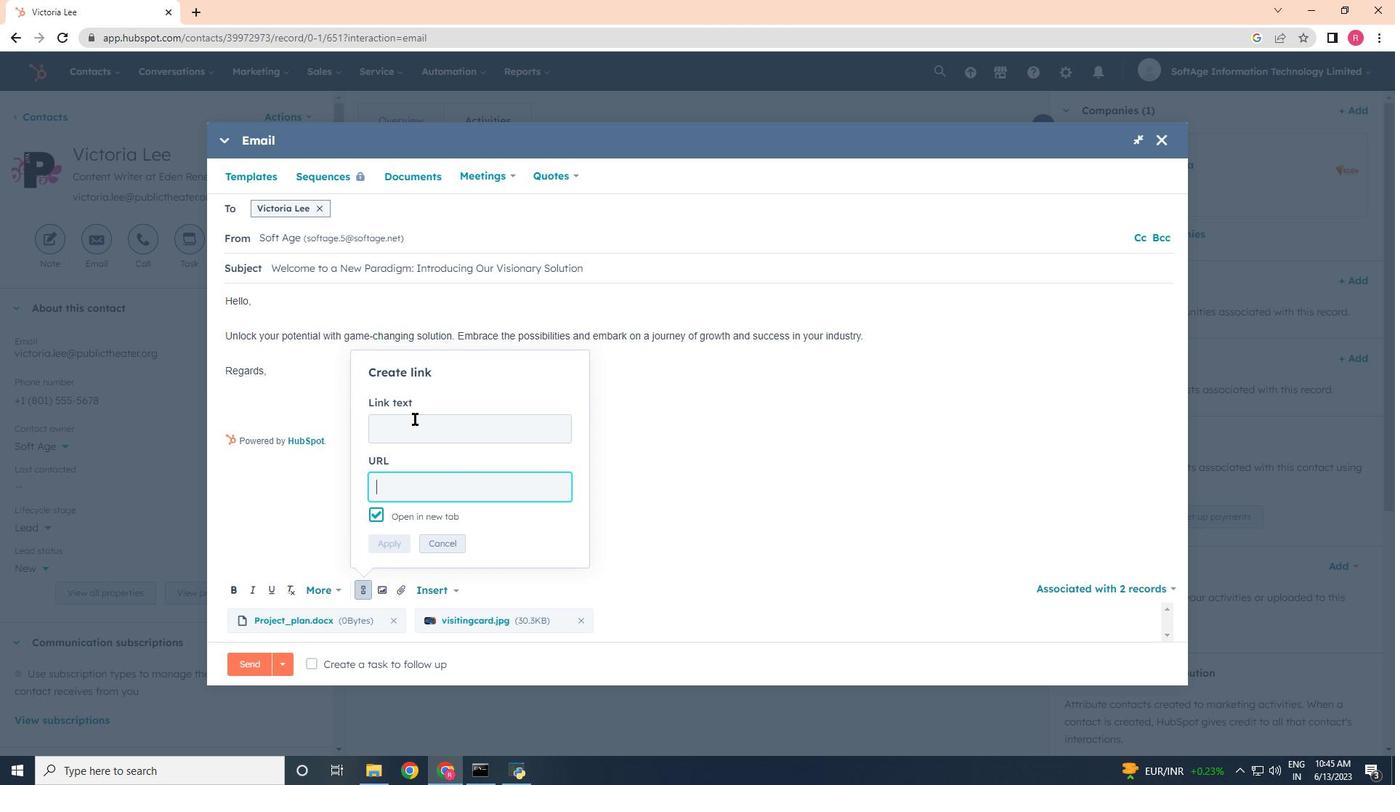 
Action: Key pressed <Key.shift>Instagram<Key.tab>www.instagram.com
Screenshot: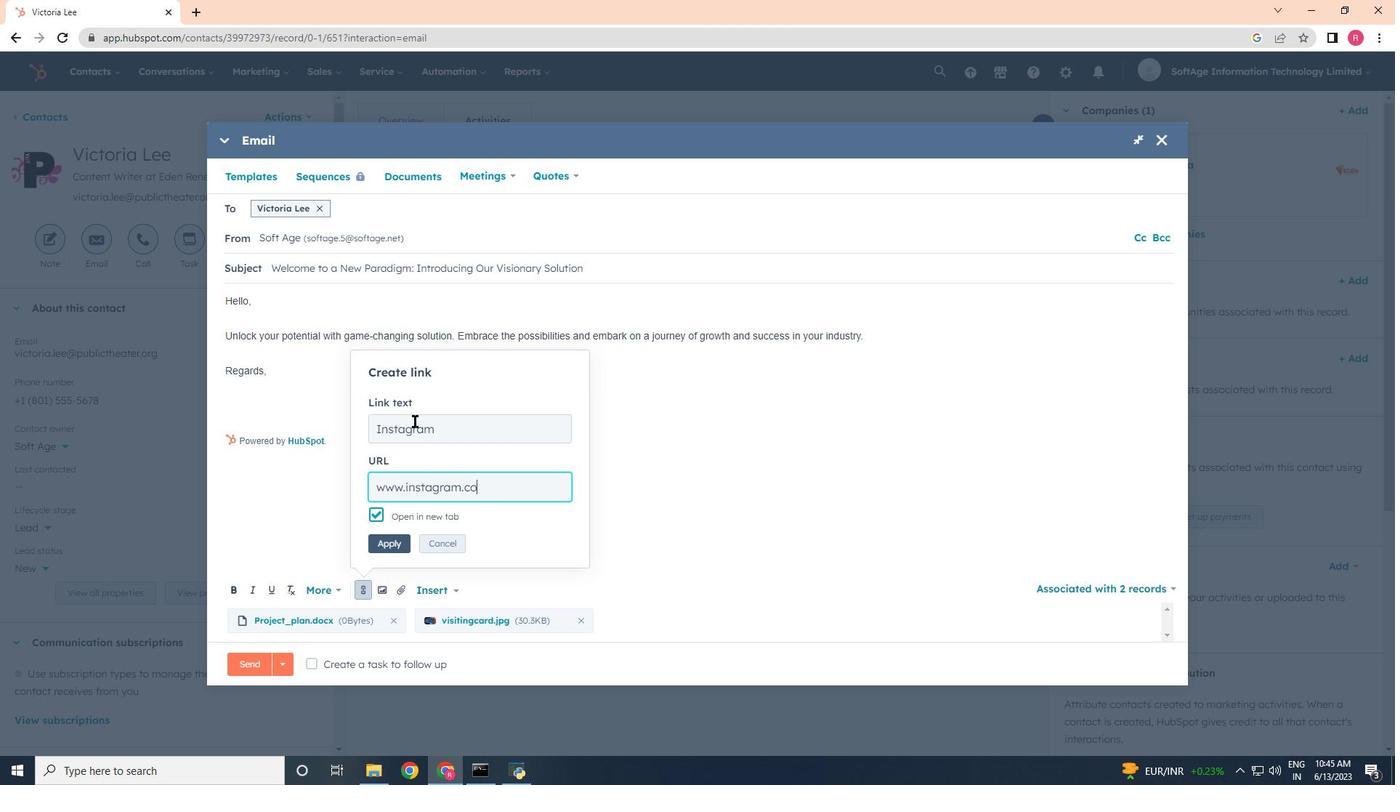 
Action: Mouse moved to (399, 541)
Screenshot: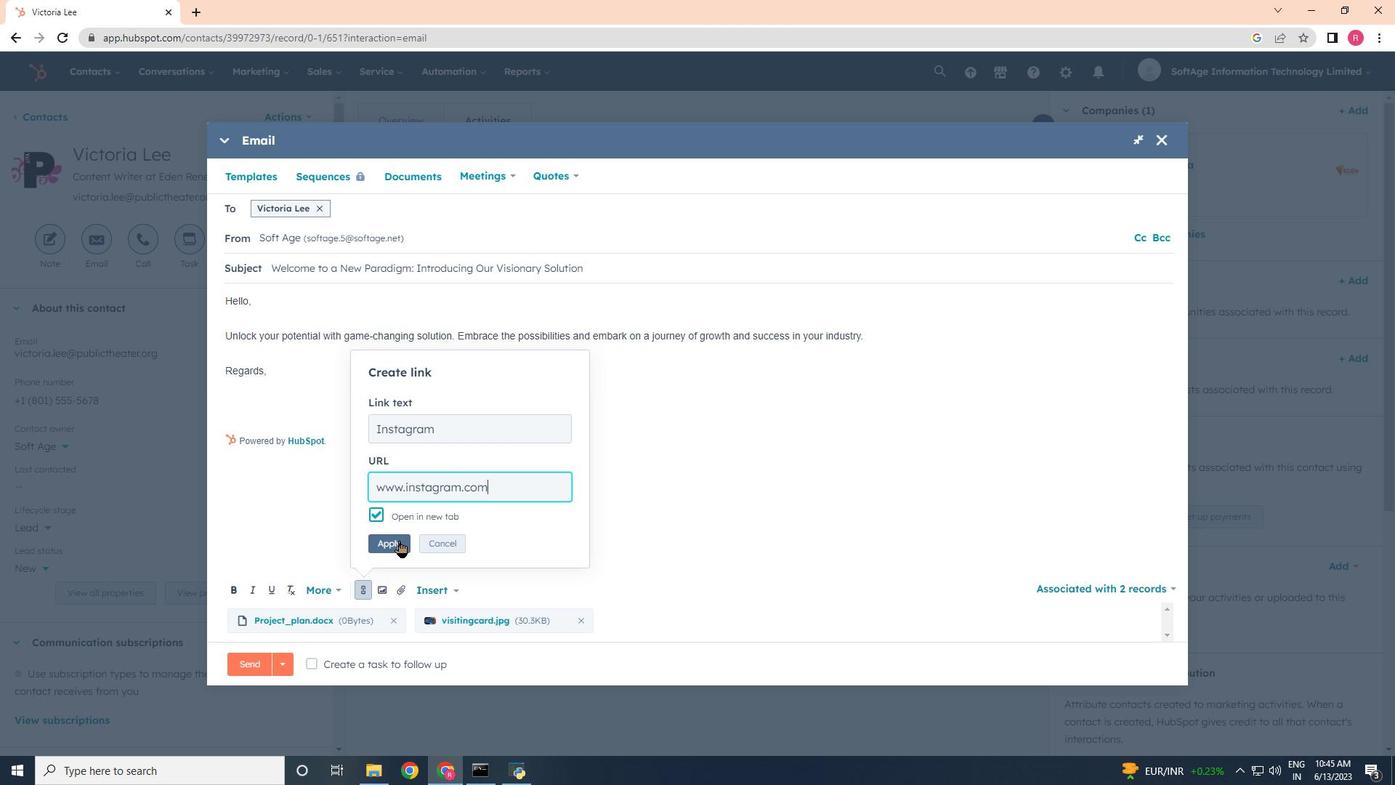 
Action: Mouse pressed left at (399, 541)
Screenshot: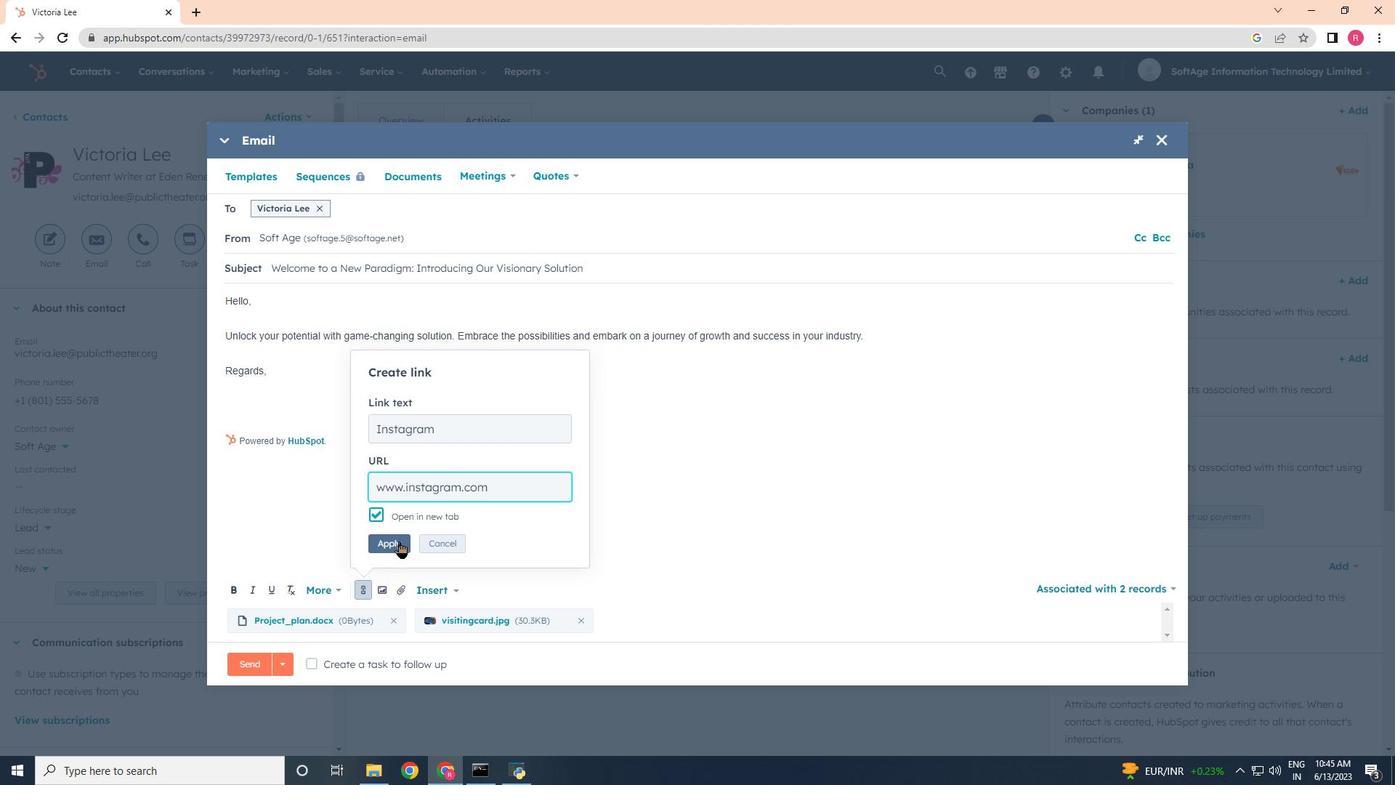 
Action: Mouse moved to (314, 660)
Screenshot: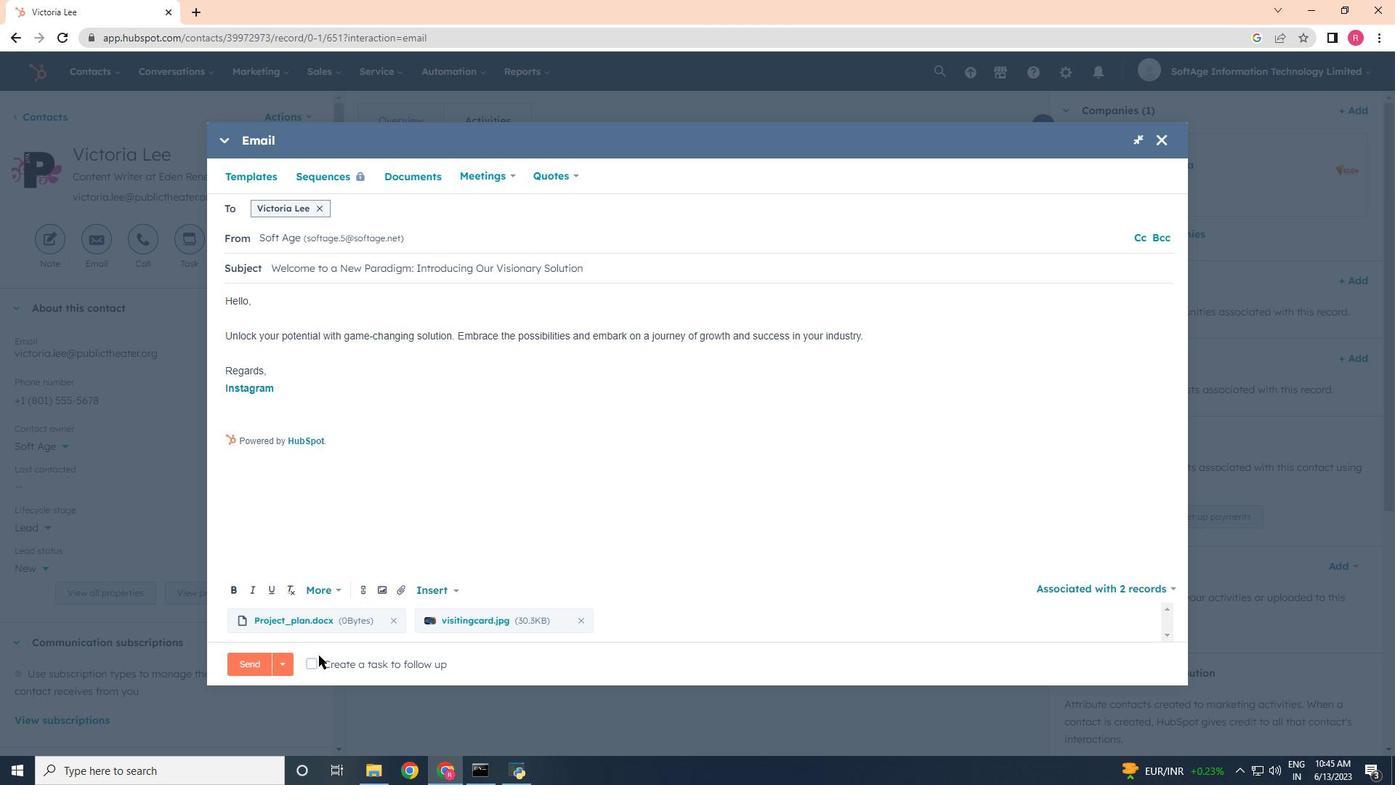 
Action: Mouse pressed left at (314, 660)
Screenshot: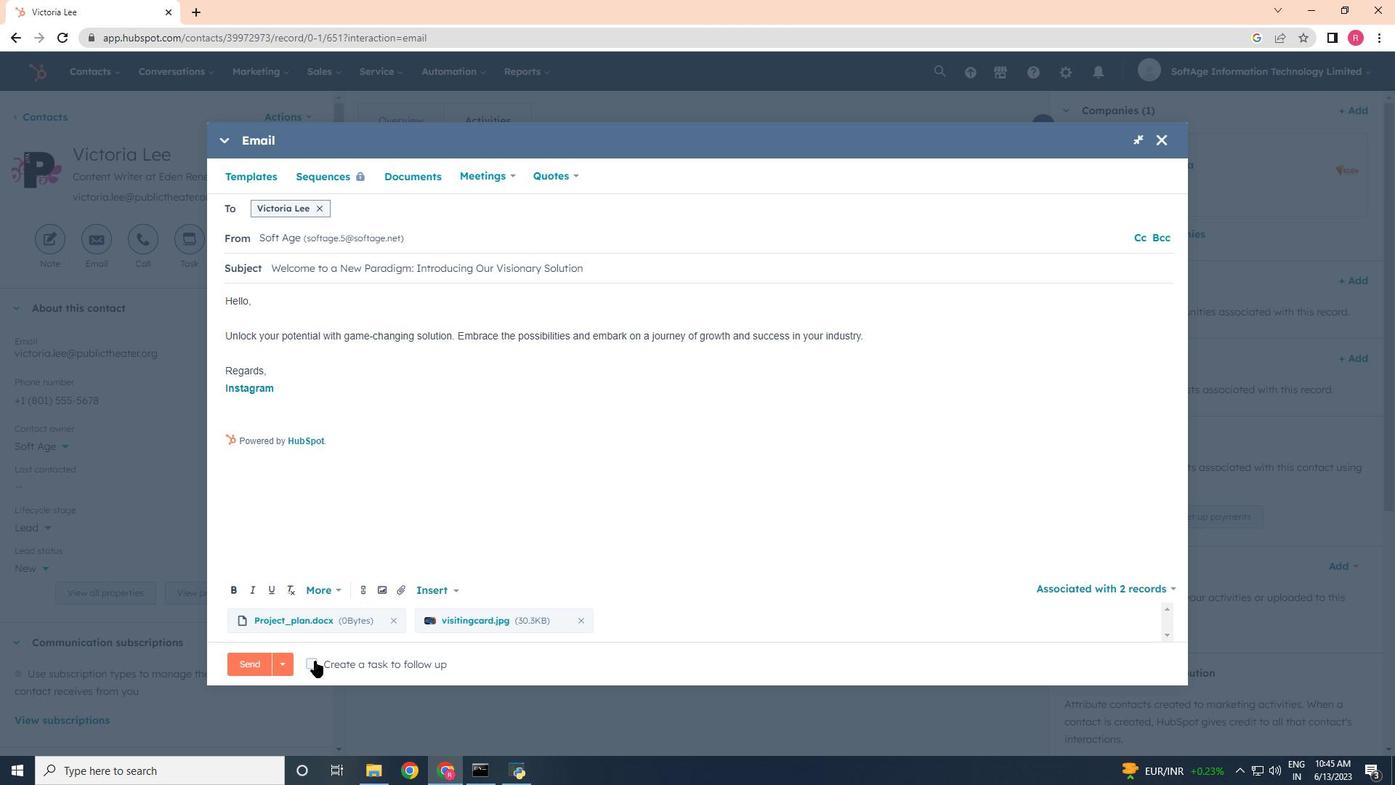 
Action: Mouse moved to (593, 664)
Screenshot: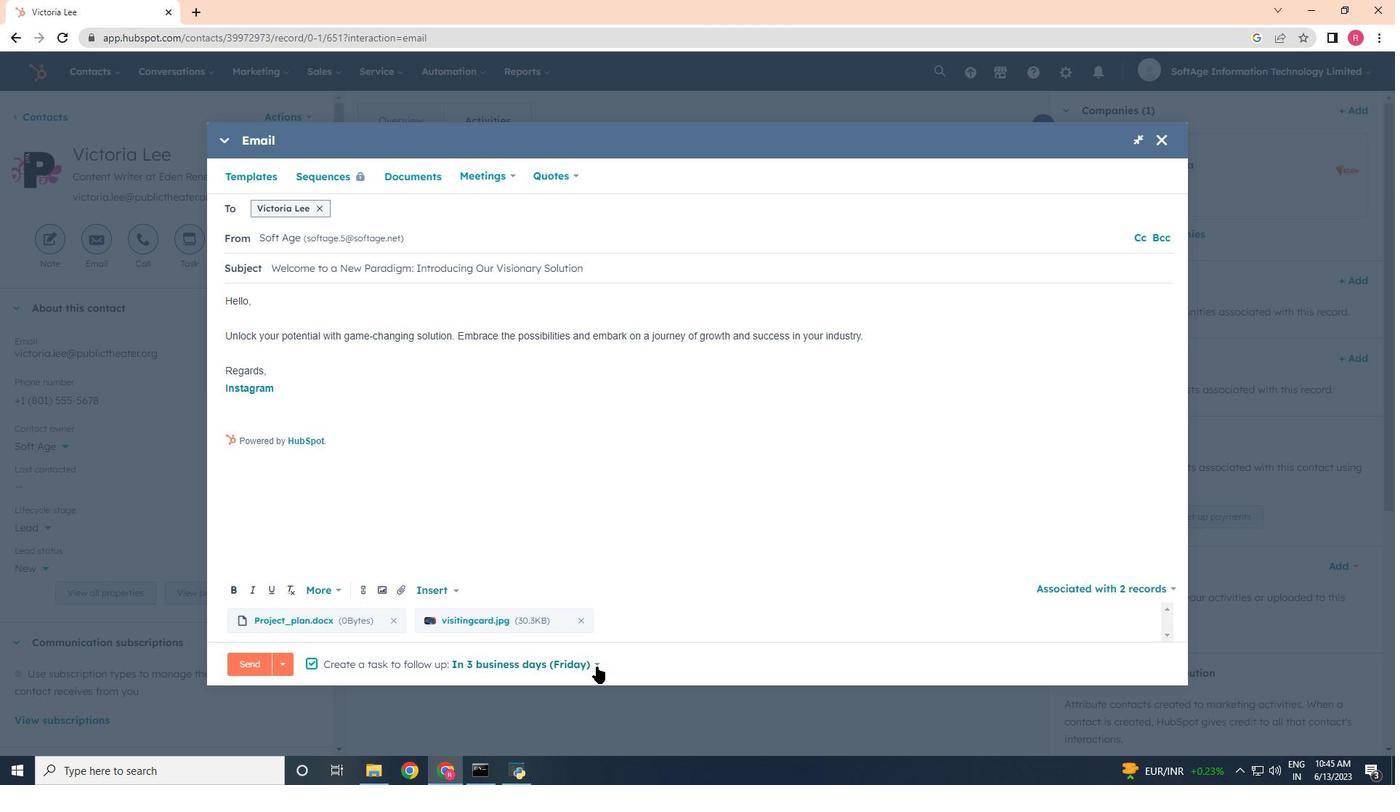 
Action: Mouse pressed left at (593, 664)
Screenshot: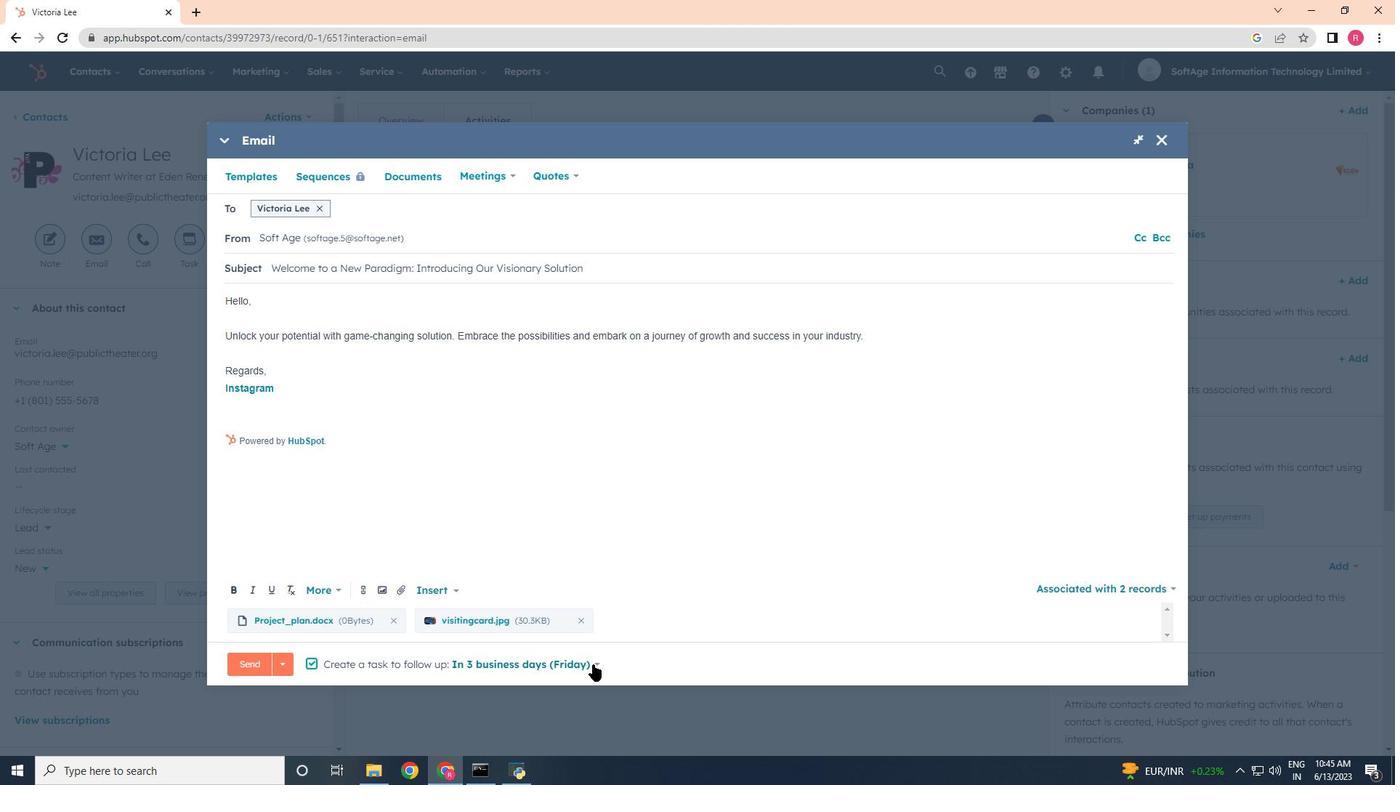 
Action: Mouse moved to (498, 577)
Screenshot: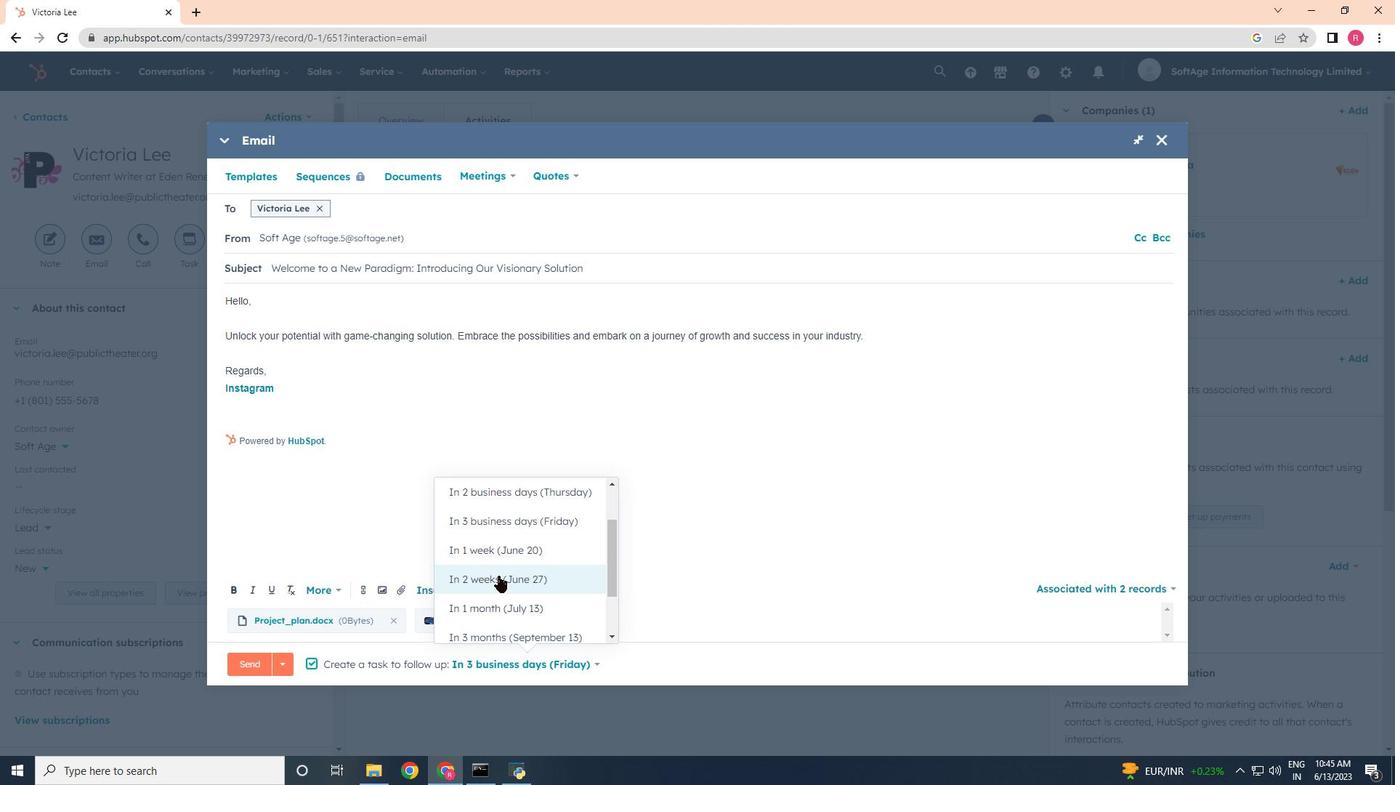 
Action: Mouse pressed left at (498, 577)
Screenshot: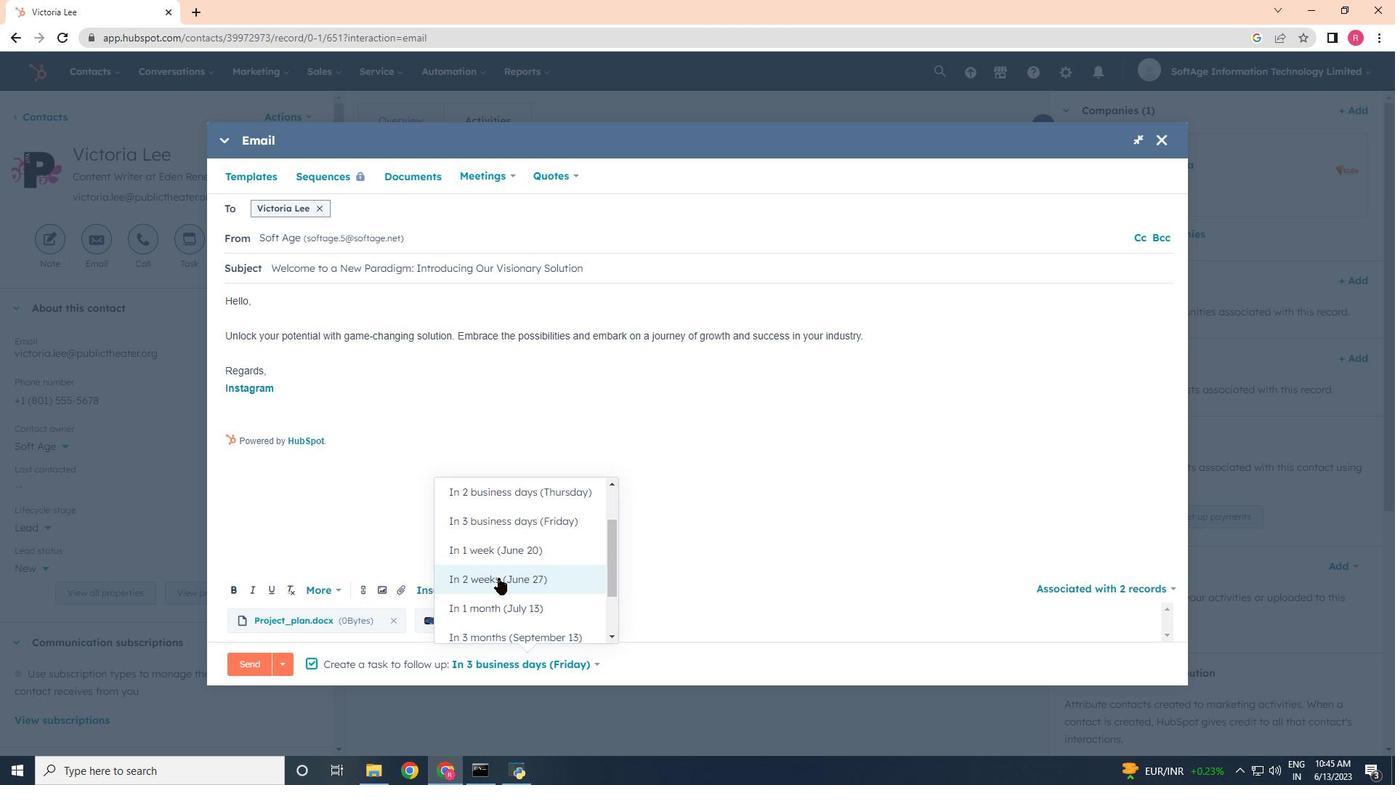 
Action: Mouse moved to (265, 660)
Screenshot: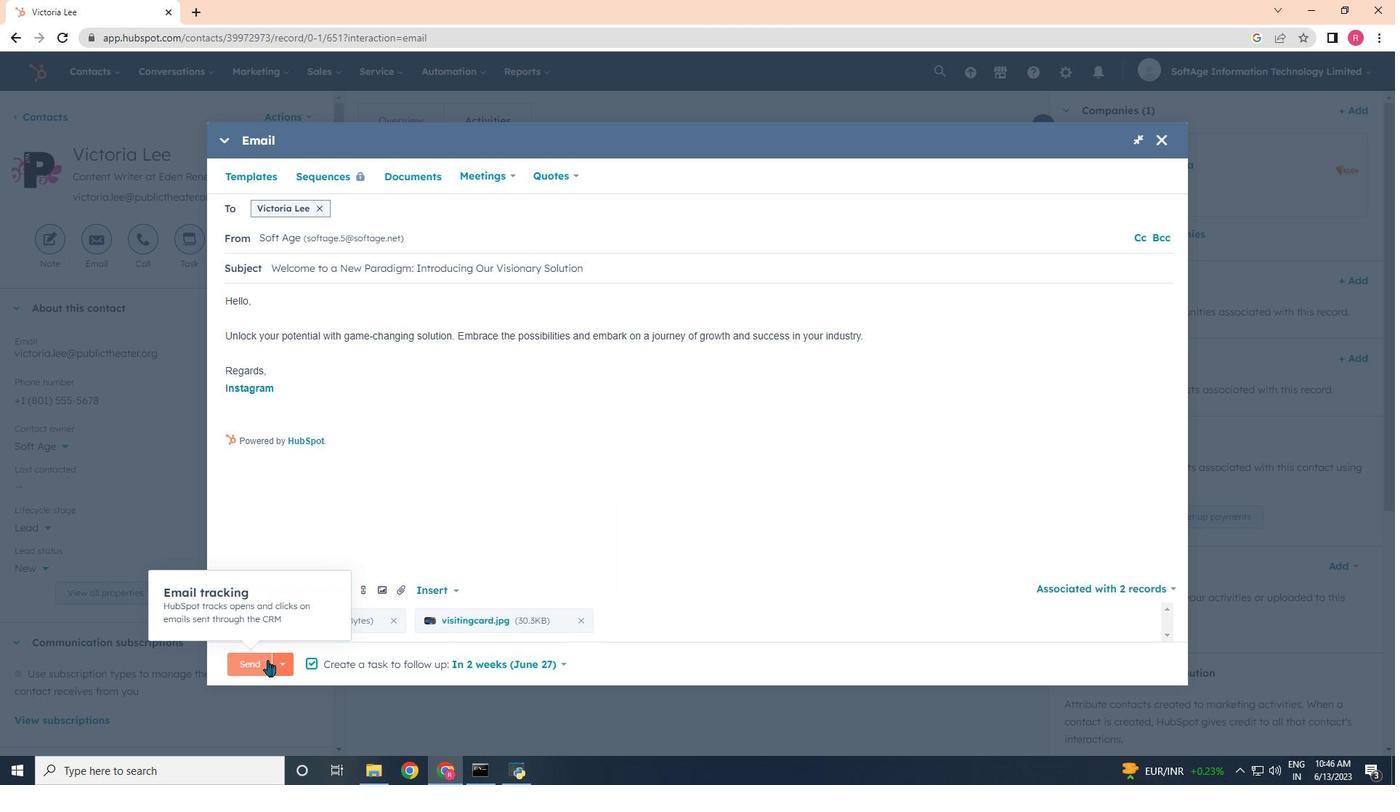 
Action: Mouse pressed left at (265, 660)
Screenshot: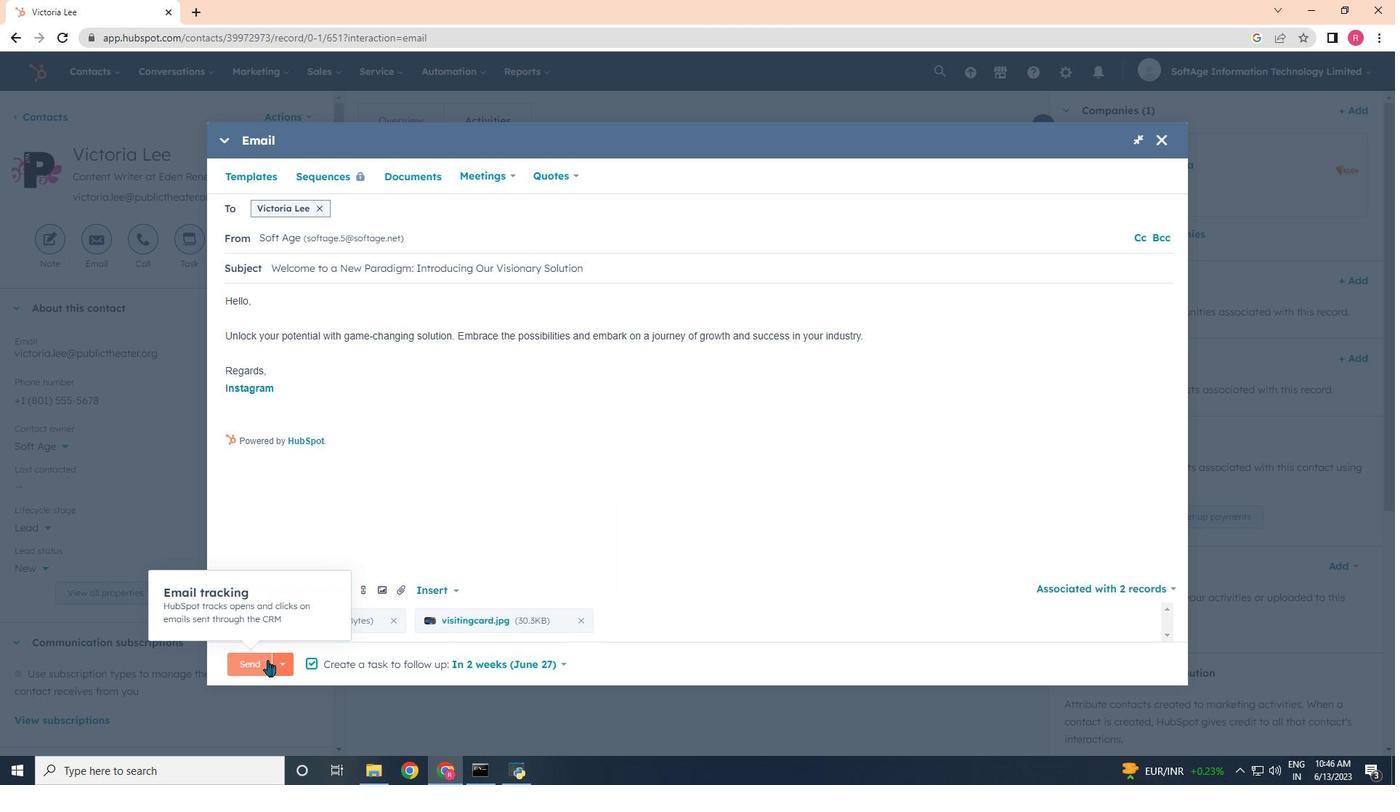 
Action: Mouse moved to (207, 630)
Screenshot: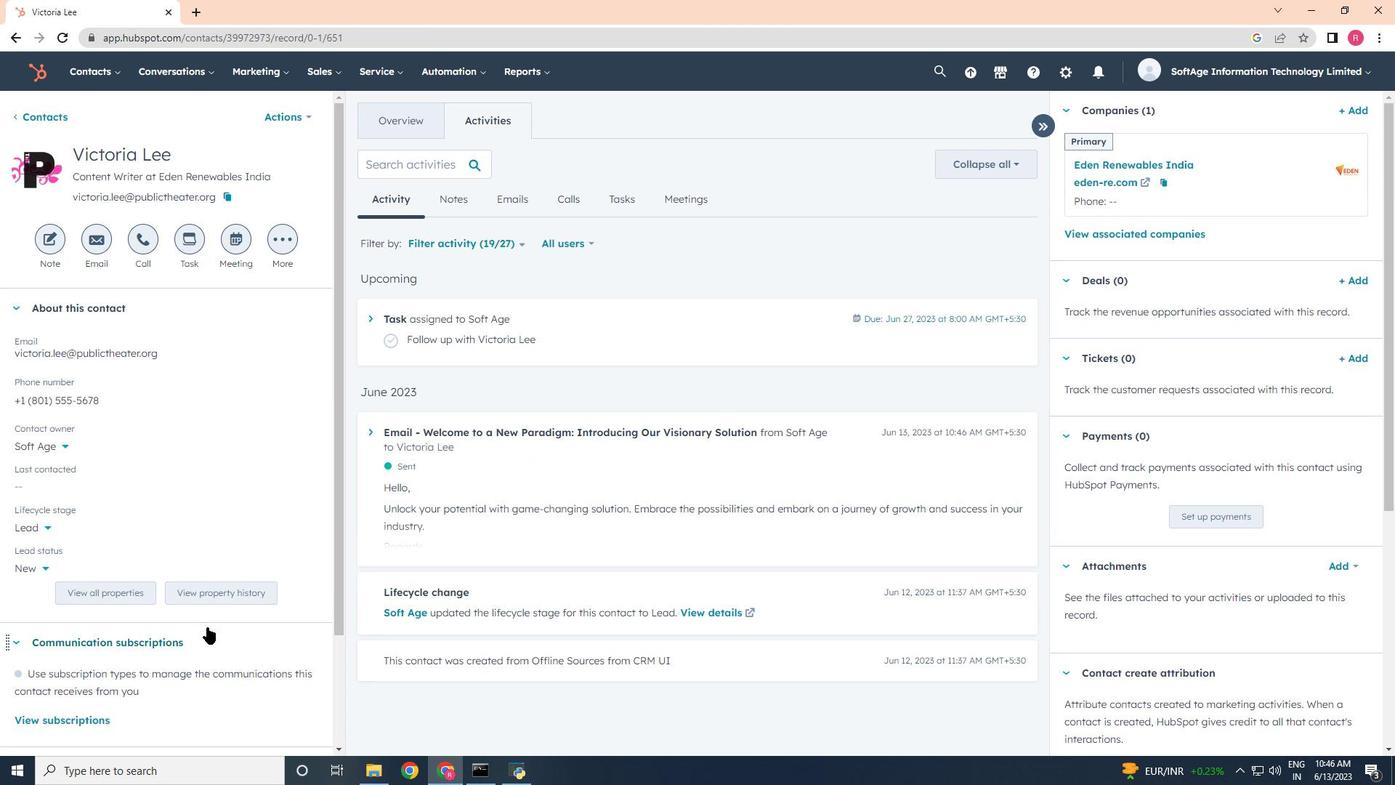 
